 Task: Add hostel report in hostel community site
Action: Mouse moved to (1004, 72)
Screenshot: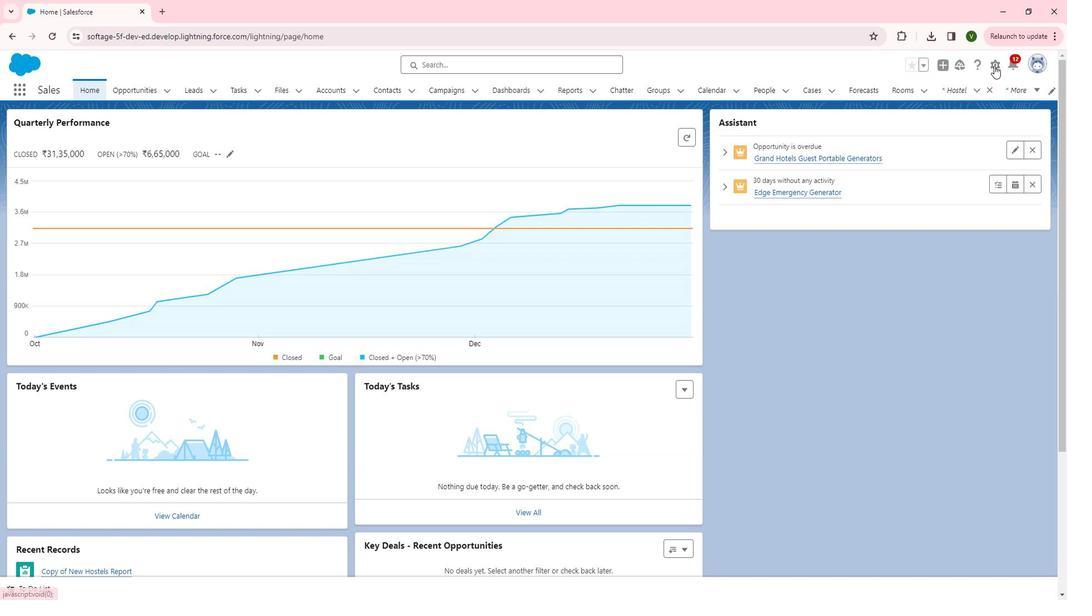 
Action: Mouse pressed left at (1004, 72)
Screenshot: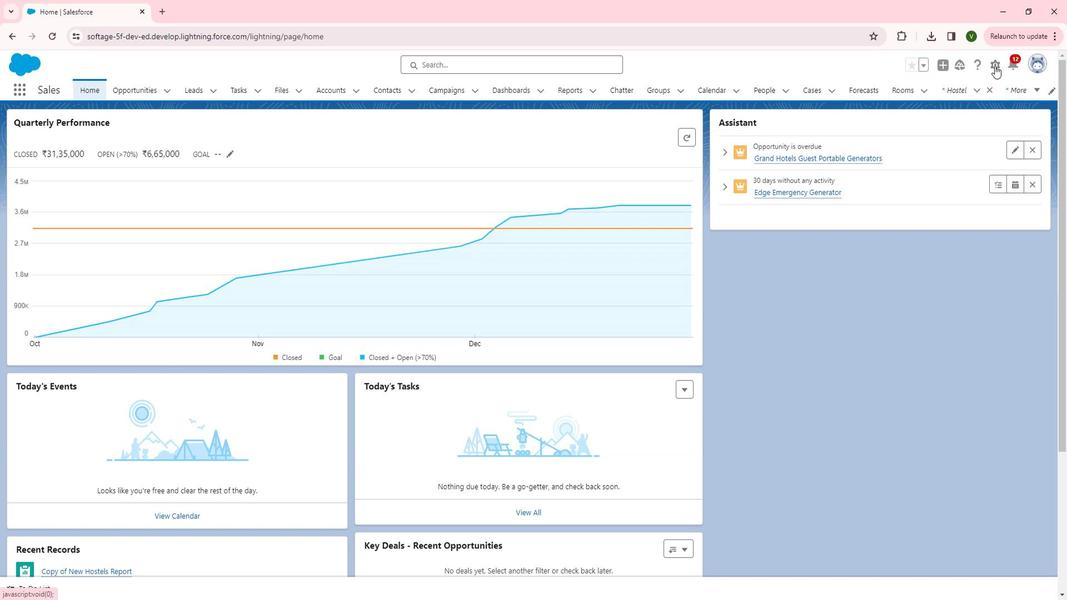 
Action: Mouse moved to (953, 107)
Screenshot: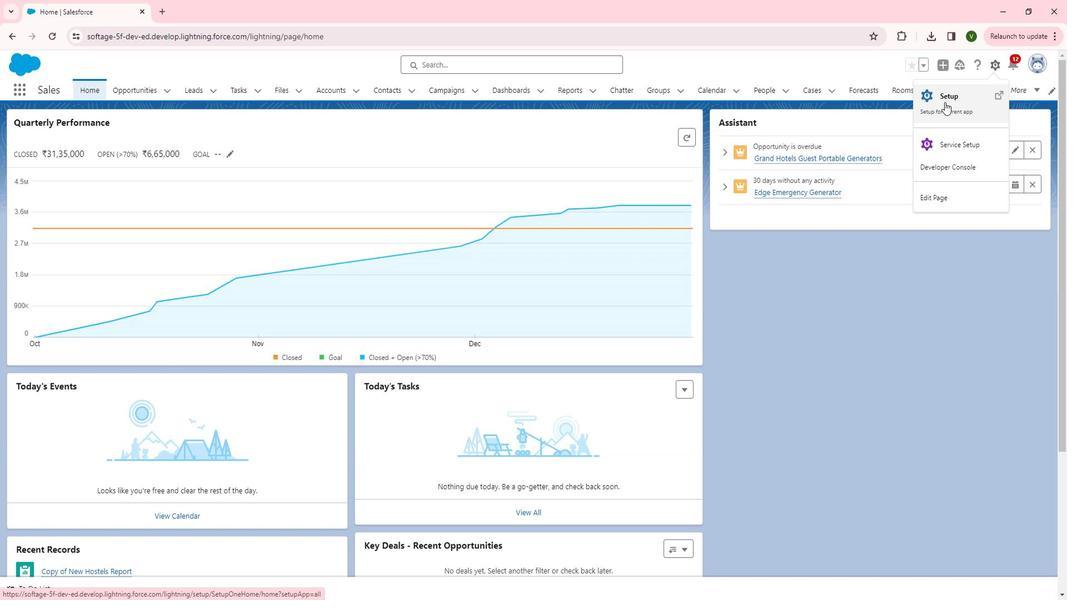 
Action: Mouse pressed left at (953, 107)
Screenshot: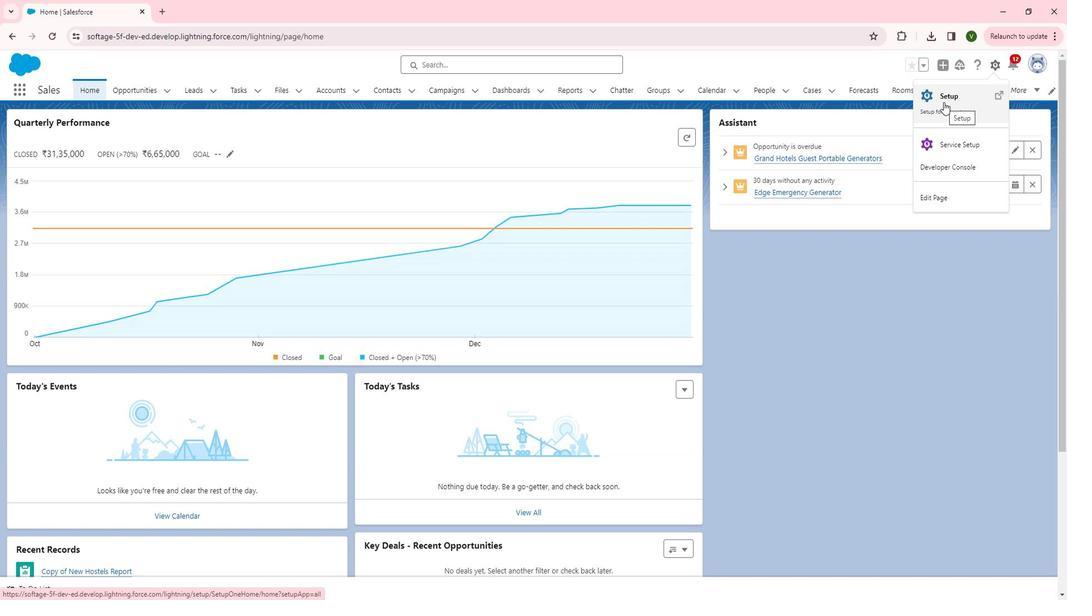 
Action: Mouse moved to (62, 392)
Screenshot: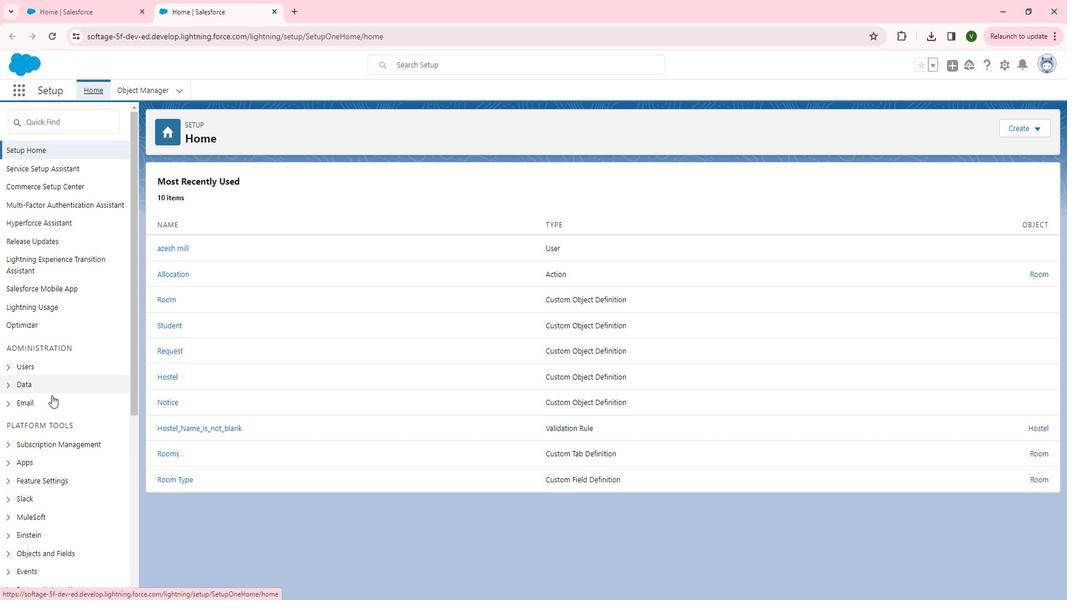 
Action: Mouse scrolled (62, 391) with delta (0, 0)
Screenshot: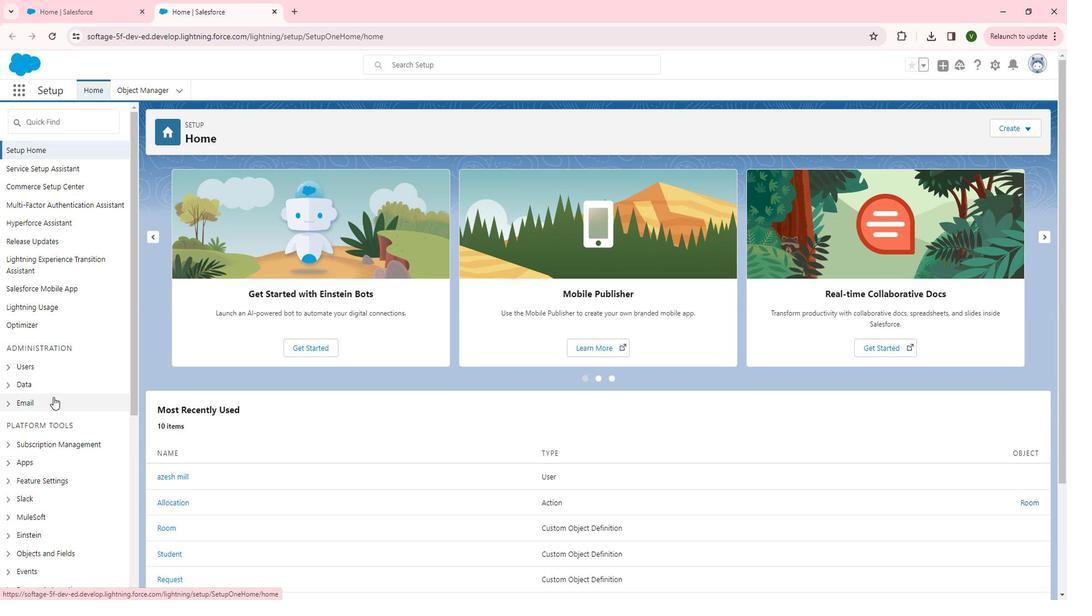 
Action: Mouse scrolled (62, 391) with delta (0, 0)
Screenshot: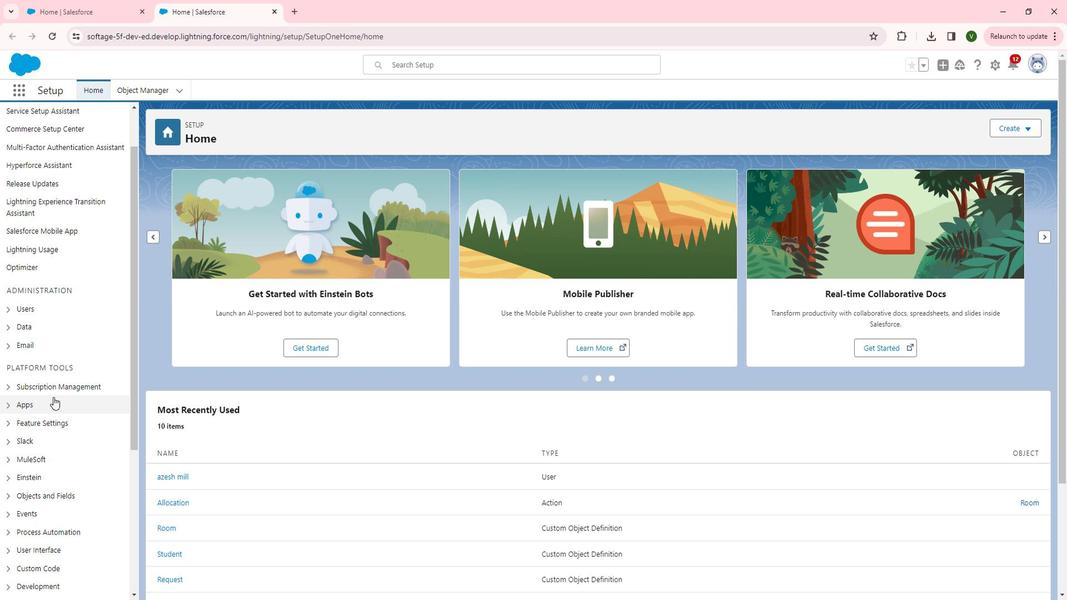 
Action: Mouse moved to (19, 360)
Screenshot: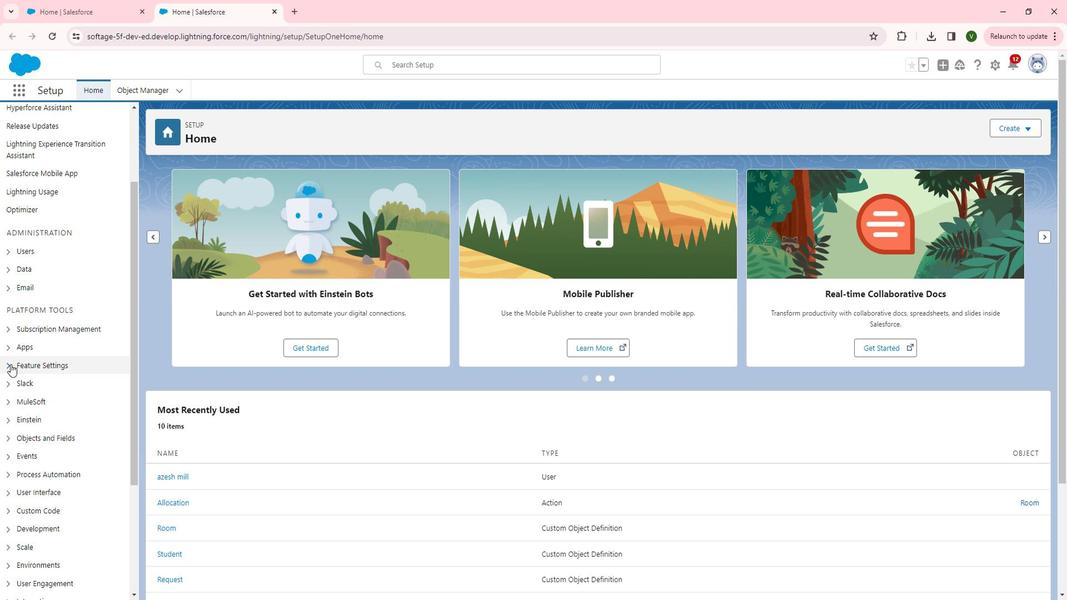 
Action: Mouse pressed left at (19, 360)
Screenshot: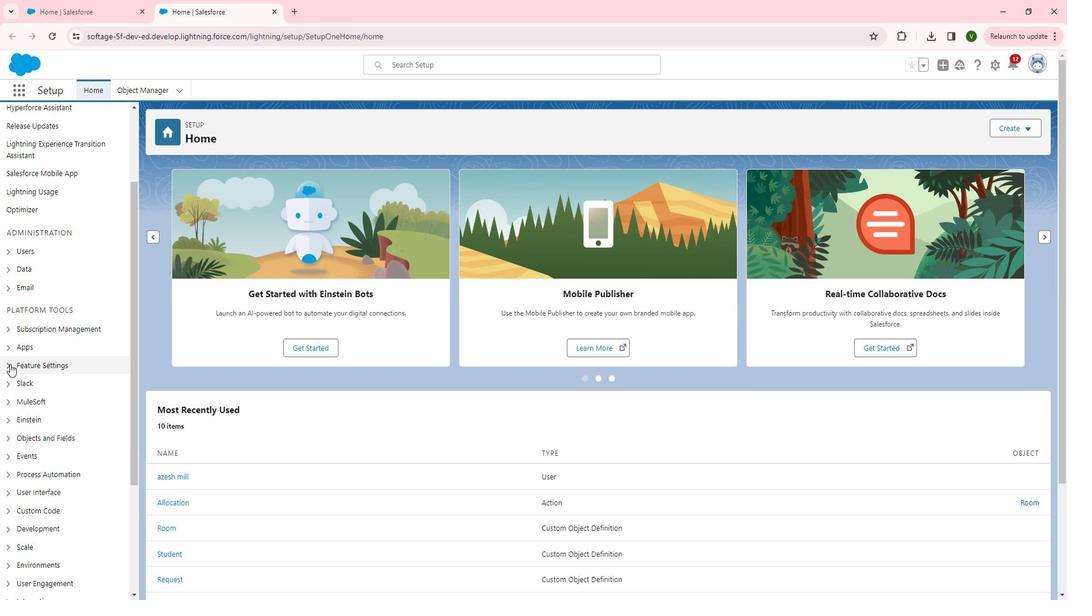 
Action: Mouse moved to (29, 466)
Screenshot: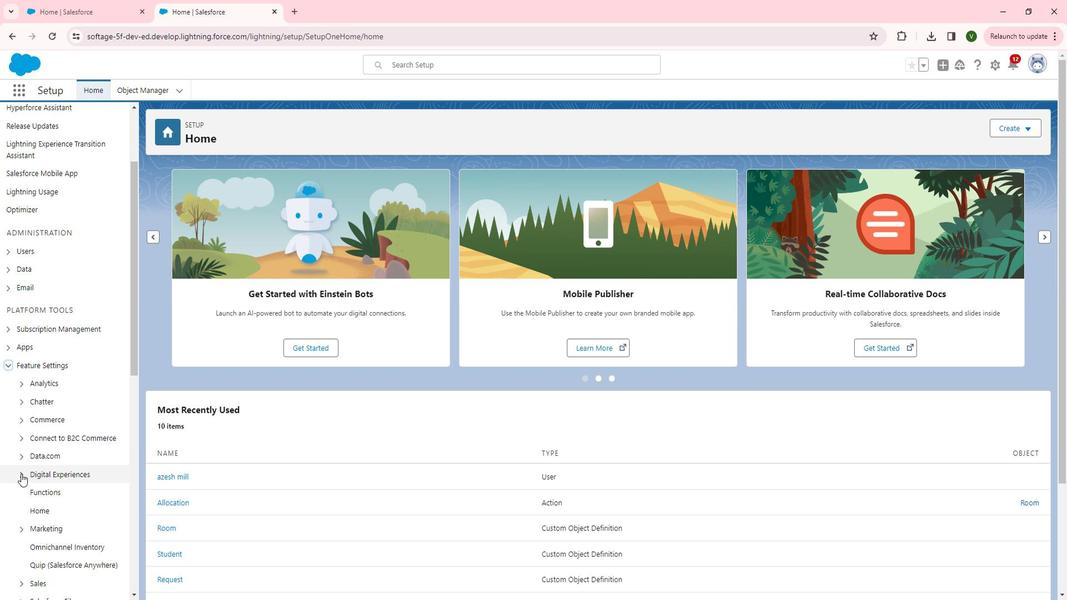 
Action: Mouse pressed left at (29, 466)
Screenshot: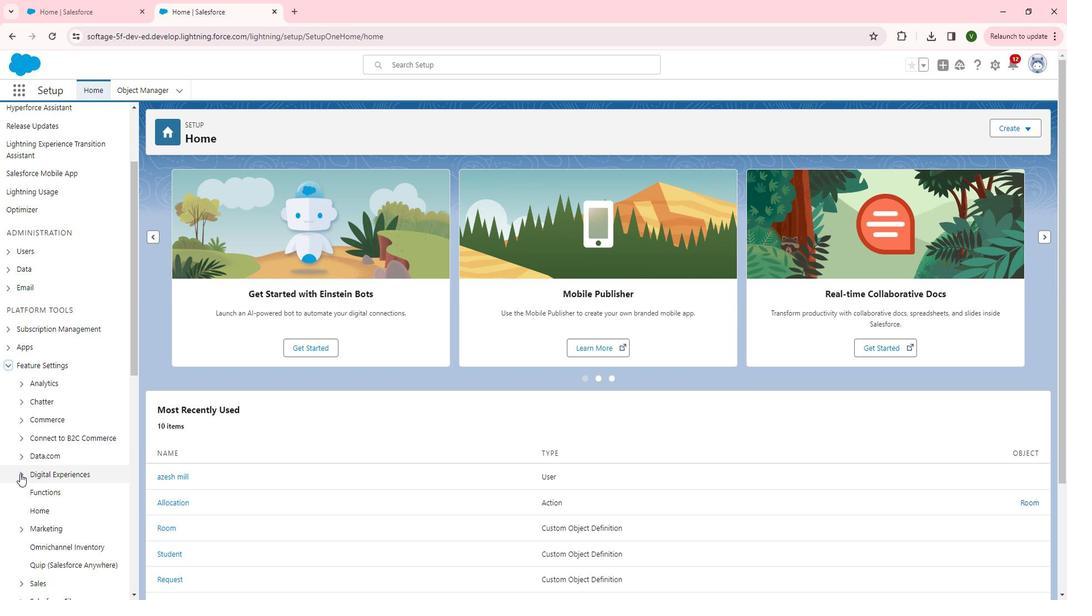
Action: Mouse moved to (62, 485)
Screenshot: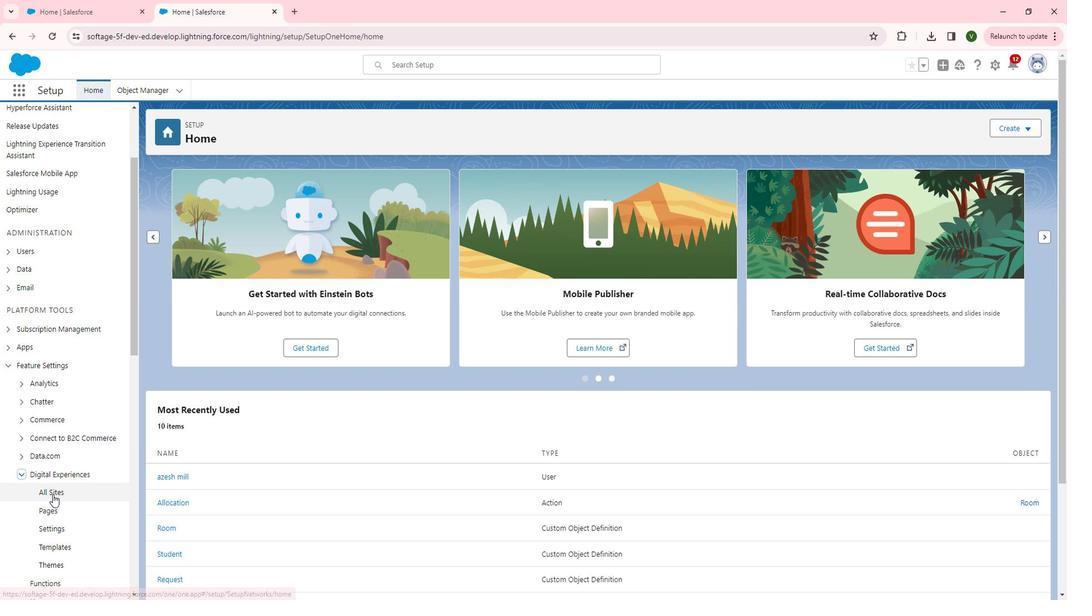 
Action: Mouse pressed left at (62, 485)
Screenshot: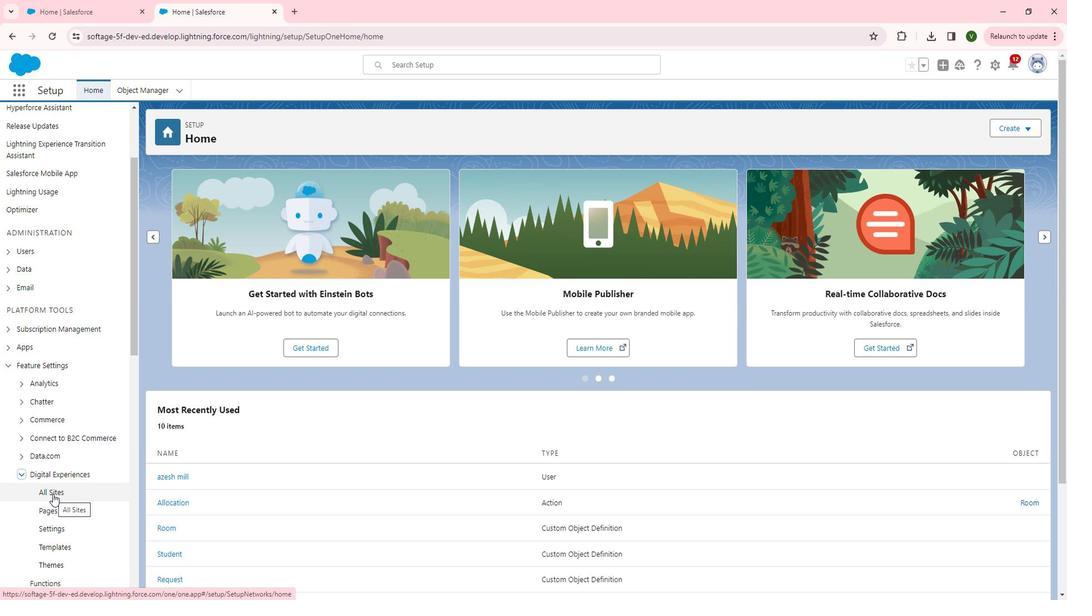 
Action: Mouse moved to (462, 459)
Screenshot: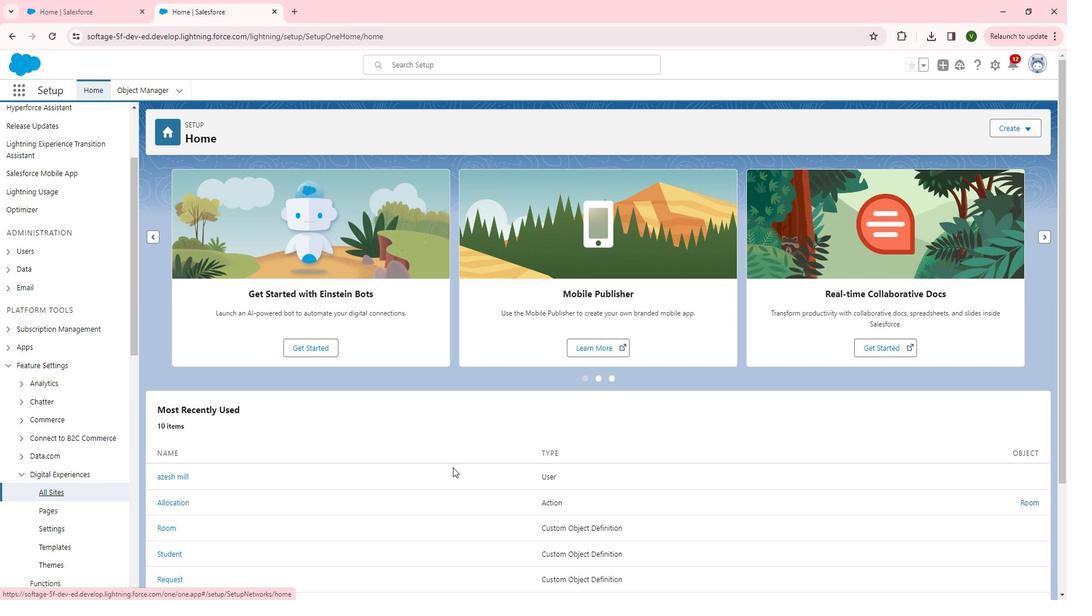 
Action: Mouse scrolled (462, 459) with delta (0, 0)
Screenshot: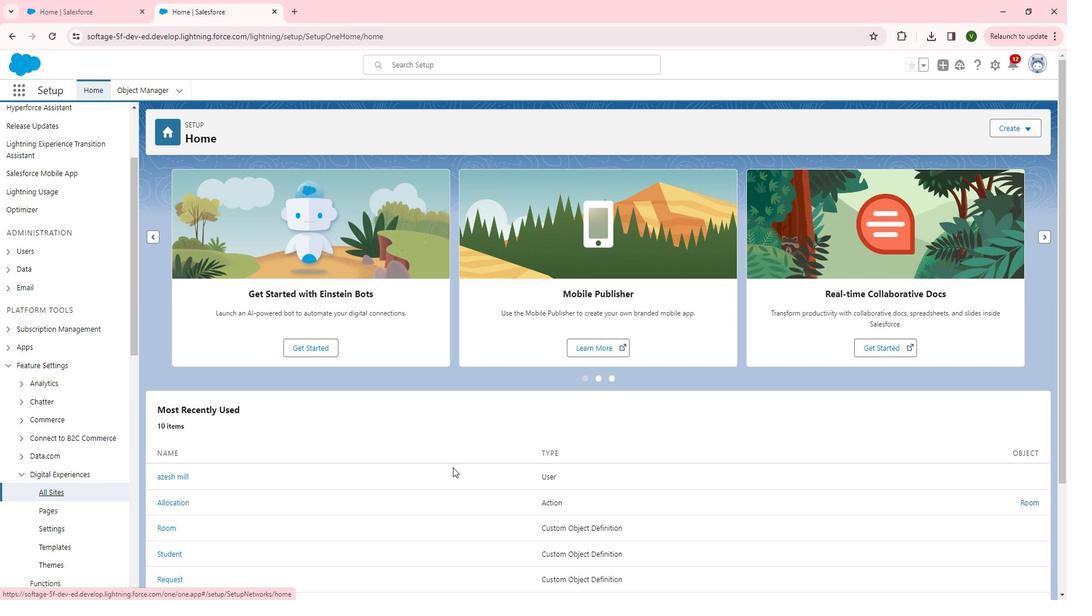 
Action: Mouse moved to (194, 264)
Screenshot: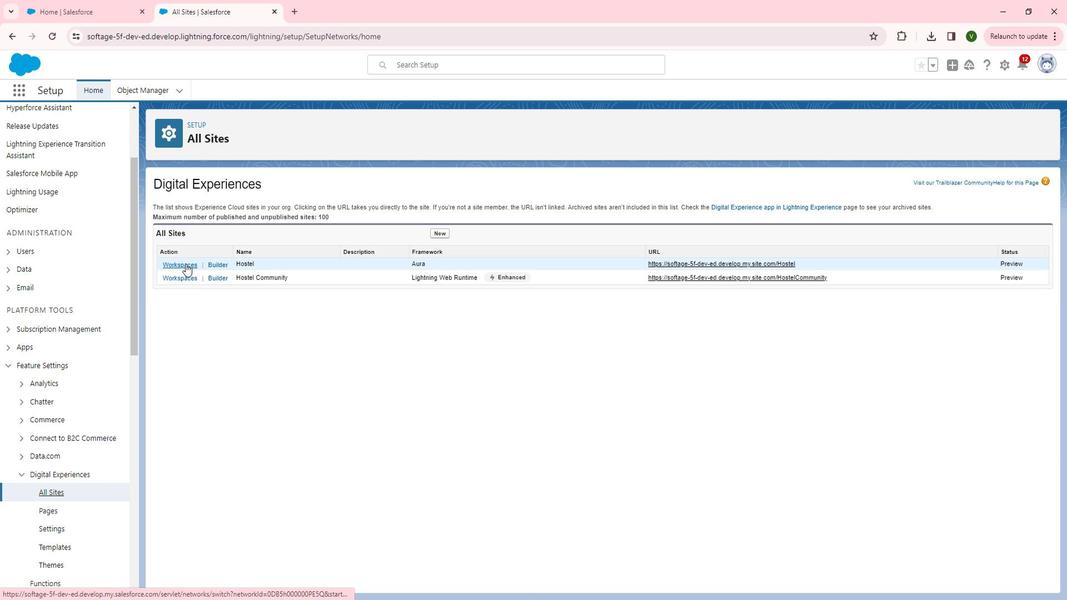 
Action: Mouse pressed left at (194, 264)
Screenshot: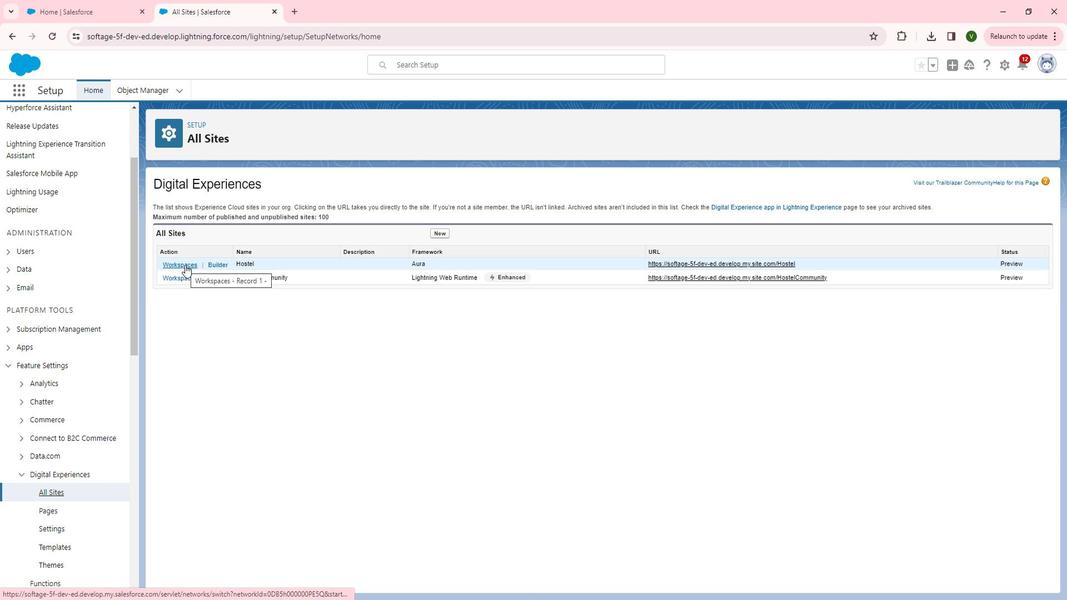 
Action: Mouse moved to (187, 285)
Screenshot: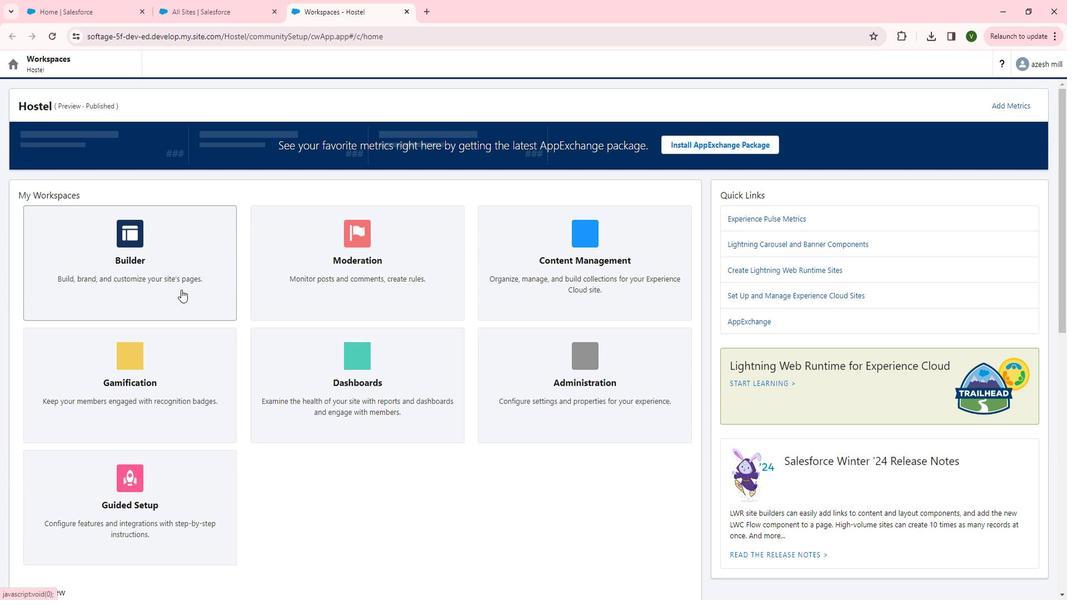 
Action: Mouse pressed left at (187, 285)
Screenshot: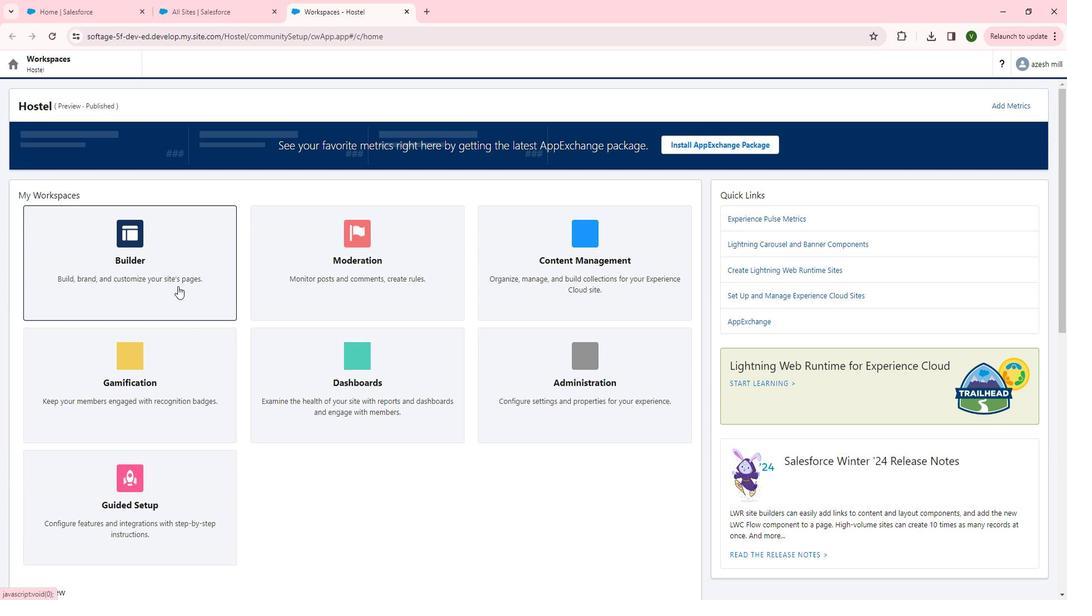 
Action: Mouse moved to (28, 109)
Screenshot: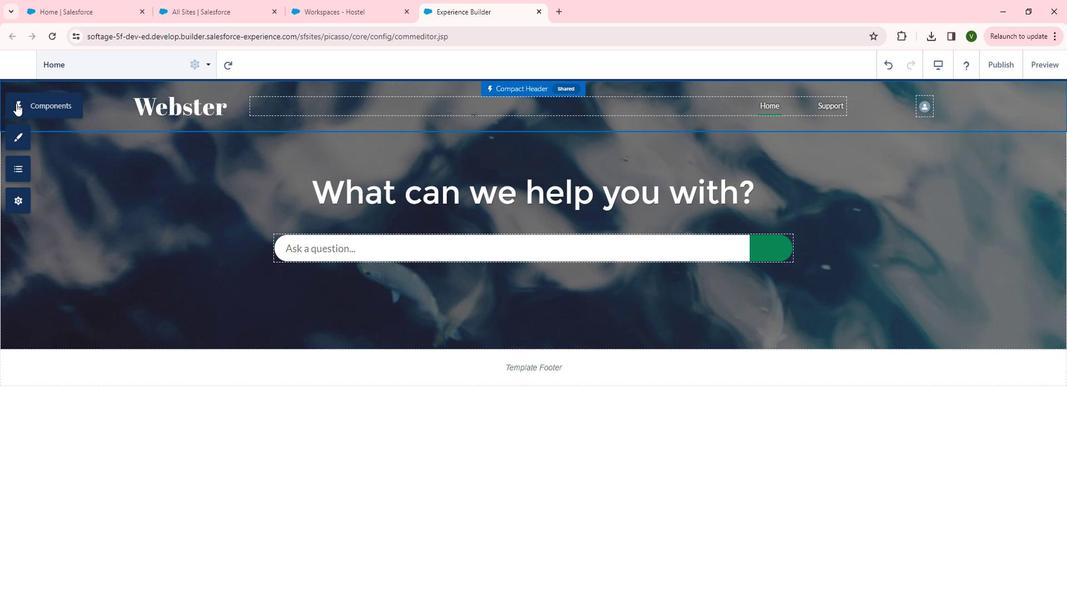 
Action: Mouse pressed left at (28, 109)
Screenshot: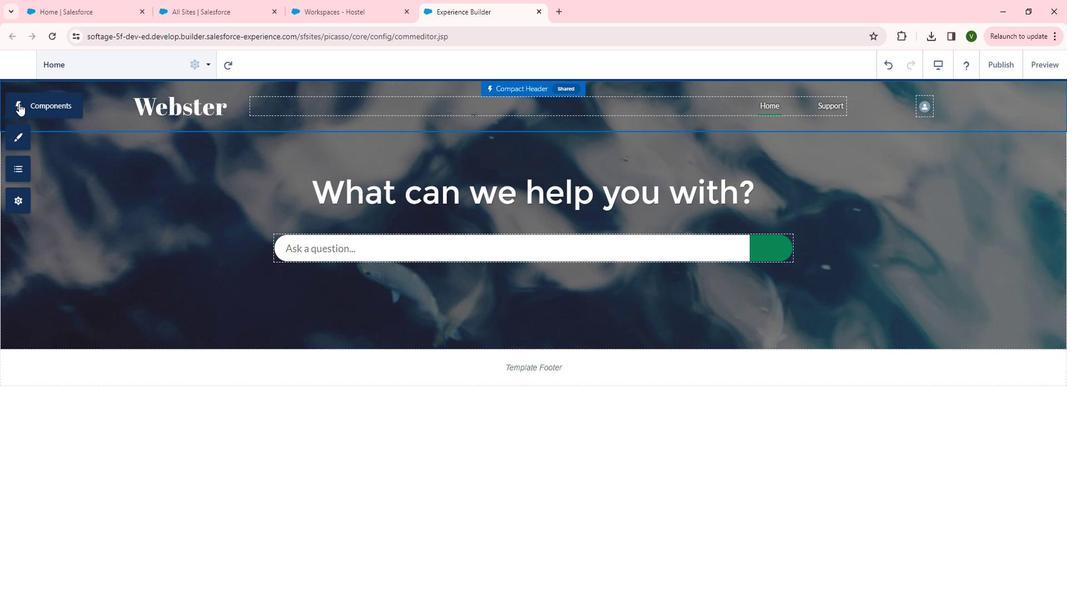 
Action: Mouse moved to (140, 299)
Screenshot: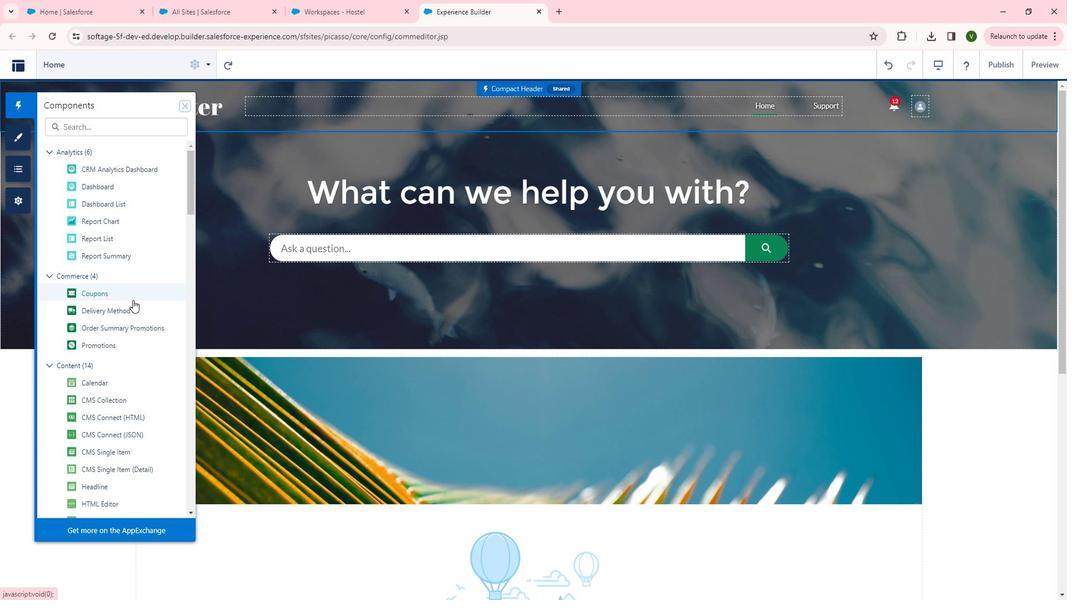 
Action: Mouse scrolled (140, 299) with delta (0, 0)
Screenshot: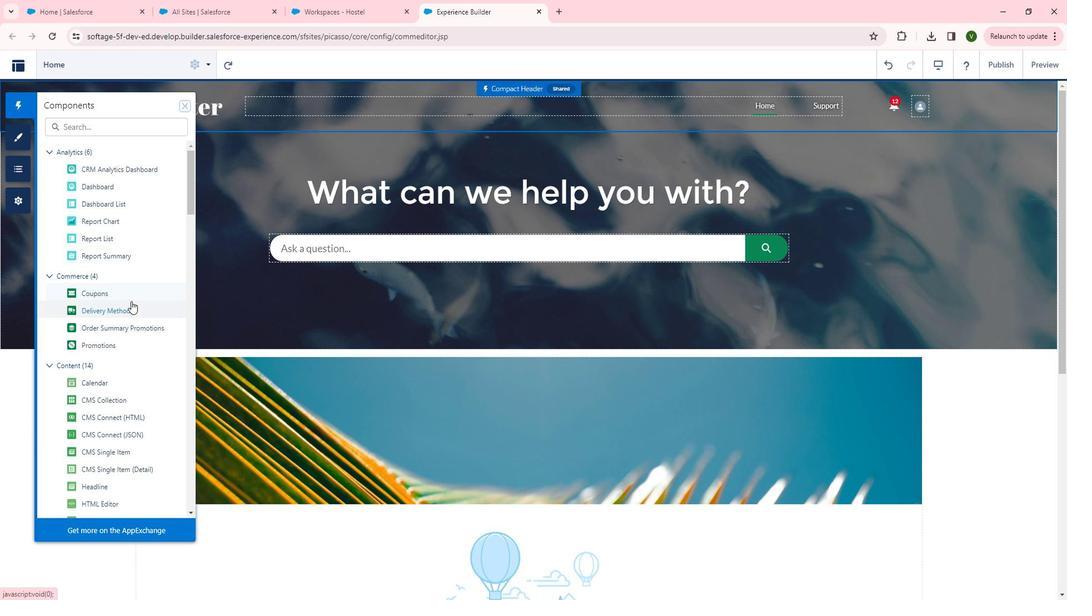 
Action: Mouse scrolled (140, 299) with delta (0, 0)
Screenshot: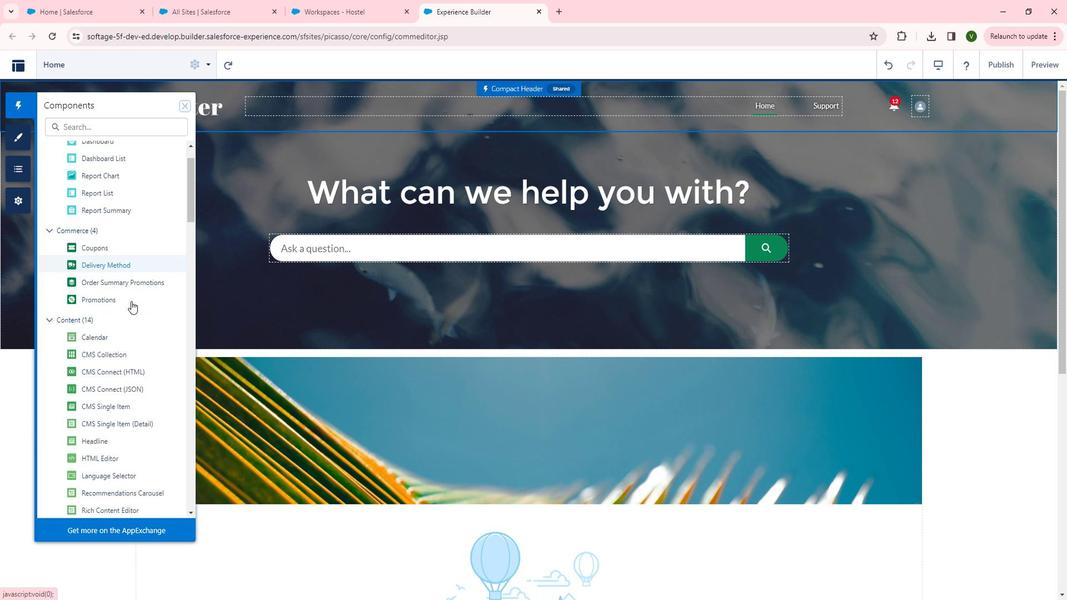 
Action: Mouse moved to (139, 300)
Screenshot: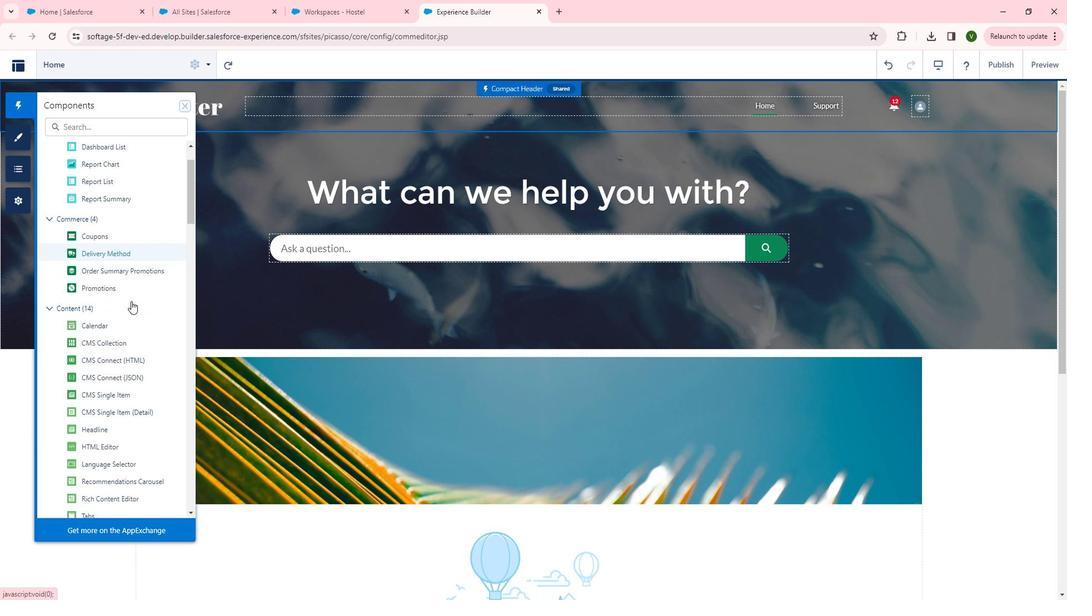 
Action: Mouse scrolled (139, 299) with delta (0, 0)
Screenshot: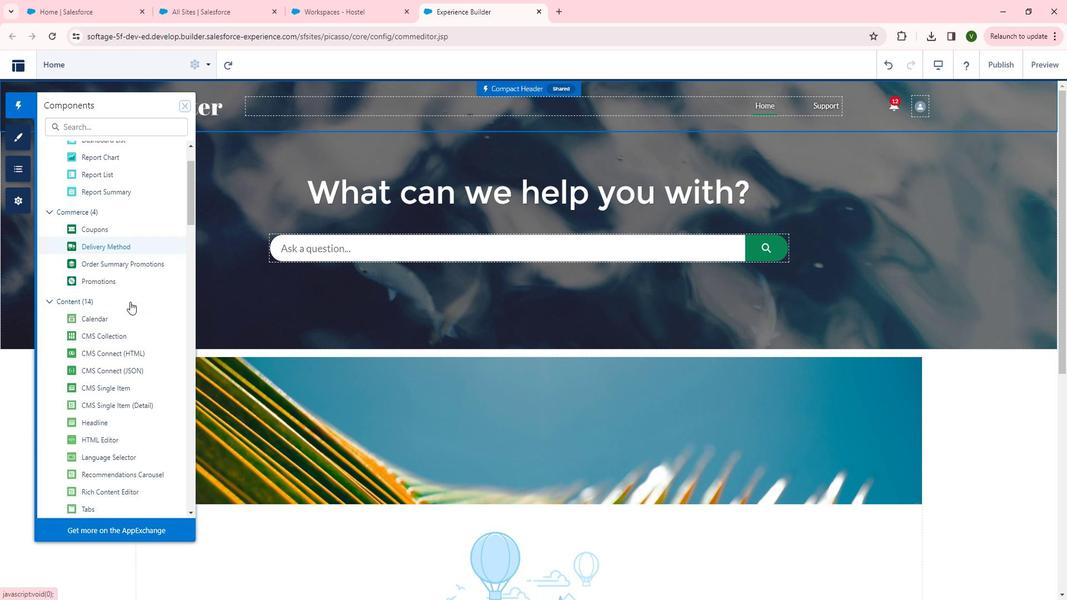 
Action: Mouse moved to (139, 300)
Screenshot: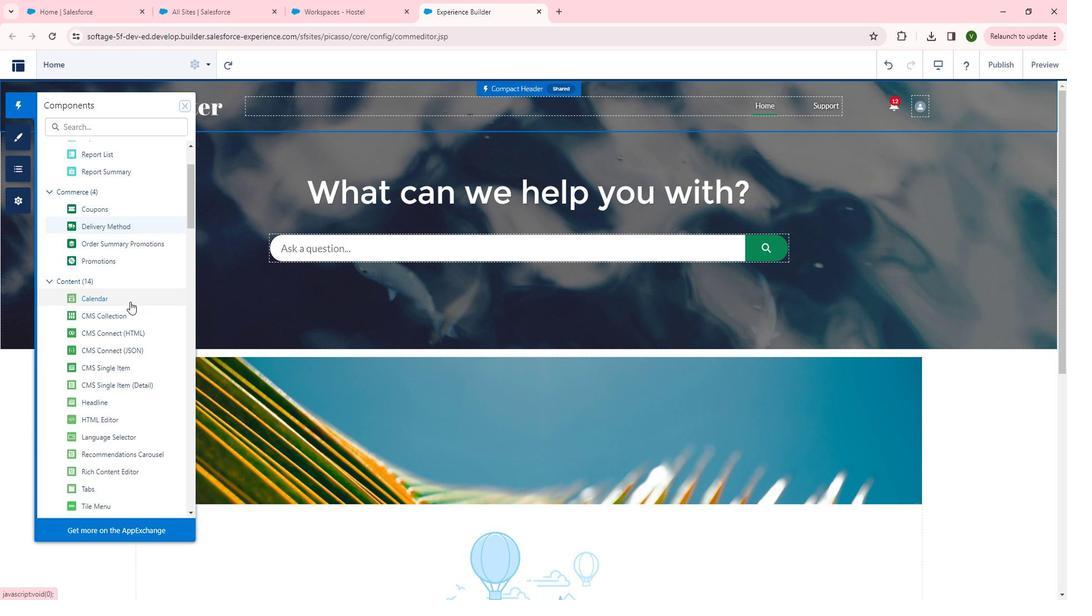 
Action: Mouse scrolled (139, 299) with delta (0, 0)
Screenshot: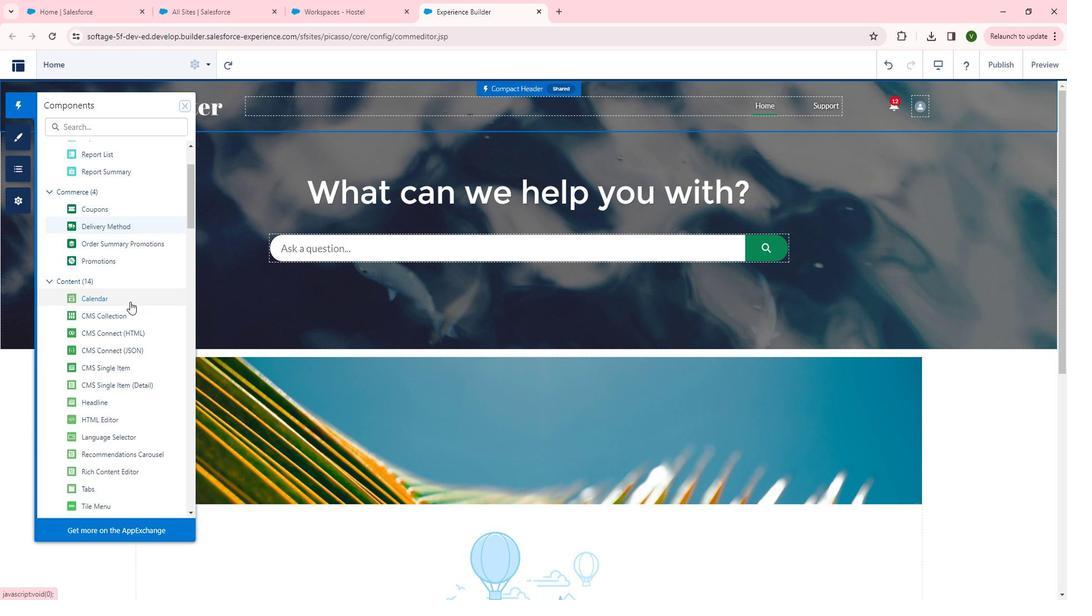 
Action: Mouse moved to (137, 300)
Screenshot: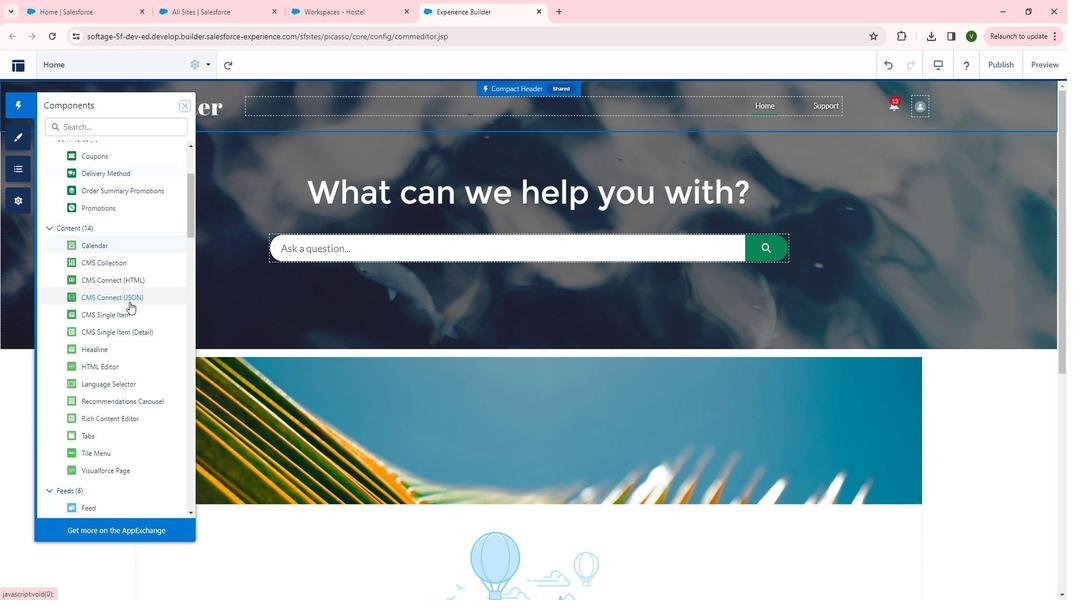 
Action: Mouse scrolled (137, 299) with delta (0, 0)
Screenshot: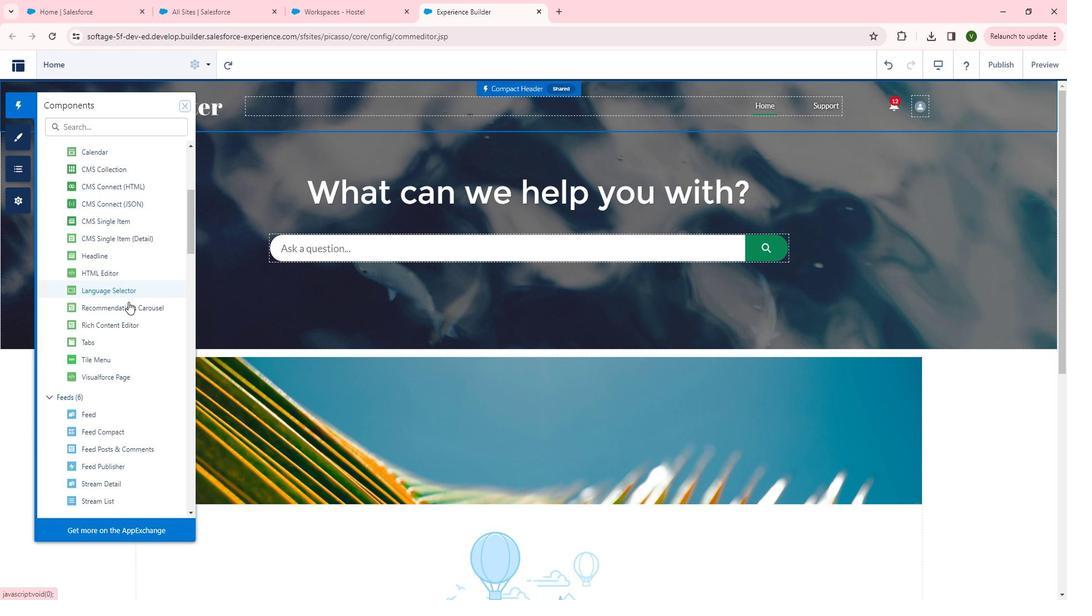 
Action: Mouse scrolled (137, 299) with delta (0, 0)
Screenshot: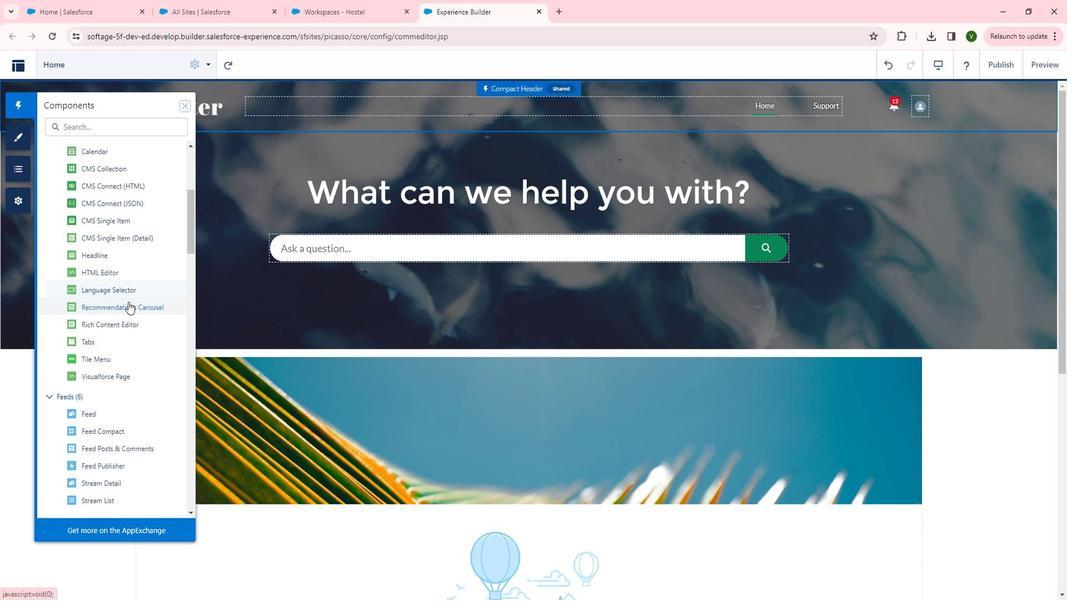 
Action: Mouse scrolled (137, 299) with delta (0, 0)
Screenshot: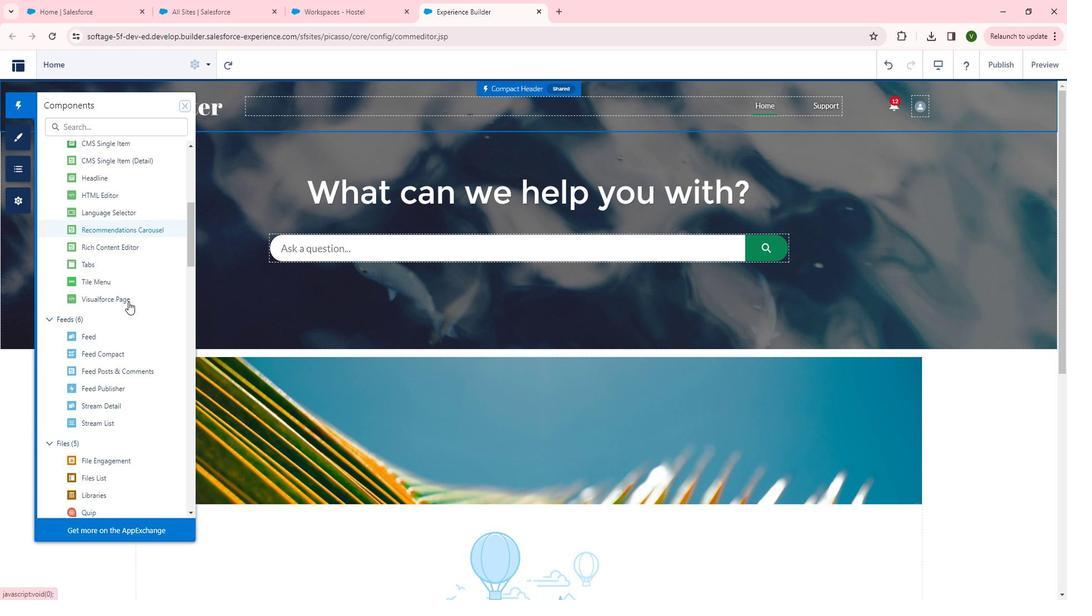 
Action: Mouse moved to (136, 300)
Screenshot: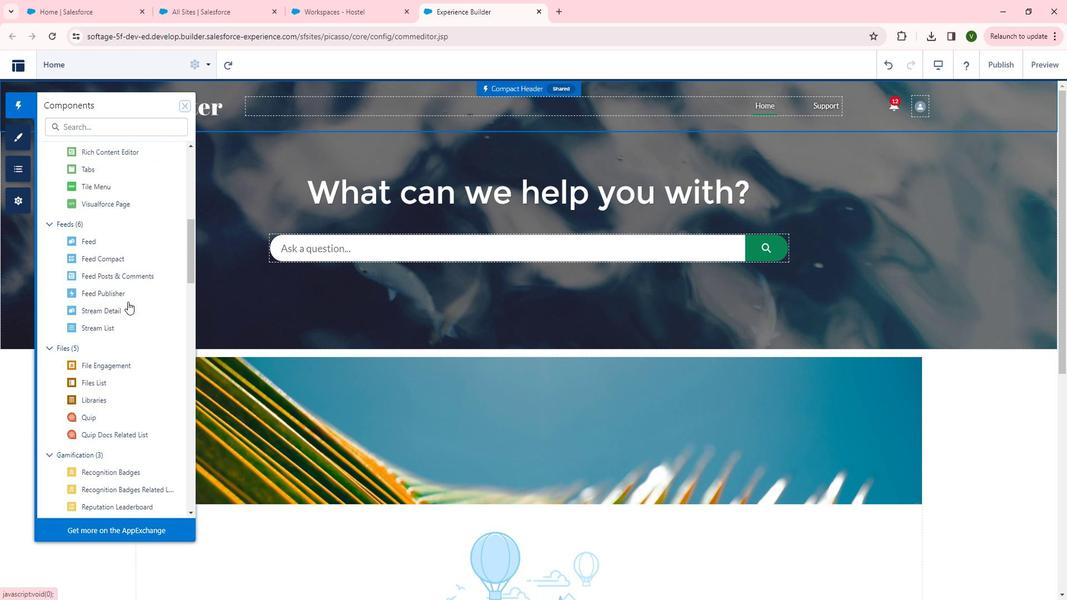 
Action: Mouse scrolled (136, 299) with delta (0, 0)
Screenshot: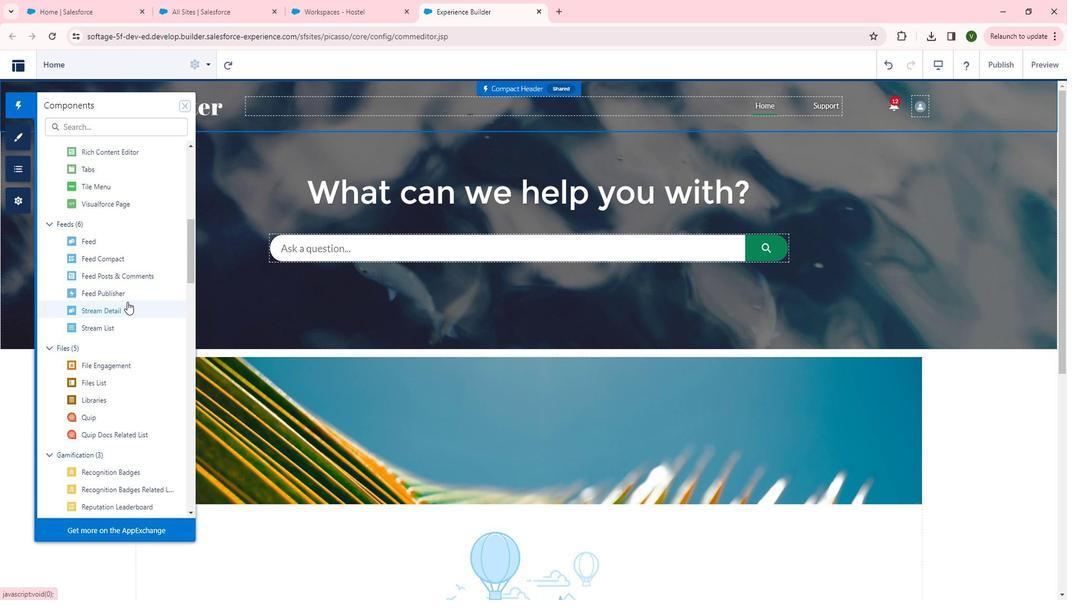 
Action: Mouse moved to (131, 301)
Screenshot: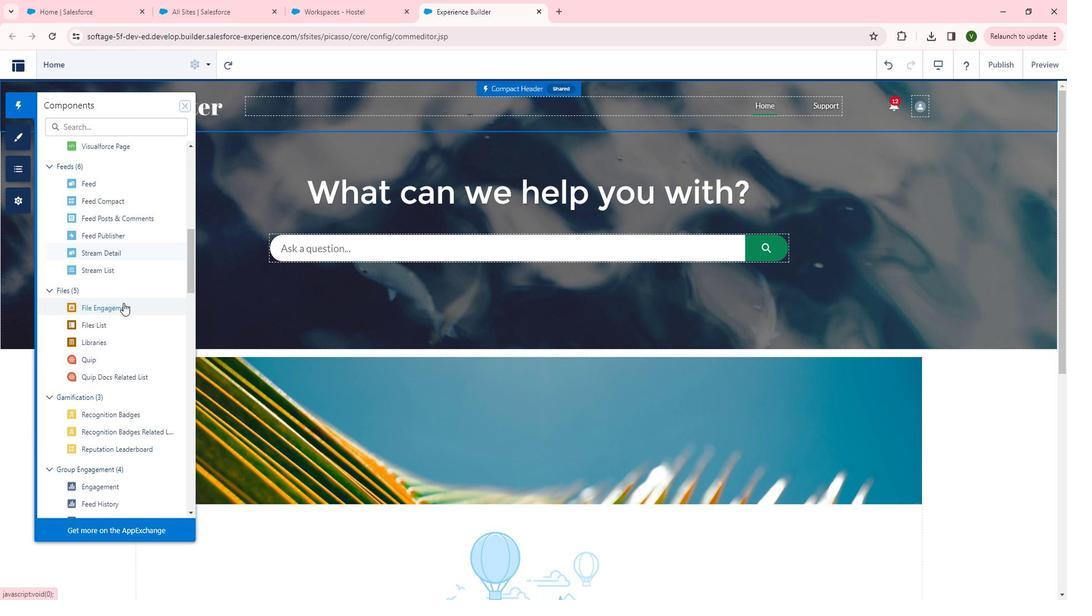 
Action: Mouse scrolled (131, 301) with delta (0, 0)
Screenshot: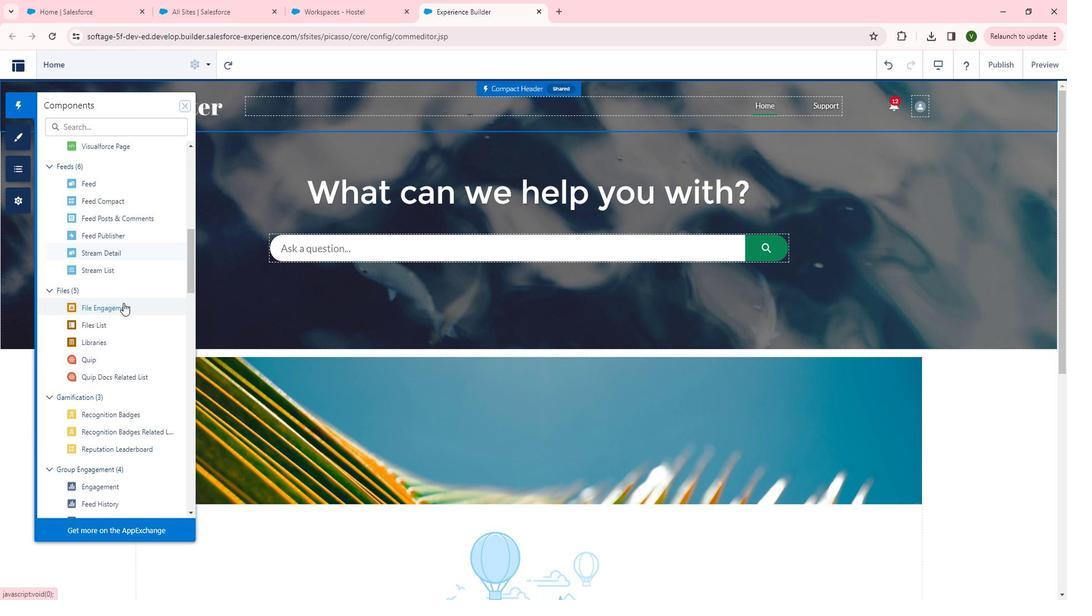 
Action: Mouse scrolled (131, 301) with delta (0, 0)
Screenshot: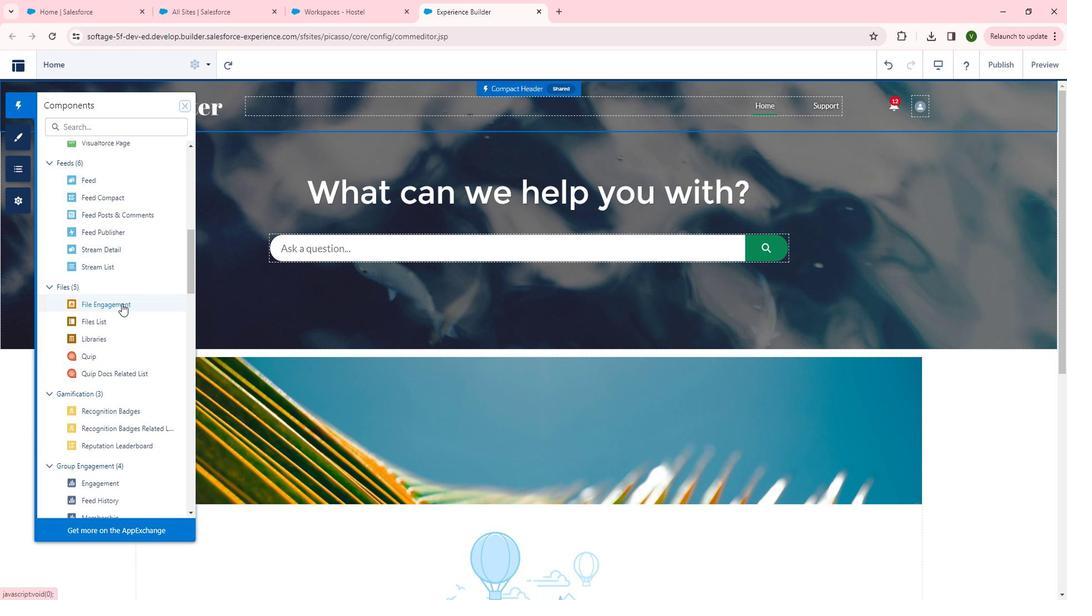 
Action: Mouse moved to (129, 302)
Screenshot: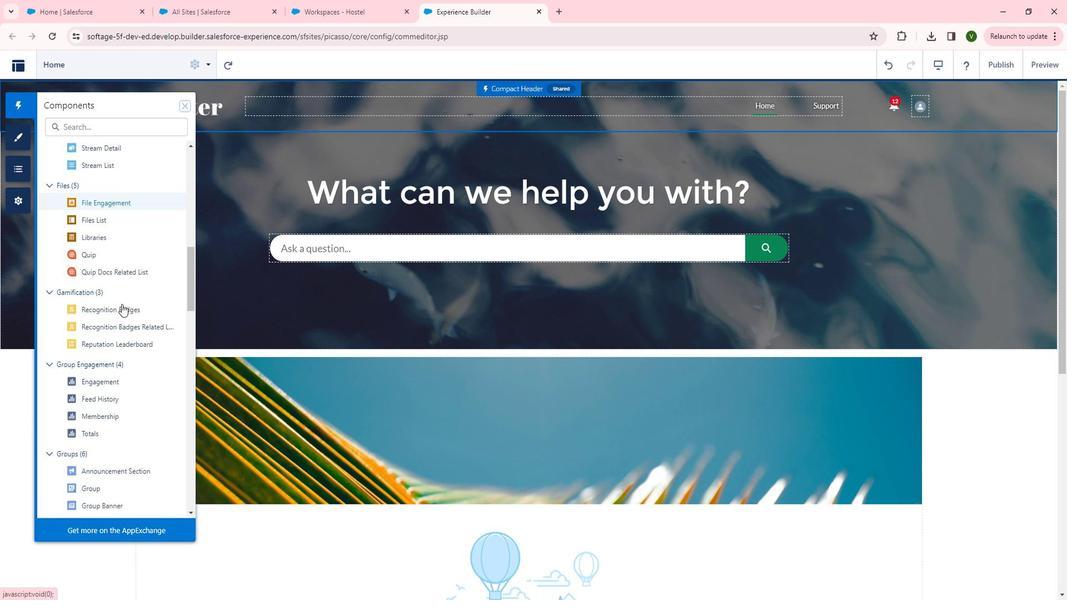 
Action: Mouse scrolled (129, 301) with delta (0, 0)
Screenshot: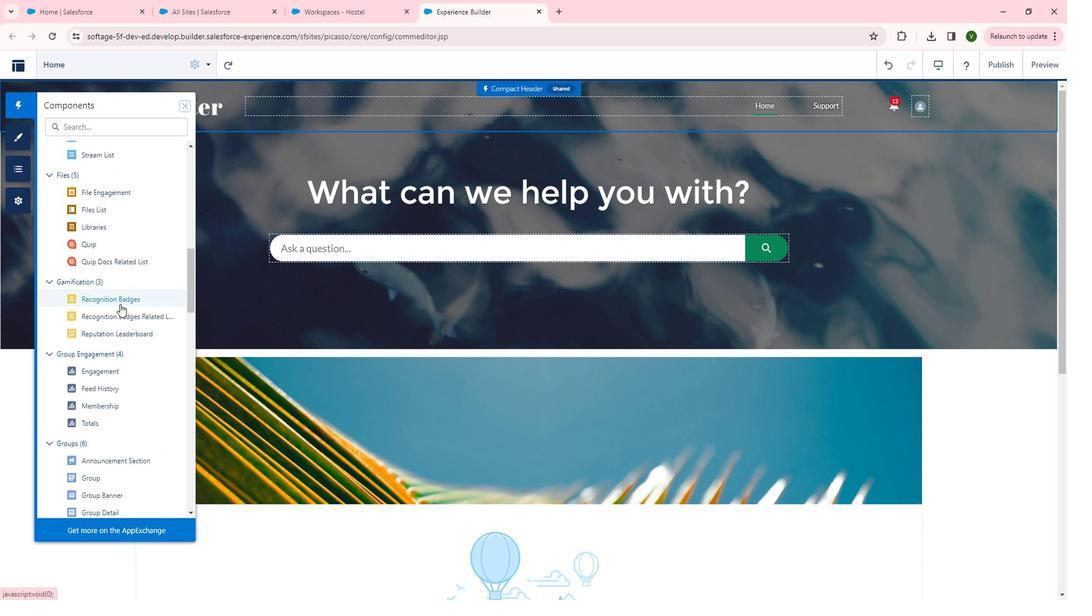 
Action: Mouse scrolled (129, 301) with delta (0, 0)
Screenshot: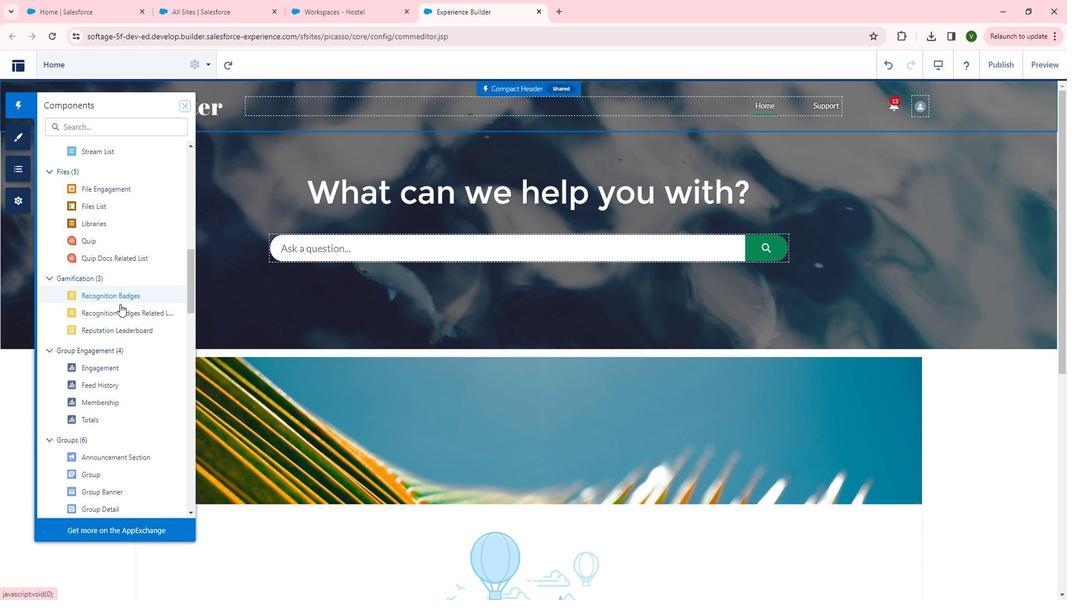 
Action: Mouse scrolled (129, 301) with delta (0, 0)
Screenshot: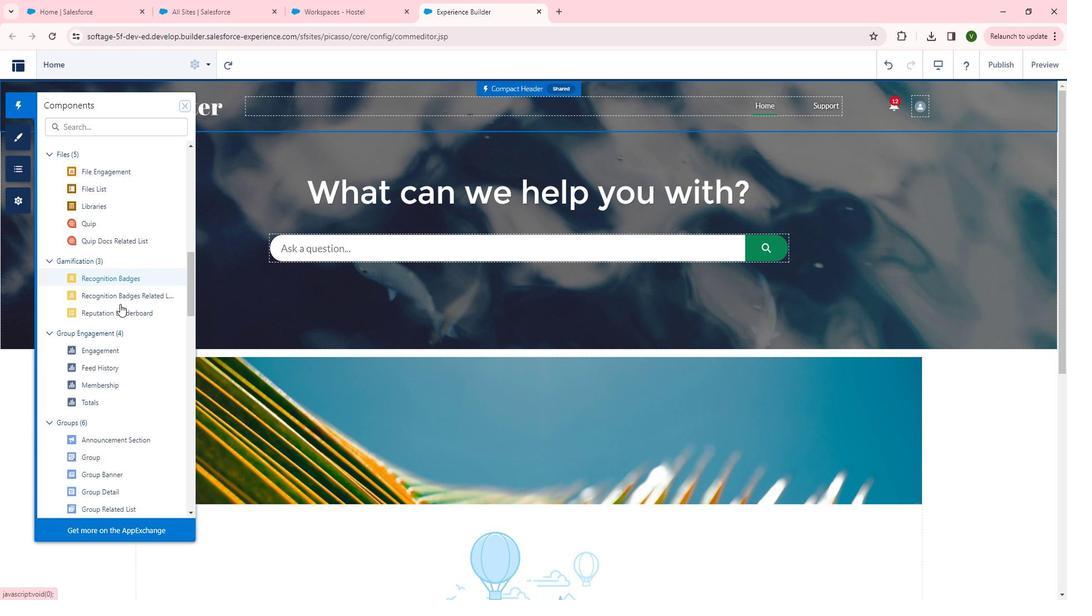 
Action: Mouse scrolled (129, 301) with delta (0, 0)
Screenshot: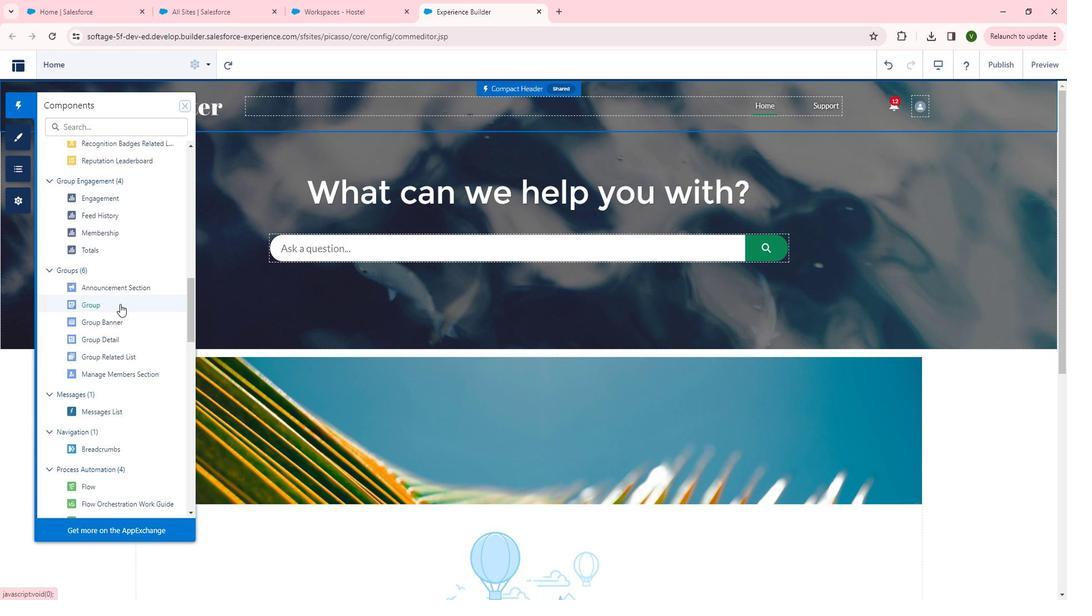 
Action: Mouse scrolled (129, 301) with delta (0, 0)
Screenshot: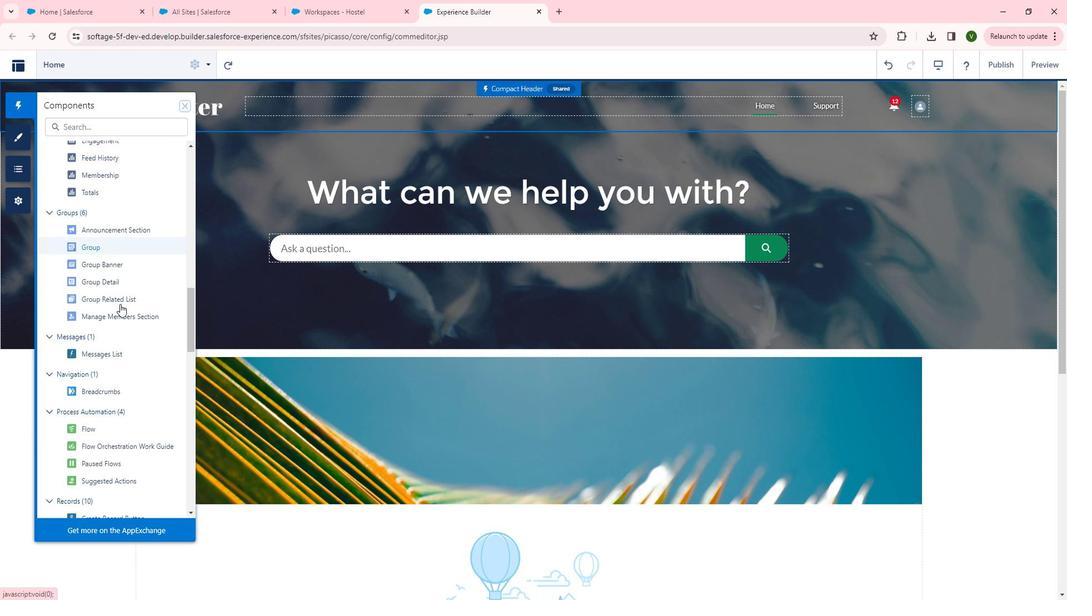 
Action: Mouse scrolled (129, 301) with delta (0, 0)
Screenshot: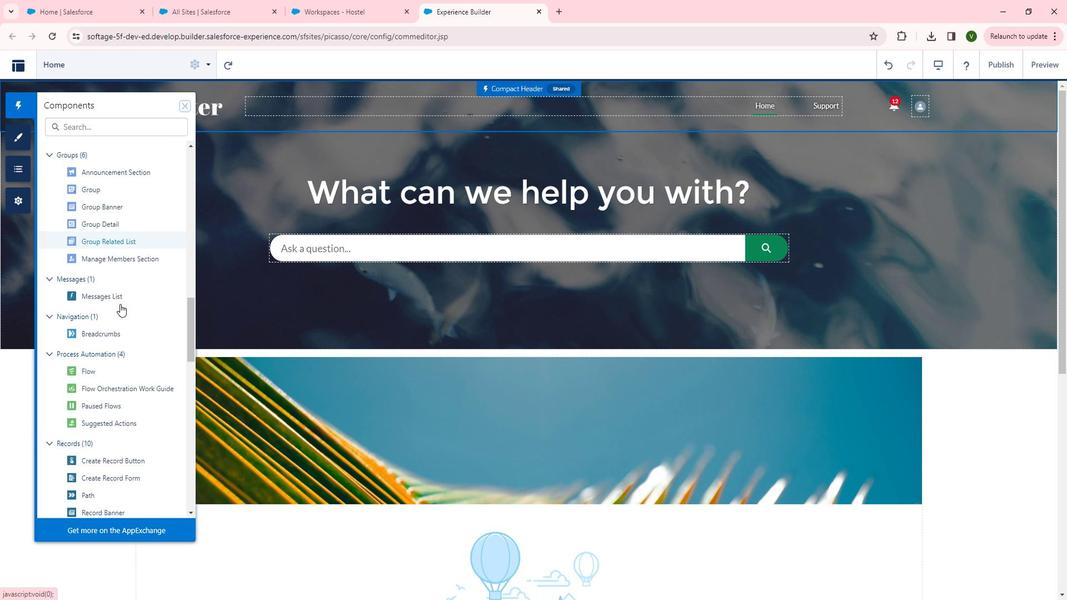 
Action: Mouse scrolled (129, 301) with delta (0, 0)
Screenshot: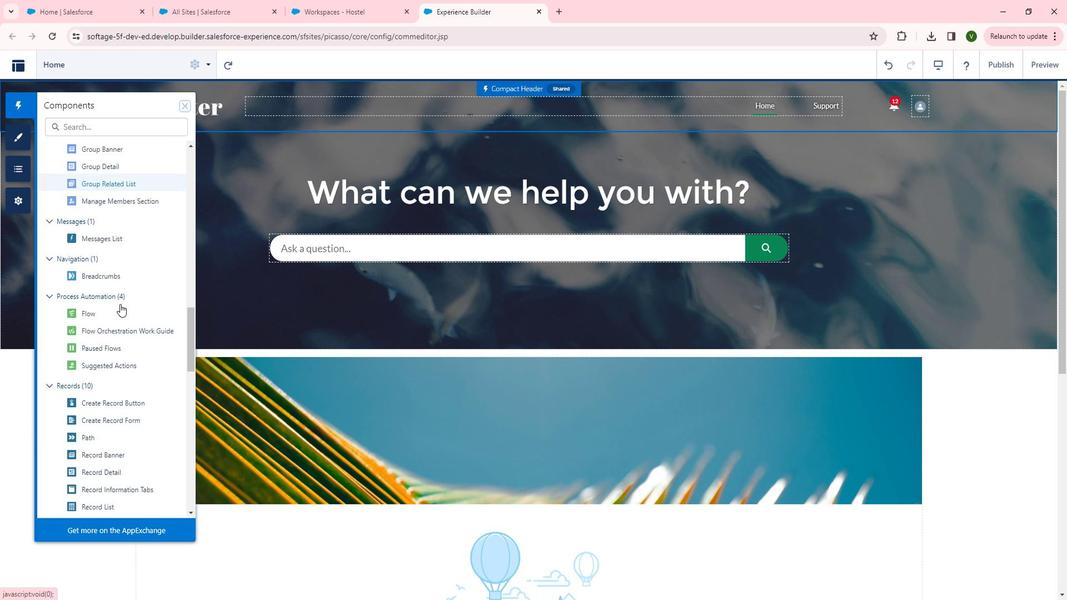 
Action: Mouse scrolled (129, 301) with delta (0, 0)
Screenshot: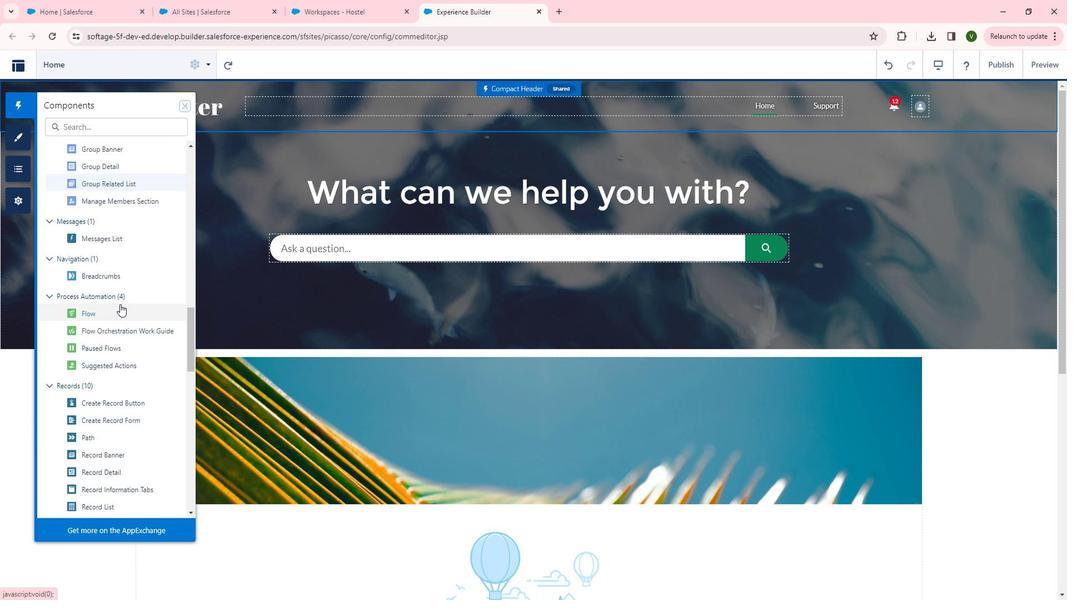 
Action: Mouse scrolled (129, 301) with delta (0, 0)
Screenshot: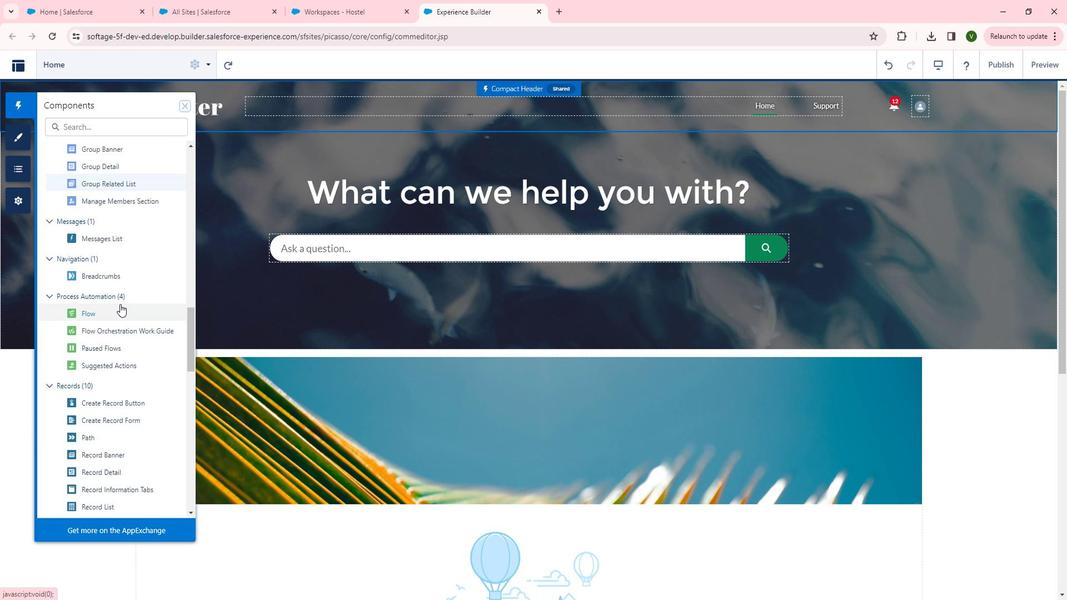 
Action: Mouse scrolled (129, 301) with delta (0, 0)
Screenshot: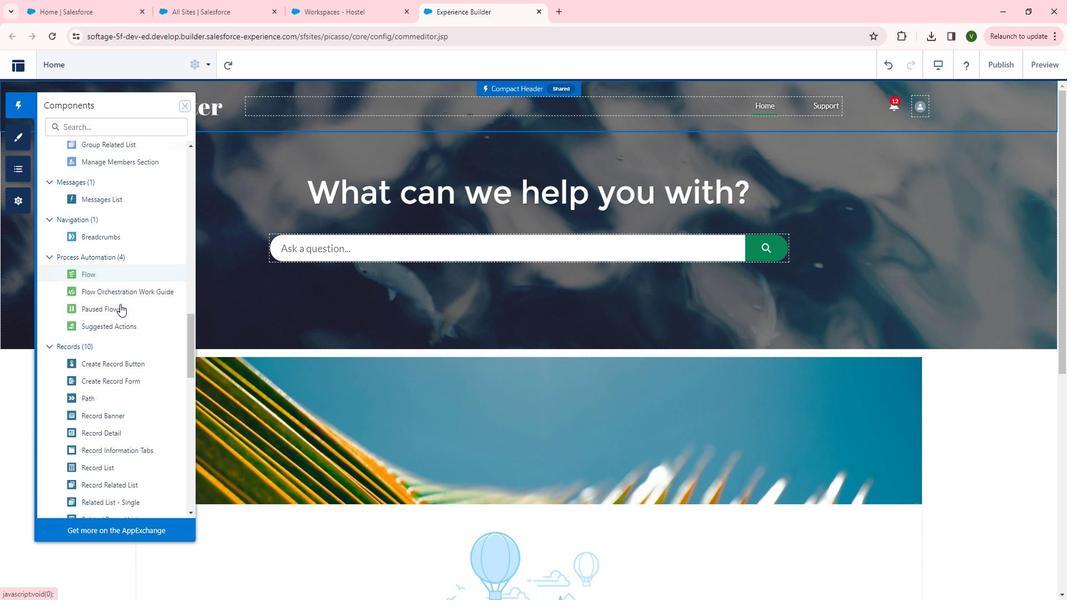 
Action: Mouse moved to (129, 303)
Screenshot: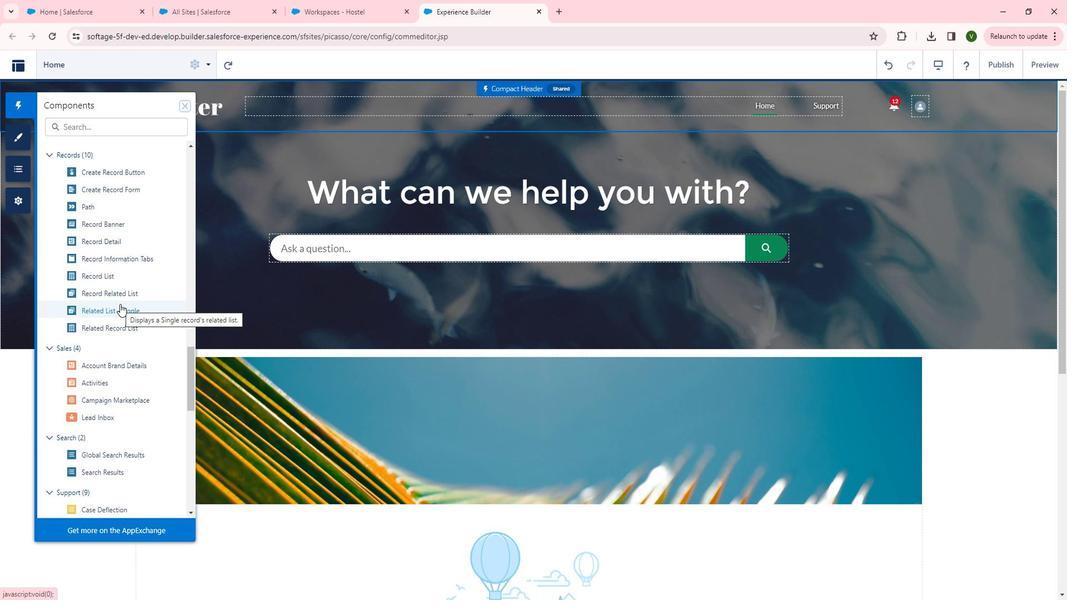 
Action: Mouse scrolled (129, 302) with delta (0, 0)
Screenshot: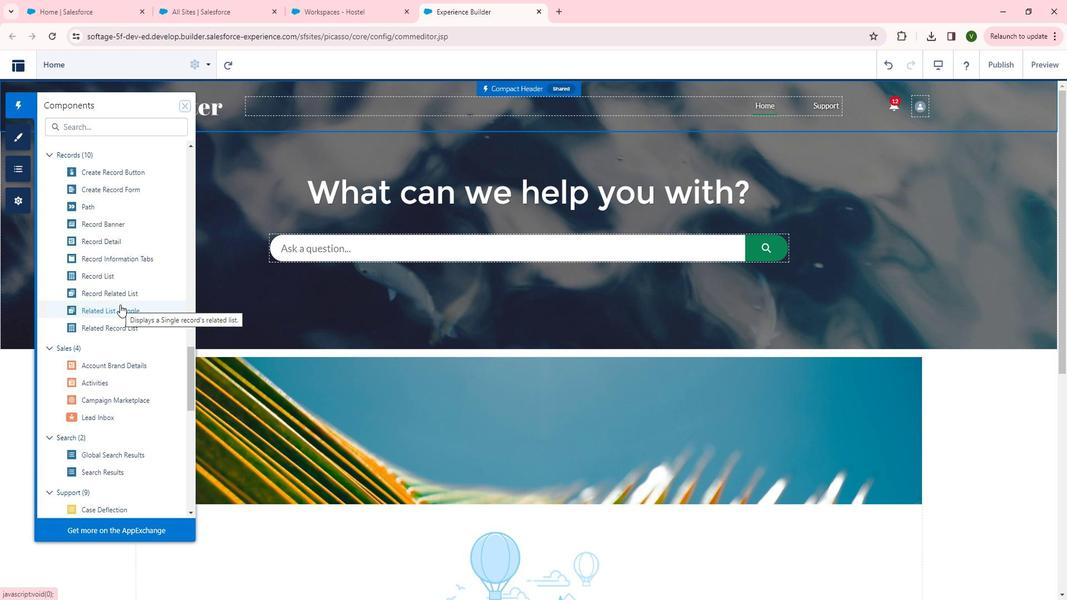 
Action: Mouse scrolled (129, 302) with delta (0, 0)
Screenshot: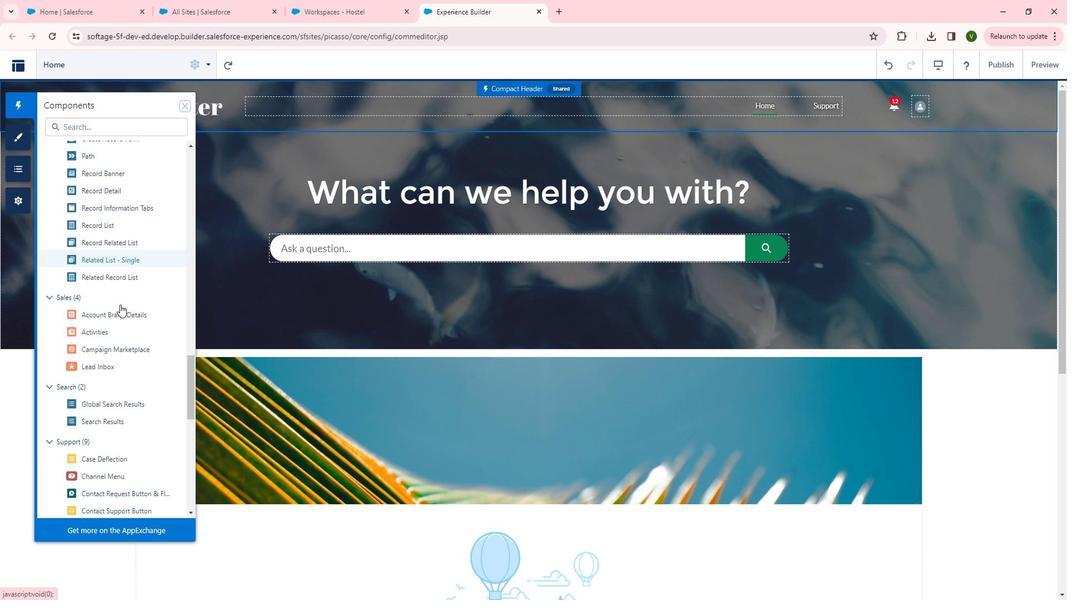 
Action: Mouse scrolled (129, 302) with delta (0, 0)
Screenshot: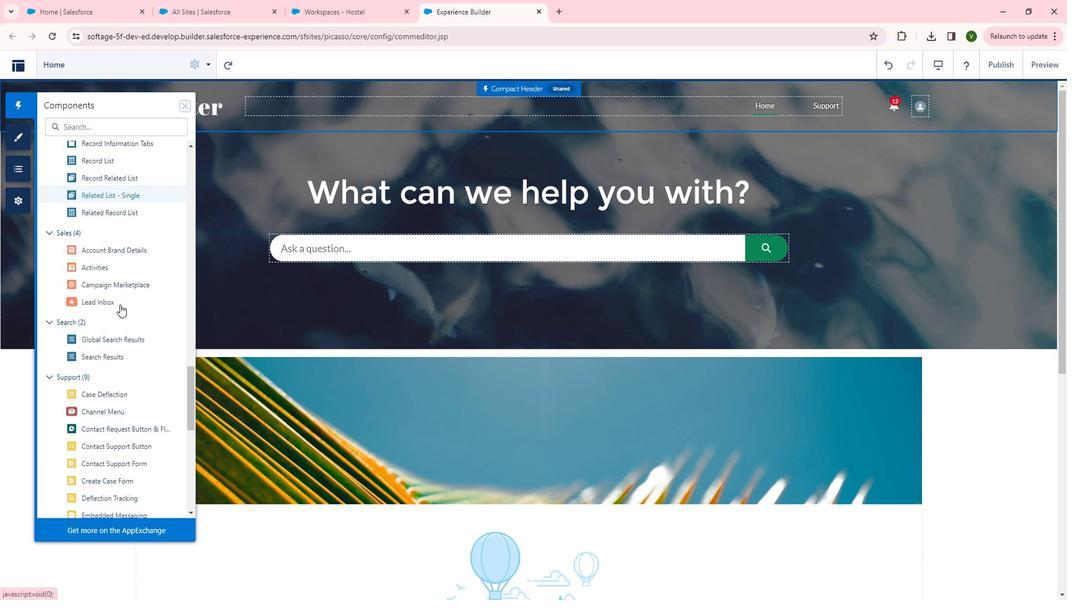 
Action: Mouse moved to (128, 304)
Screenshot: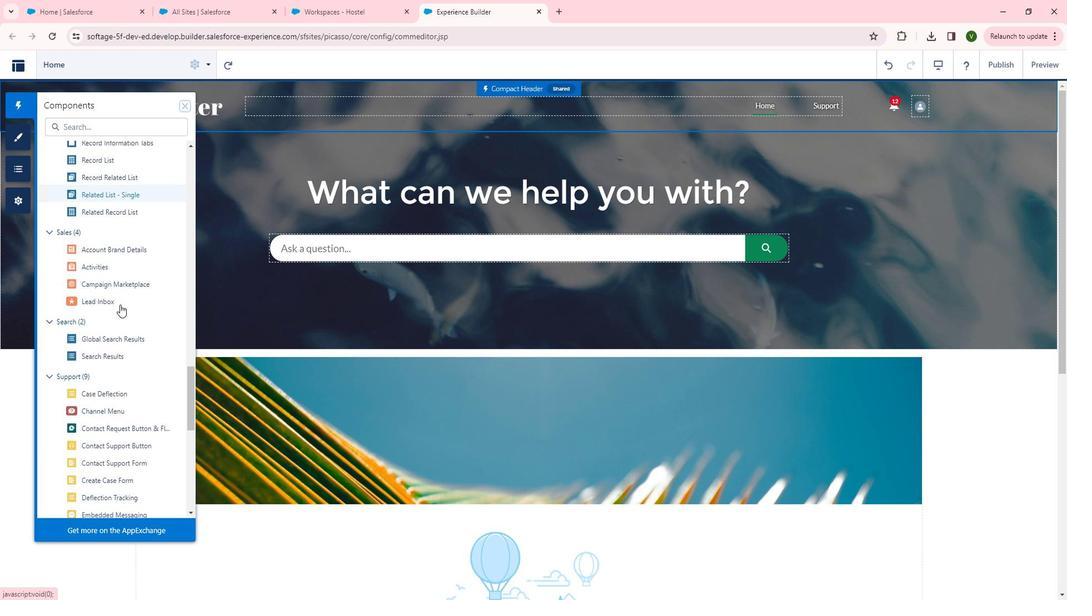 
Action: Mouse scrolled (128, 303) with delta (0, 0)
Screenshot: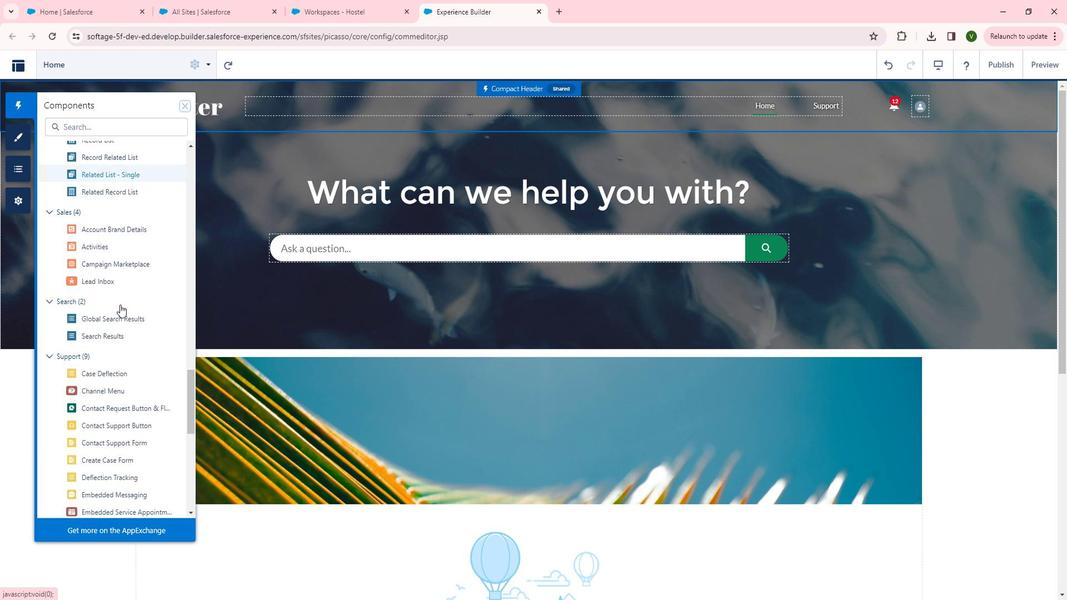 
Action: Mouse moved to (127, 305)
Screenshot: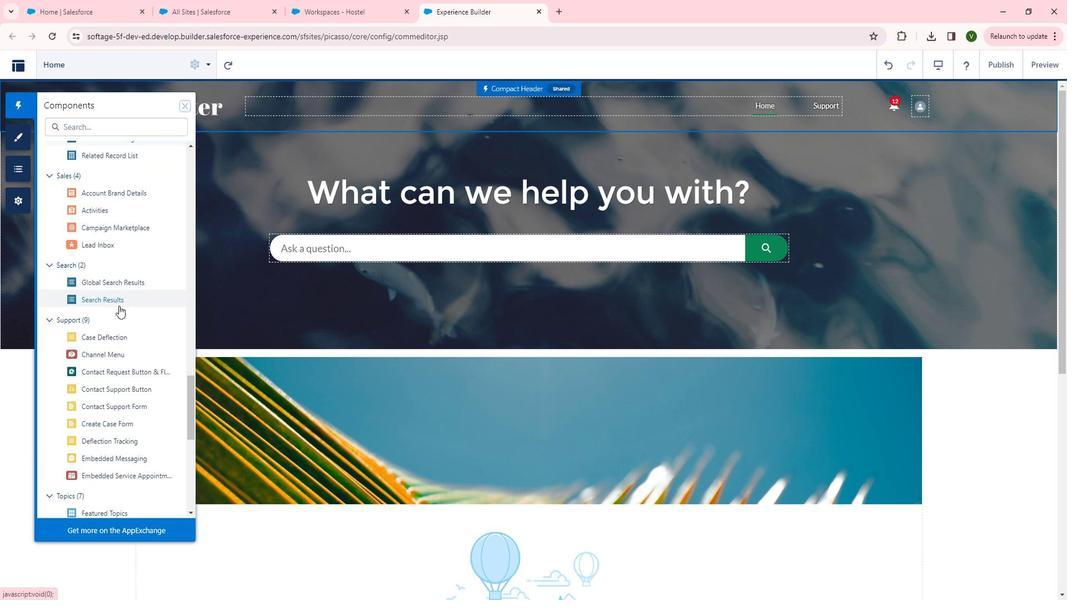 
Action: Mouse scrolled (127, 304) with delta (0, 0)
Screenshot: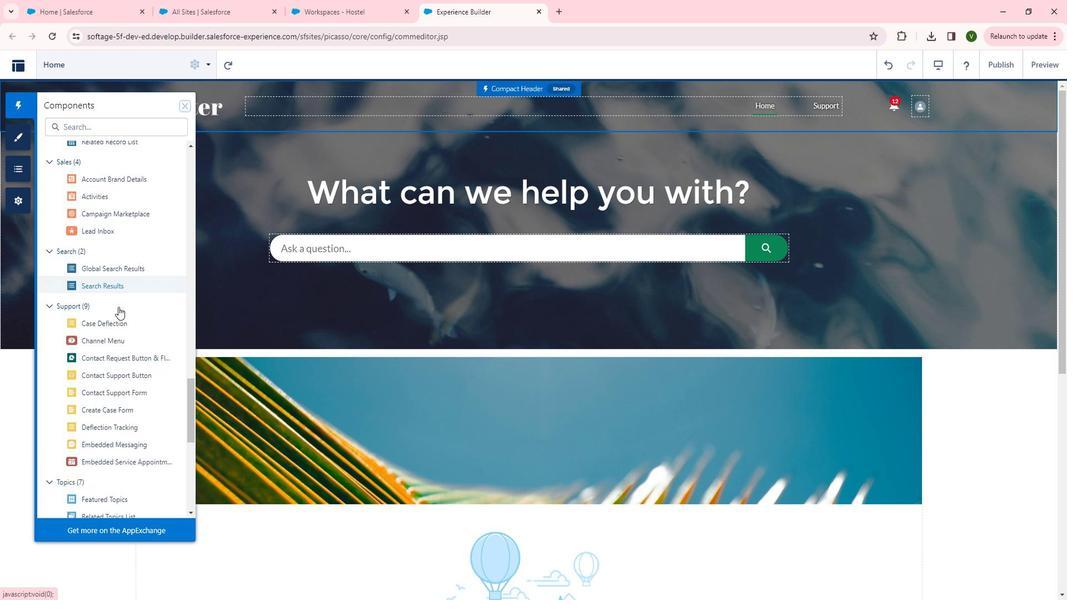 
Action: Mouse moved to (126, 305)
Screenshot: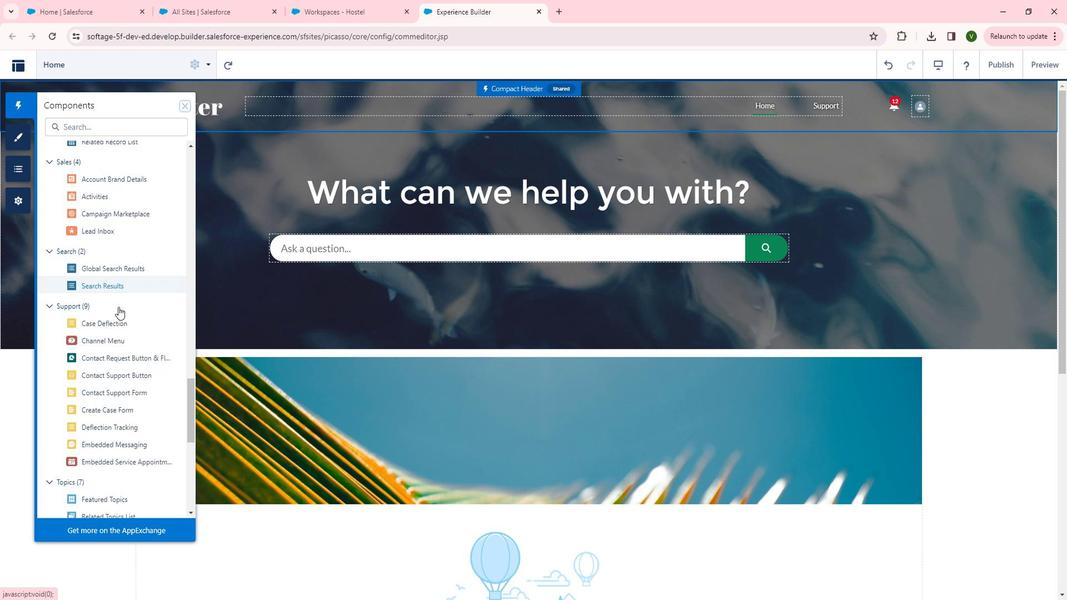 
Action: Mouse scrolled (126, 304) with delta (0, 0)
Screenshot: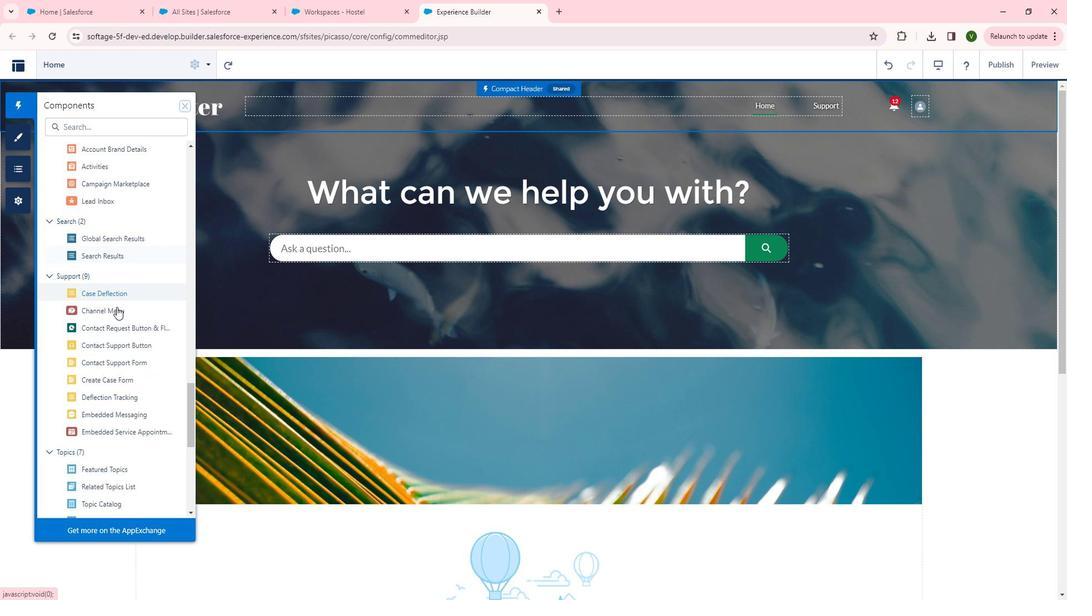 
Action: Mouse moved to (125, 305)
Screenshot: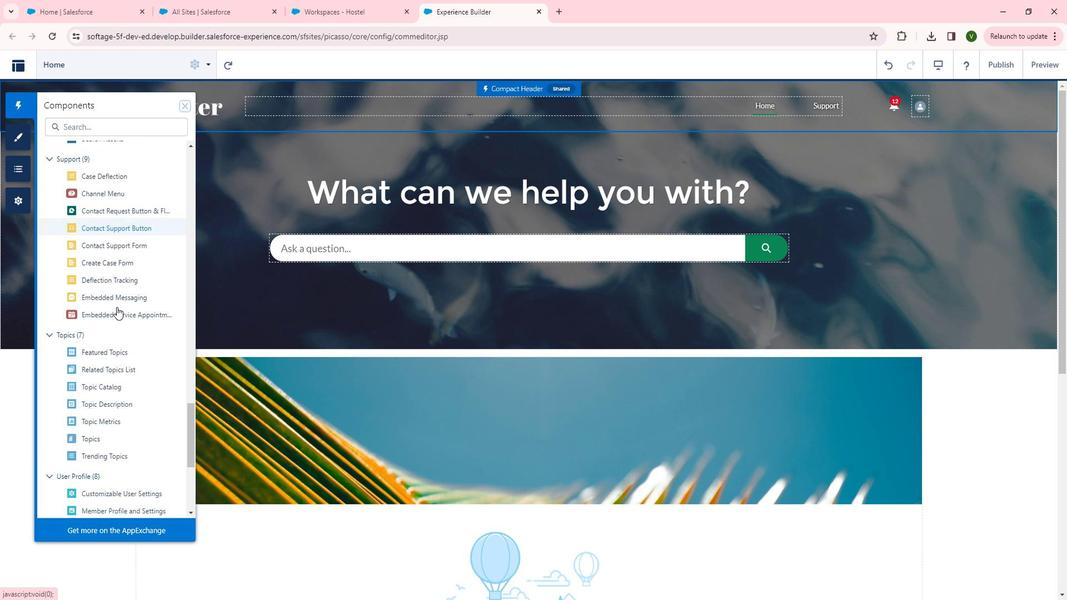 
Action: Mouse scrolled (125, 304) with delta (0, 0)
Screenshot: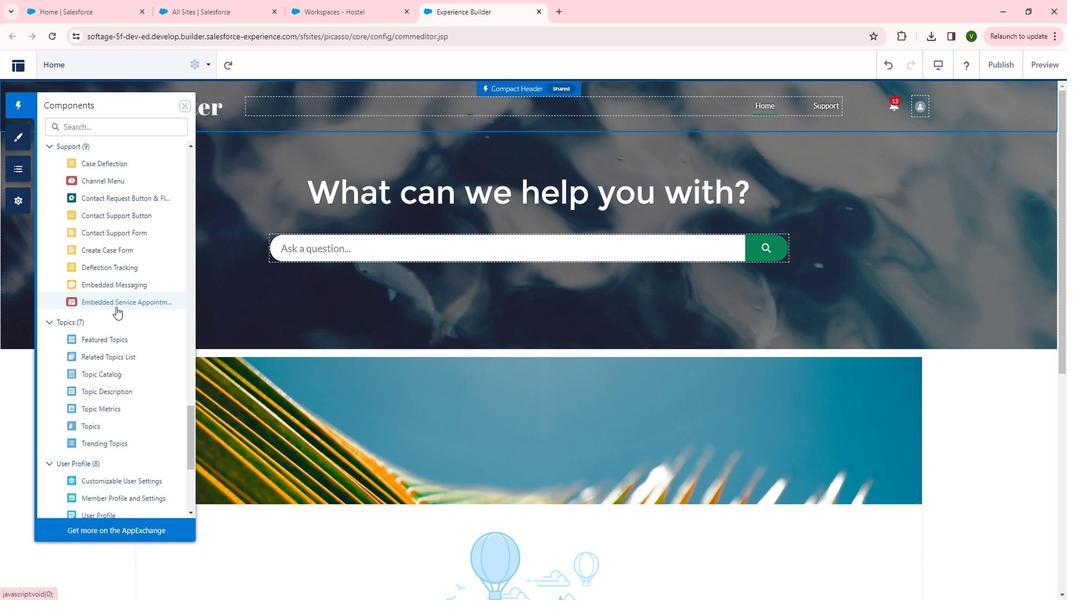 
Action: Mouse scrolled (125, 304) with delta (0, 0)
Screenshot: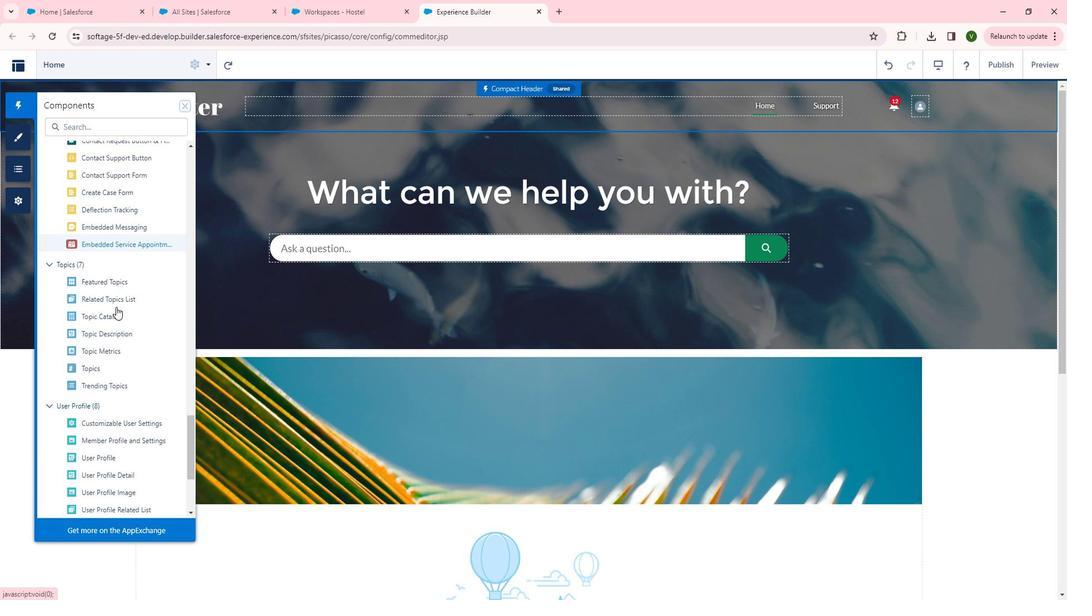 
Action: Mouse scrolled (125, 304) with delta (0, 0)
Screenshot: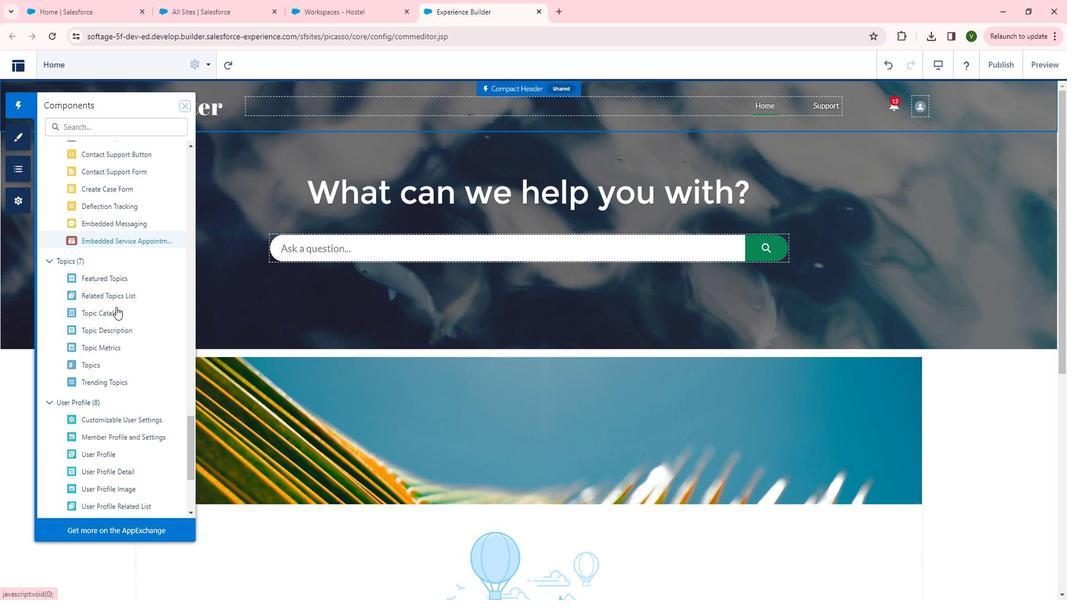 
Action: Mouse scrolled (125, 304) with delta (0, 0)
Screenshot: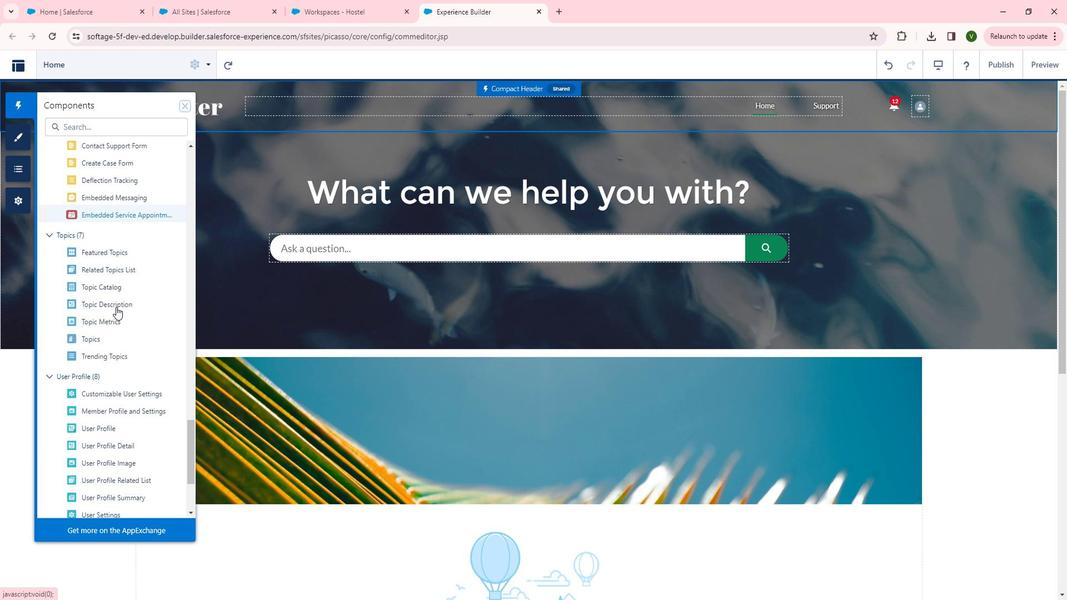 
Action: Mouse scrolled (125, 304) with delta (0, 0)
Screenshot: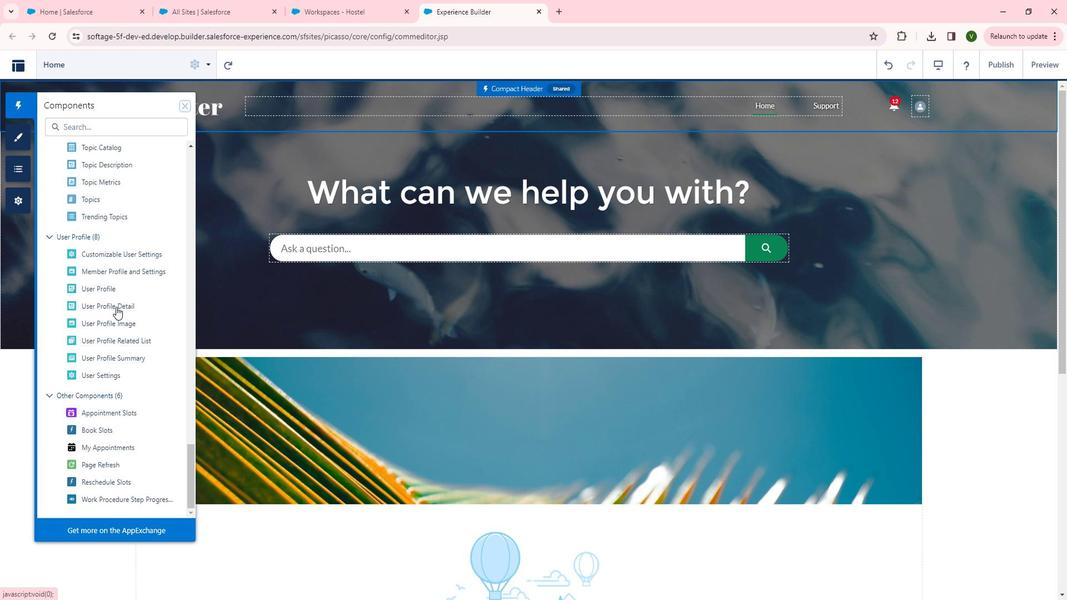 
Action: Mouse moved to (125, 305)
Screenshot: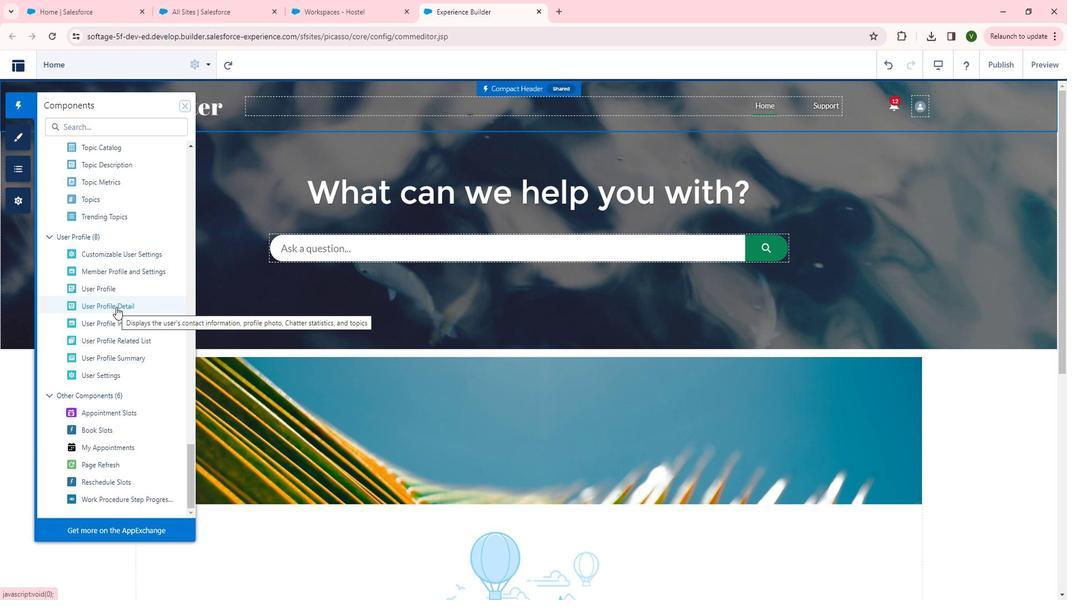 
Action: Mouse scrolled (125, 305) with delta (0, 0)
Screenshot: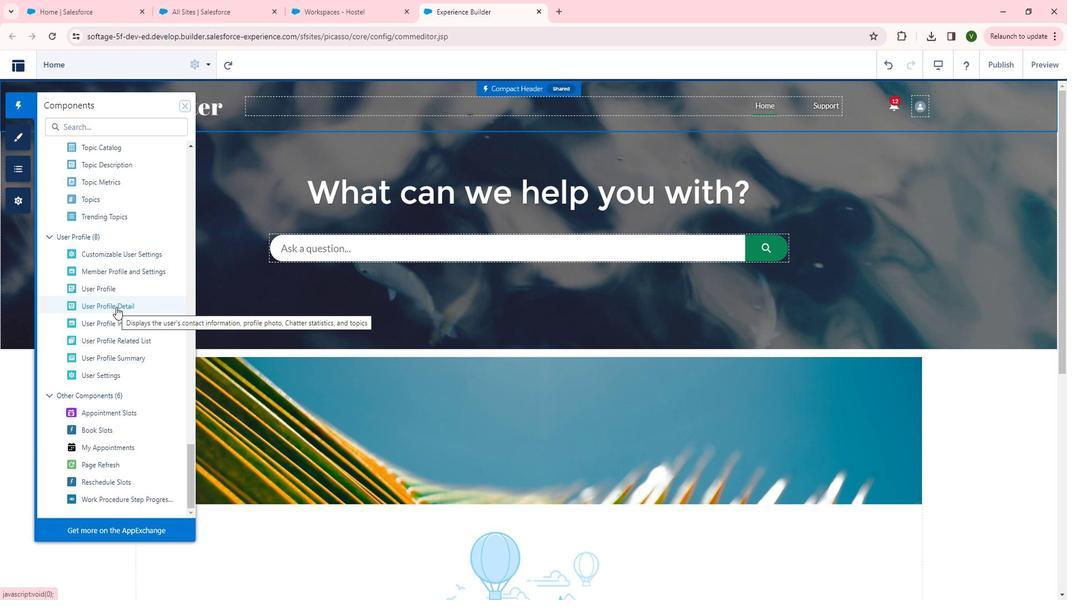 
Action: Mouse scrolled (125, 305) with delta (0, 0)
Screenshot: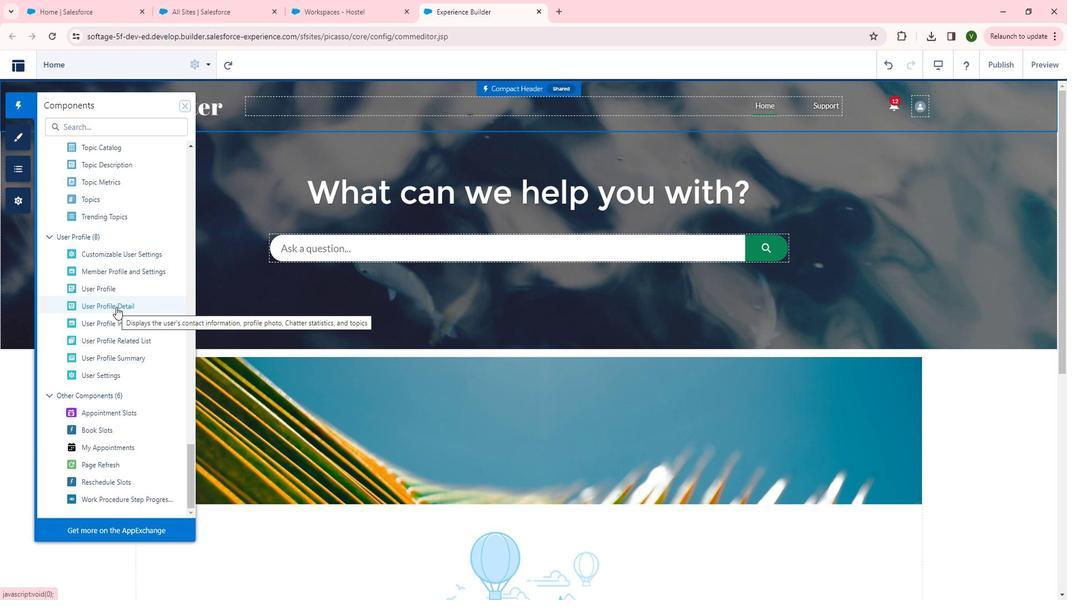 
Action: Mouse scrolled (125, 305) with delta (0, 0)
Screenshot: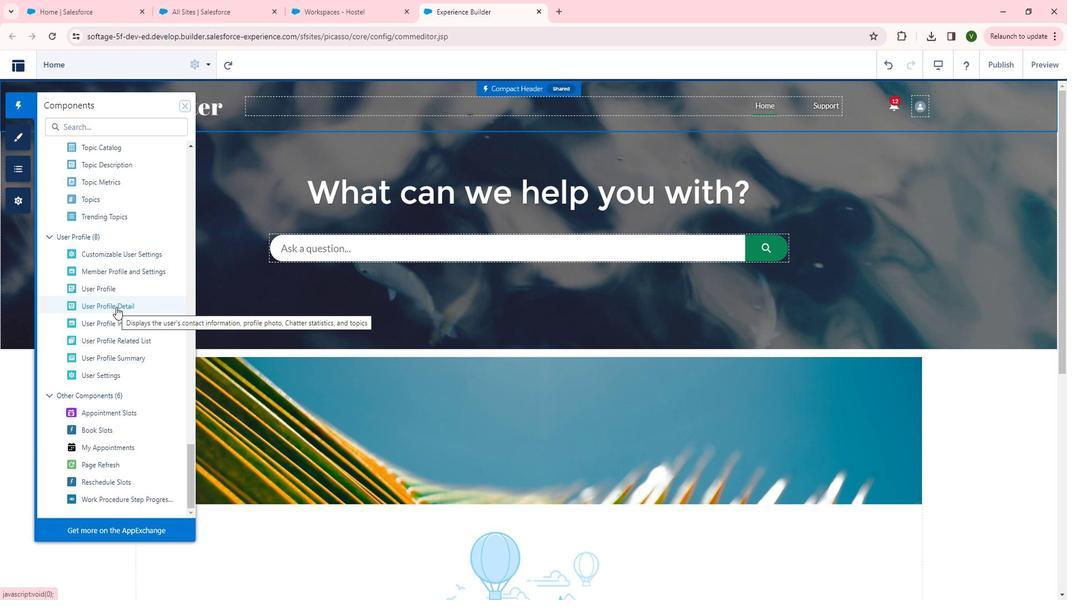 
Action: Mouse scrolled (125, 305) with delta (0, 0)
Screenshot: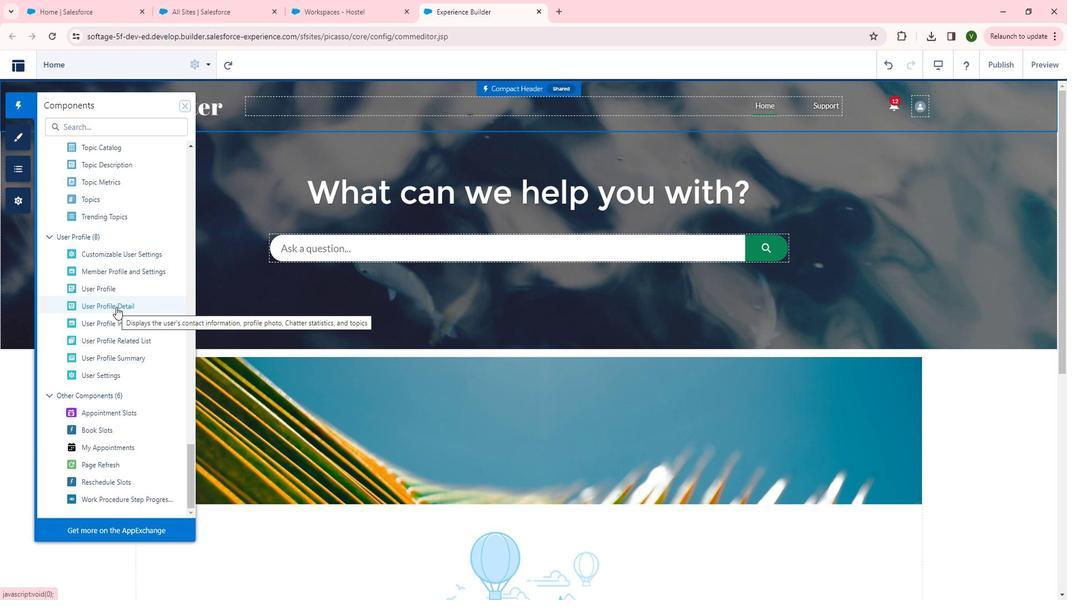 
Action: Mouse scrolled (125, 305) with delta (0, 0)
Screenshot: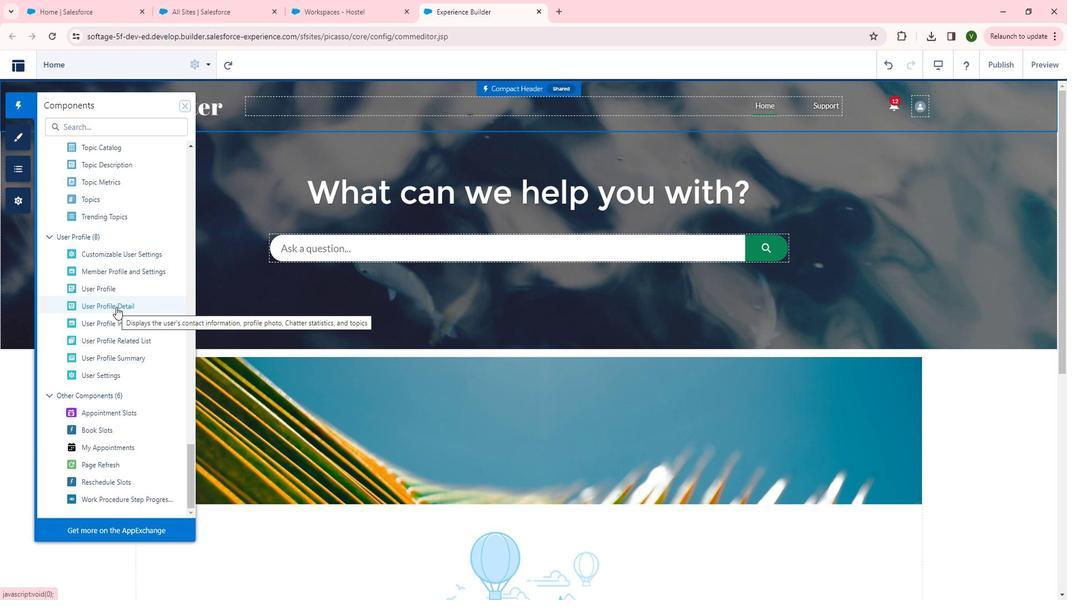 
Action: Mouse scrolled (125, 305) with delta (0, 0)
Screenshot: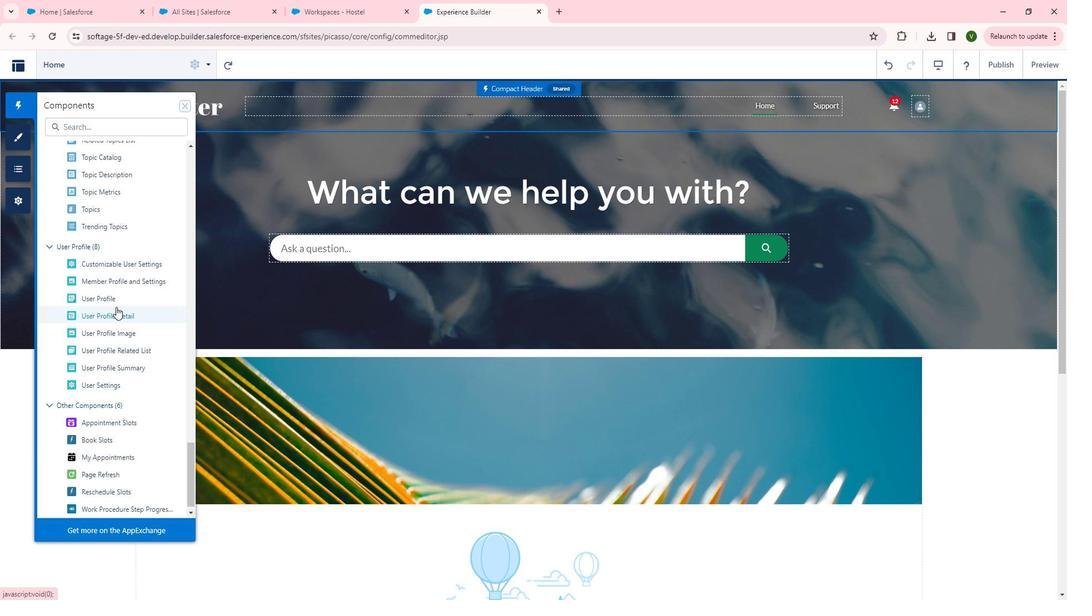 
Action: Mouse scrolled (125, 305) with delta (0, 0)
Screenshot: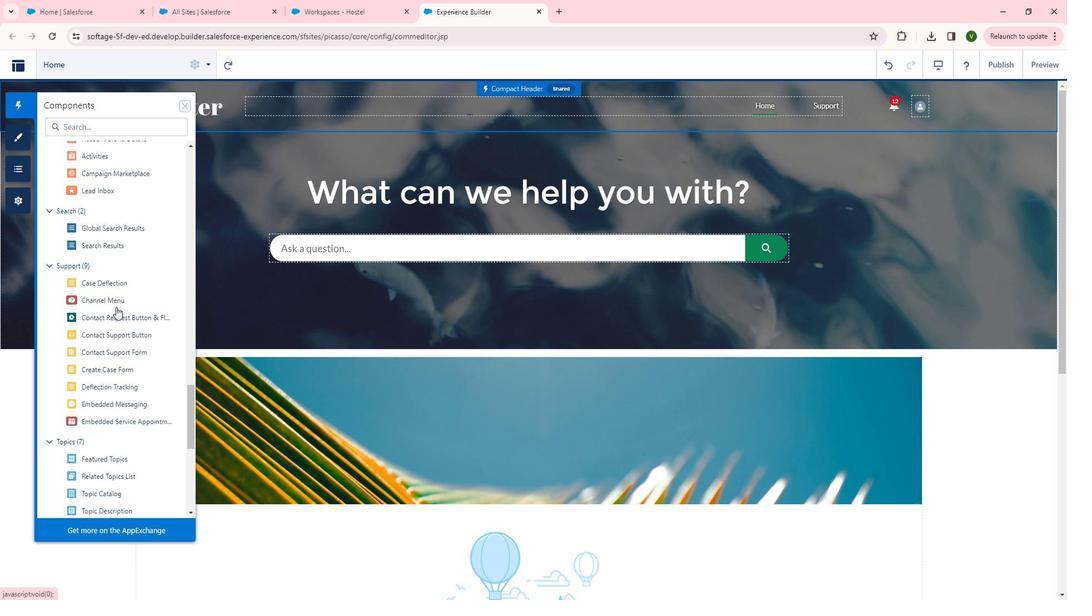 
Action: Mouse scrolled (125, 305) with delta (0, 0)
Screenshot: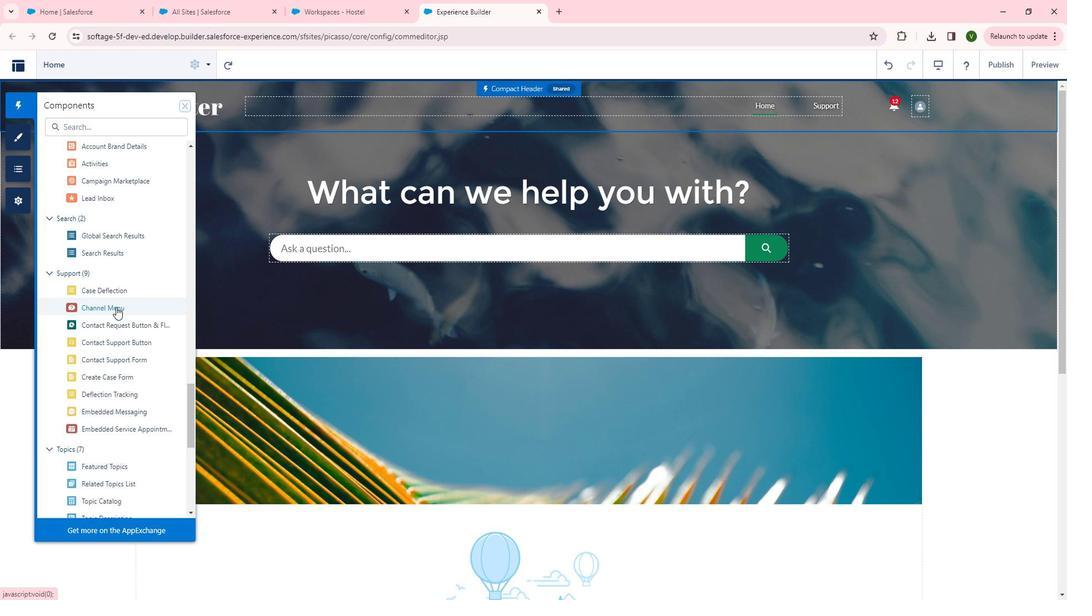 
Action: Mouse scrolled (125, 305) with delta (0, 0)
Screenshot: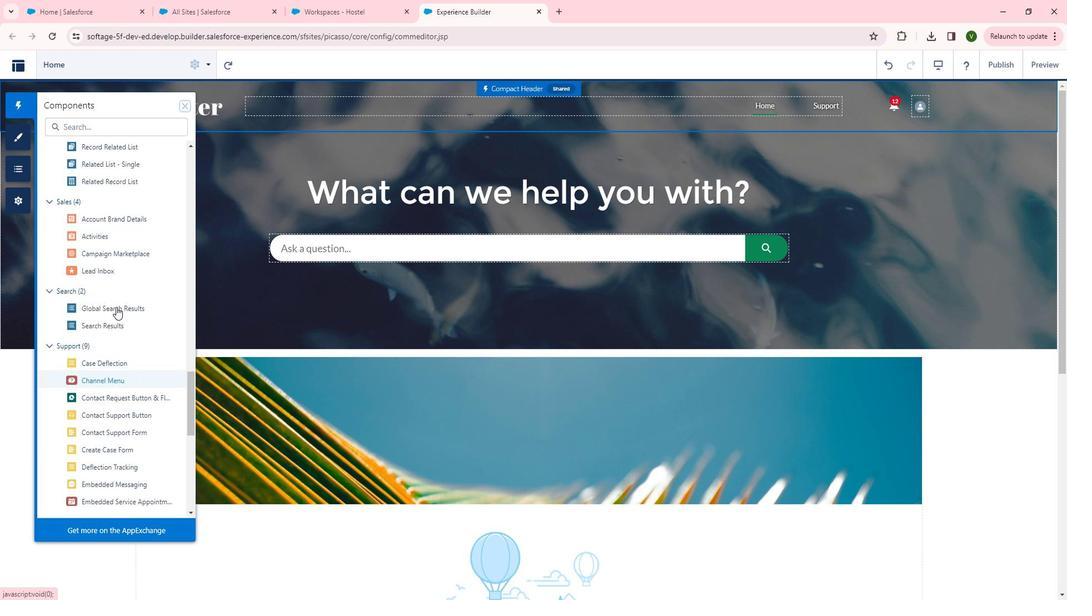 
Action: Mouse scrolled (125, 305) with delta (0, 0)
Screenshot: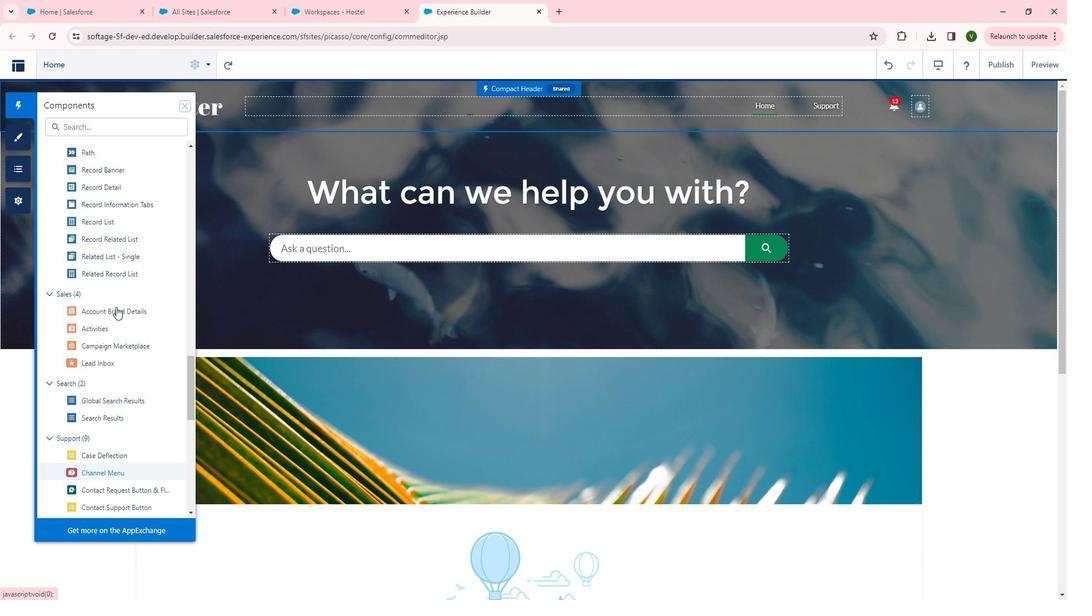 
Action: Mouse scrolled (125, 305) with delta (0, 0)
Screenshot: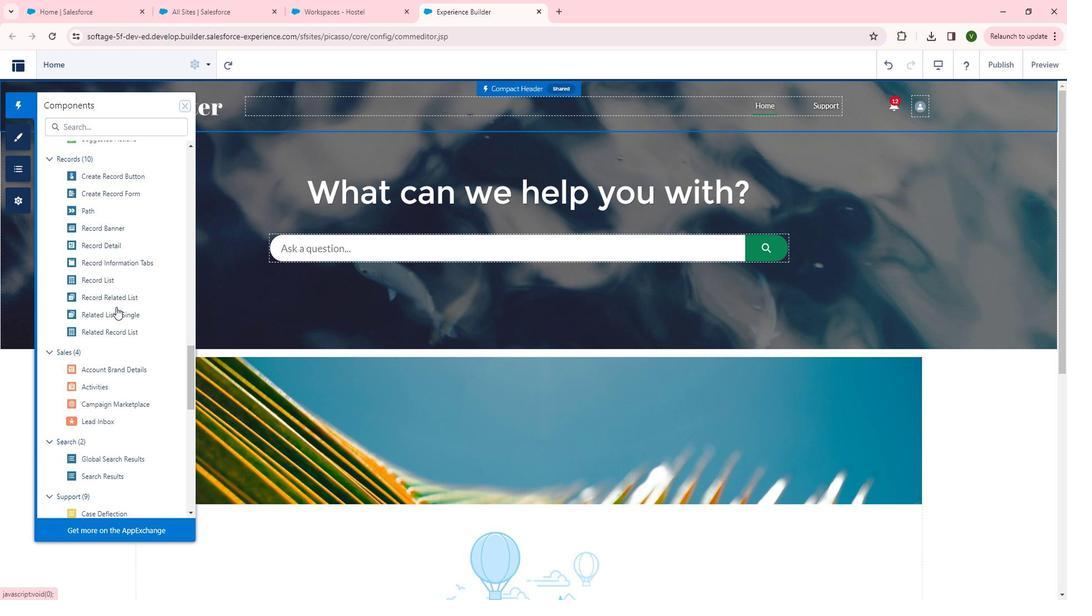 
Action: Mouse scrolled (125, 305) with delta (0, 0)
Screenshot: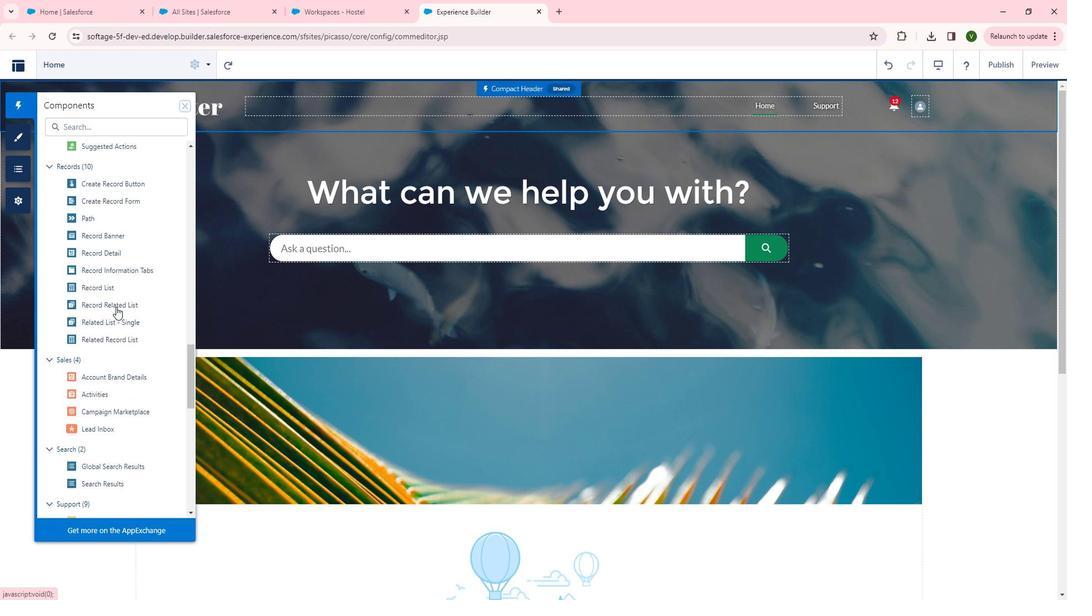 
Action: Mouse scrolled (125, 305) with delta (0, 0)
Screenshot: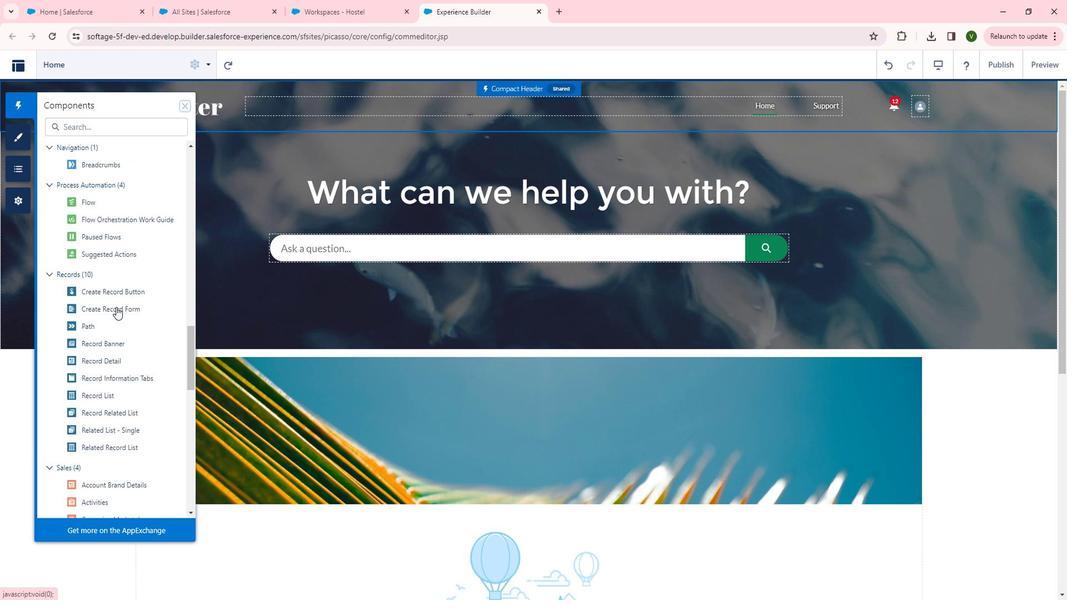 
Action: Mouse scrolled (125, 305) with delta (0, 0)
Screenshot: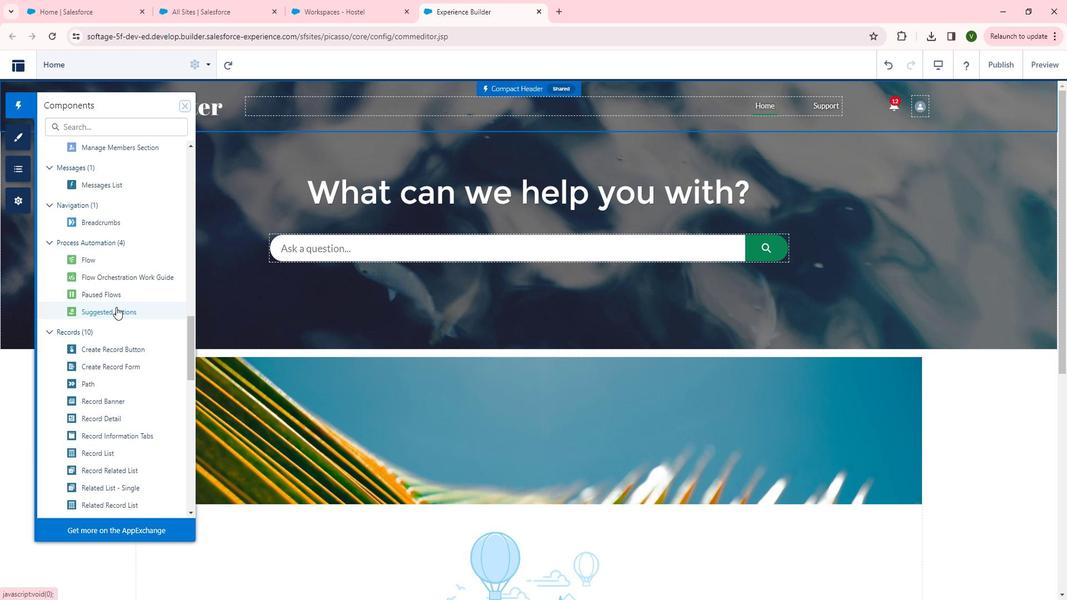 
Action: Mouse scrolled (125, 305) with delta (0, 0)
Screenshot: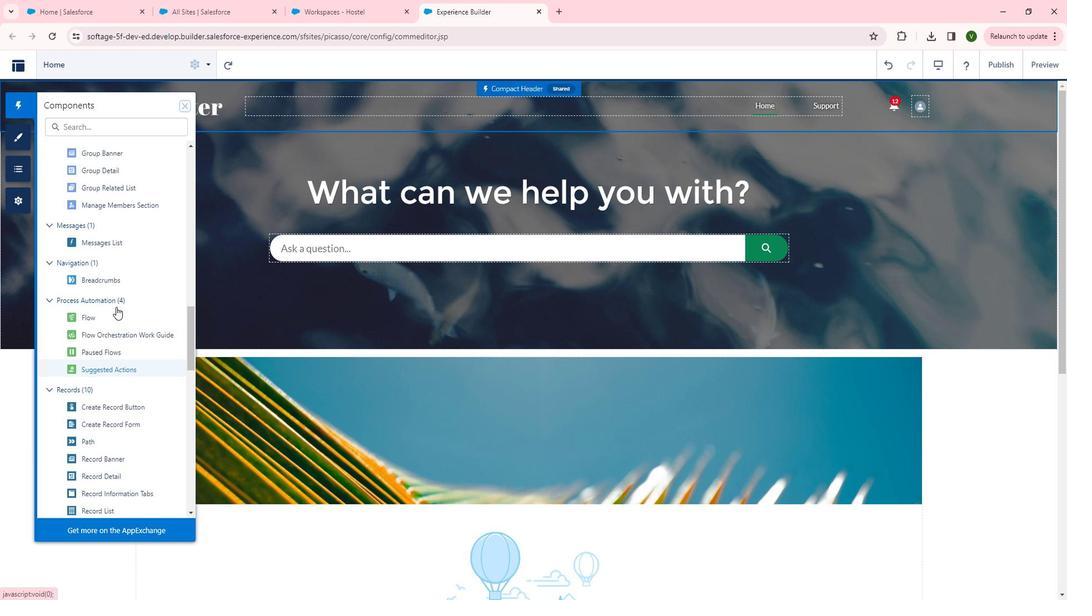 
Action: Mouse scrolled (125, 305) with delta (0, 0)
Screenshot: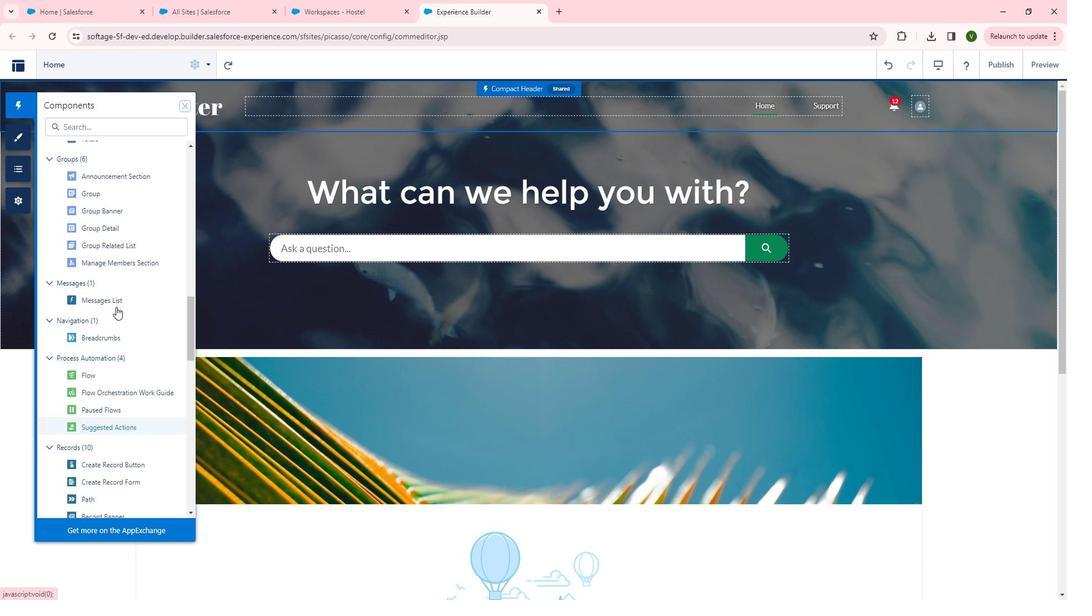 
Action: Mouse scrolled (125, 305) with delta (0, 0)
Screenshot: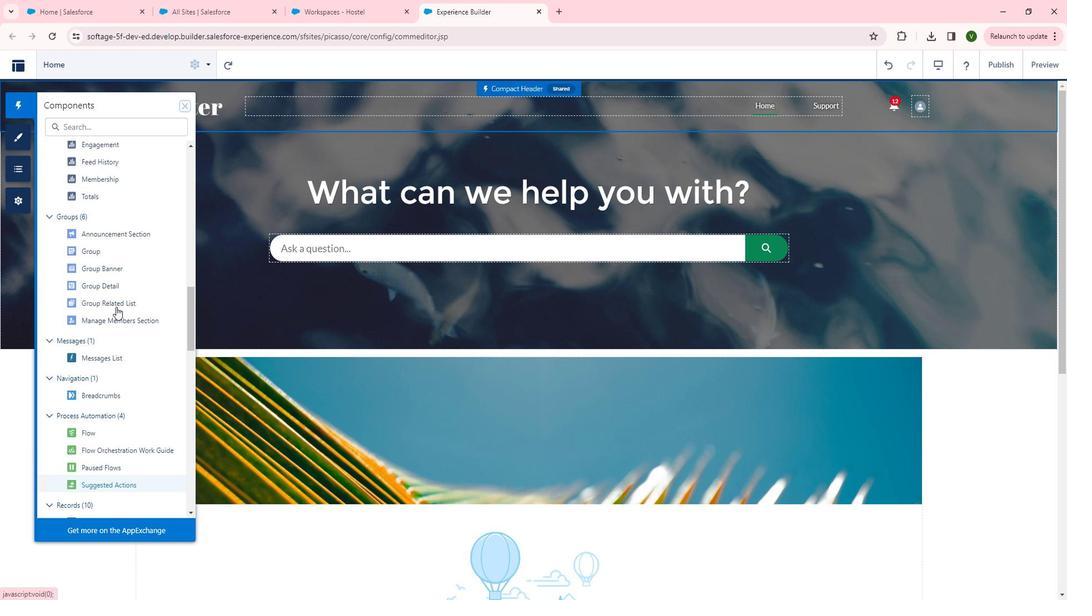 
Action: Mouse scrolled (125, 305) with delta (0, 0)
Screenshot: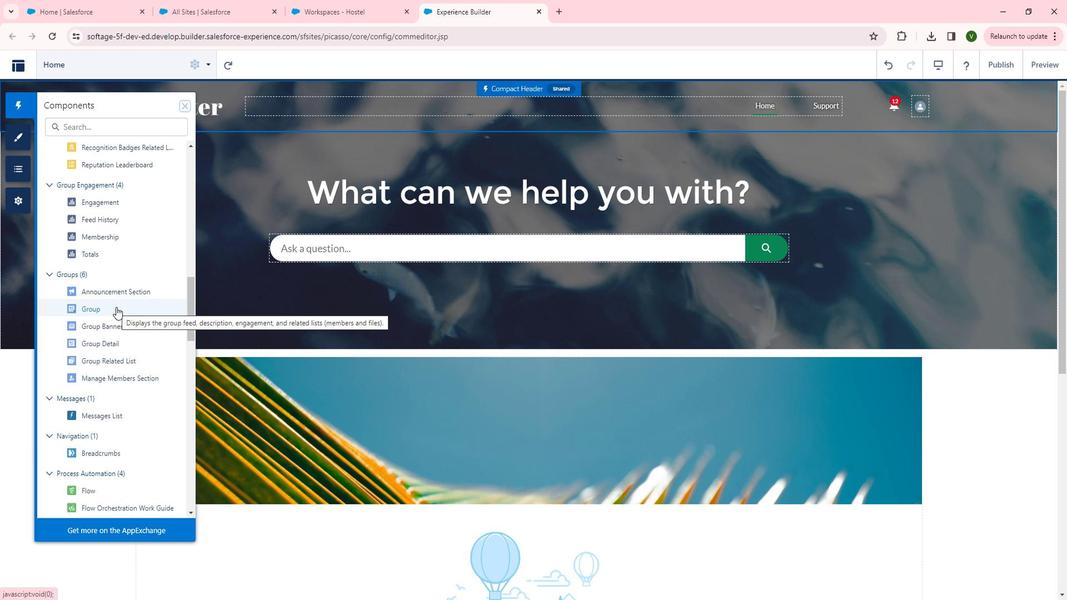 
Action: Mouse scrolled (125, 305) with delta (0, 0)
Screenshot: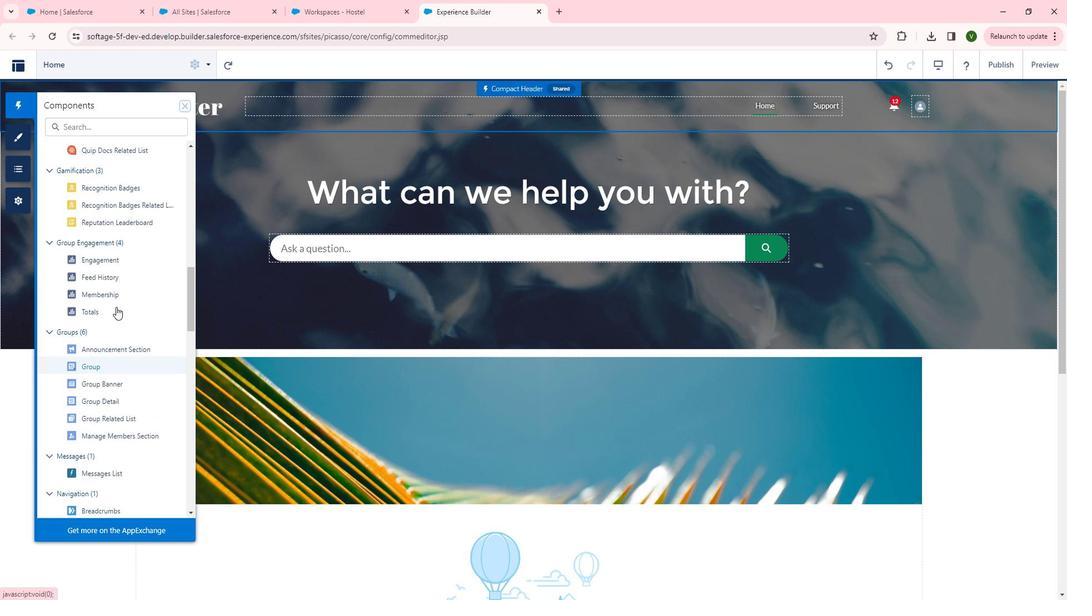 
Action: Mouse scrolled (125, 305) with delta (0, 0)
Screenshot: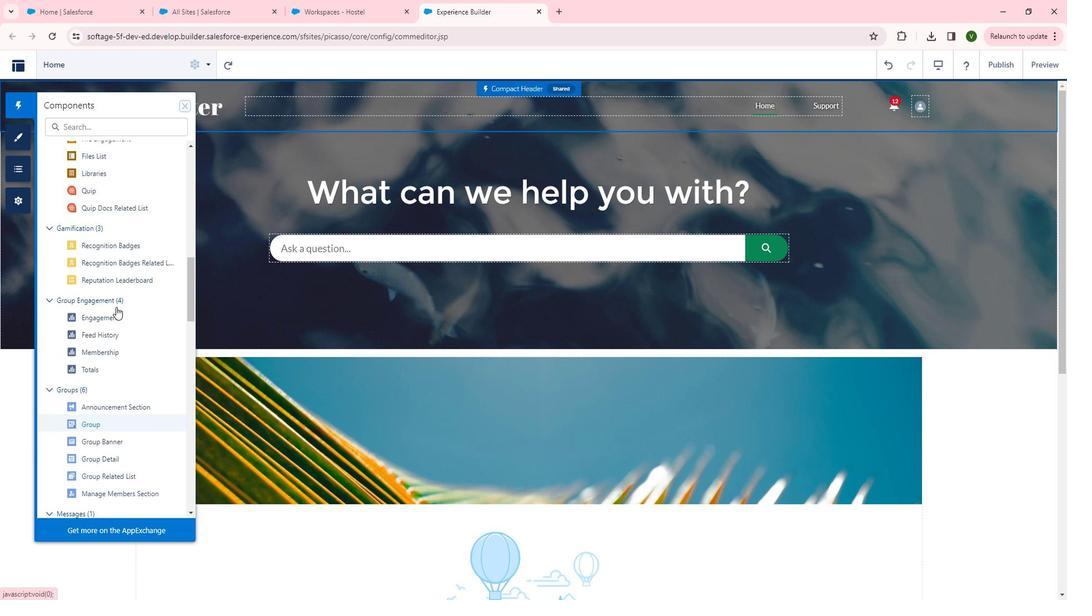 
Action: Mouse scrolled (125, 305) with delta (0, 0)
Screenshot: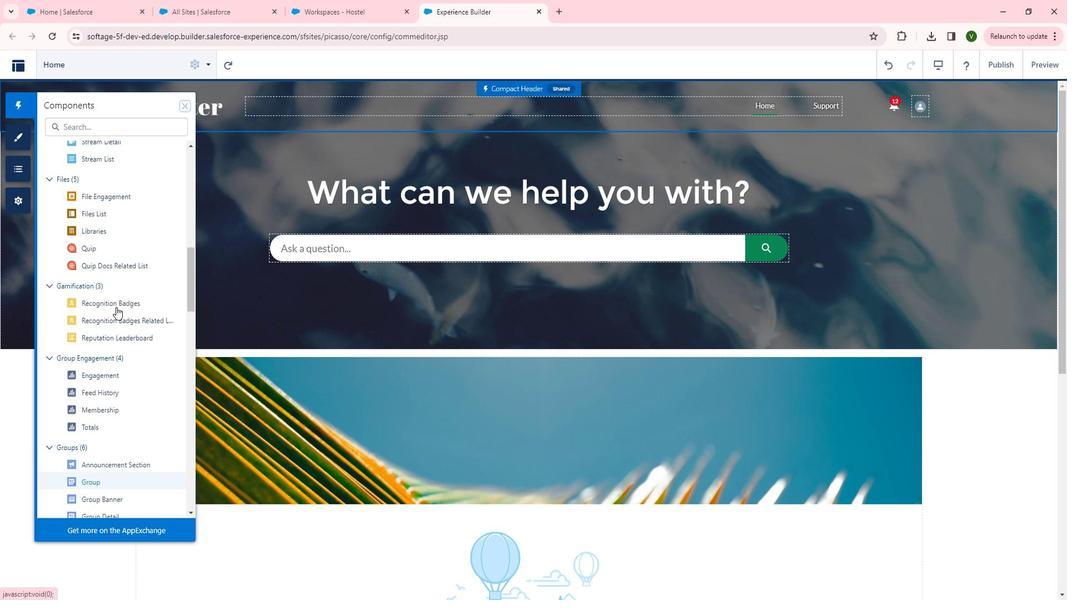 
Action: Mouse scrolled (125, 305) with delta (0, 0)
Screenshot: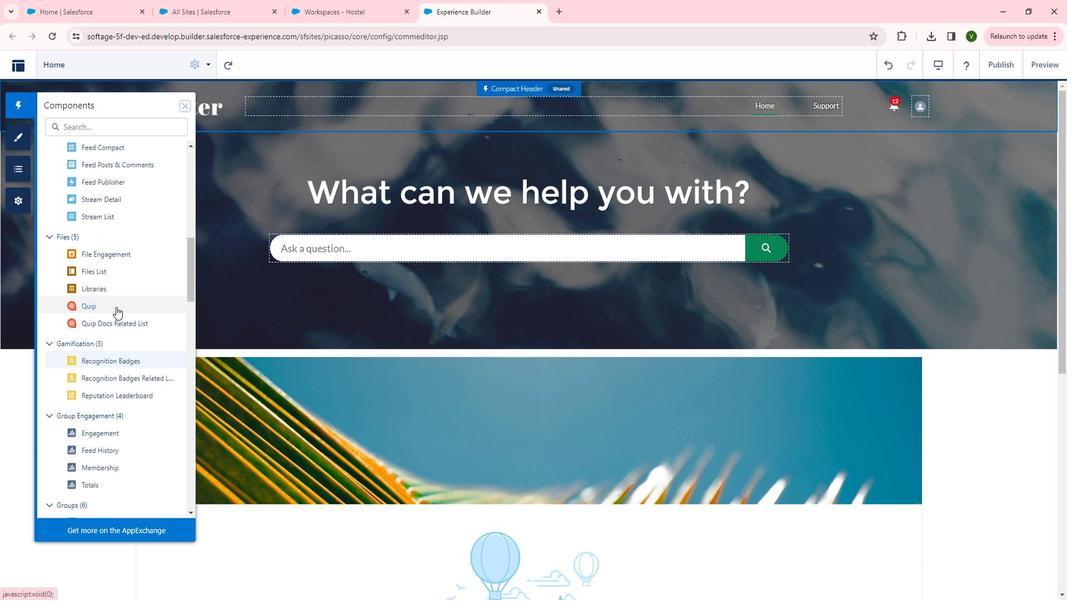 
Action: Mouse moved to (123, 306)
Screenshot: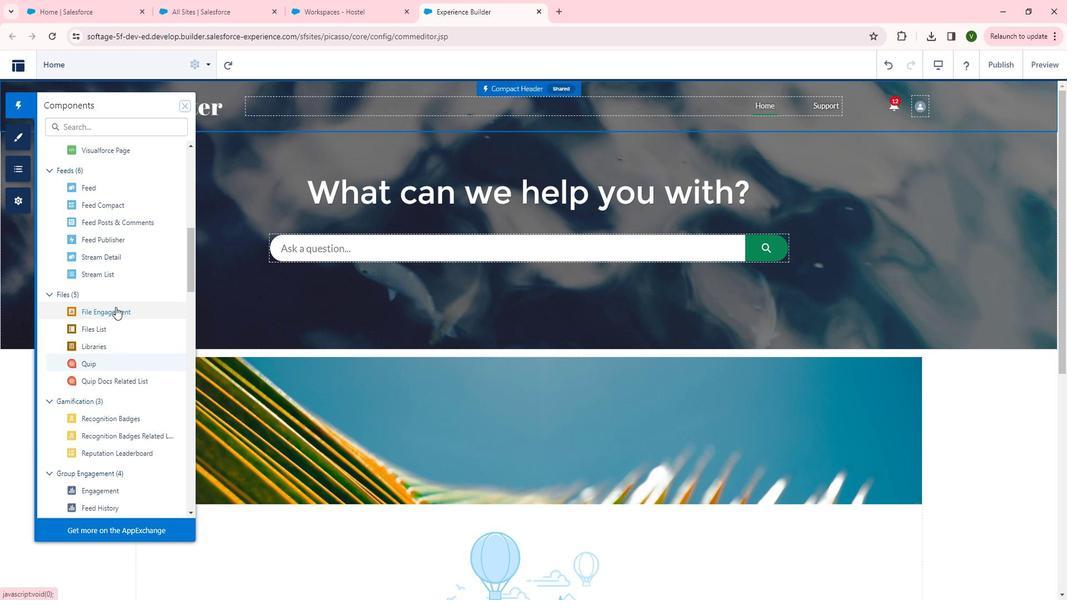 
Action: Mouse scrolled (123, 306) with delta (0, 0)
Screenshot: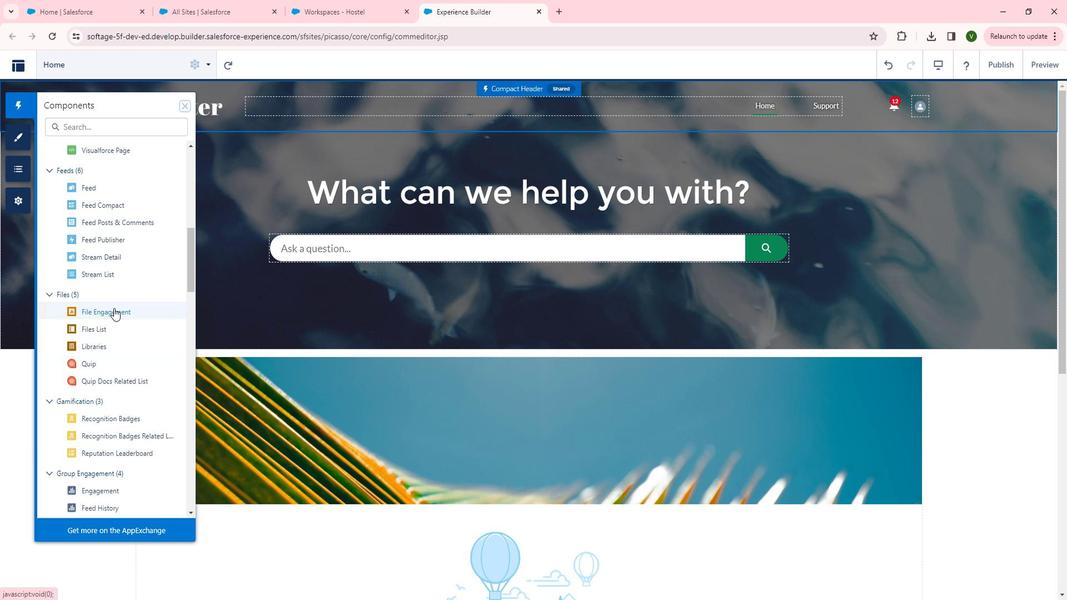 
Action: Mouse scrolled (123, 306) with delta (0, 0)
Screenshot: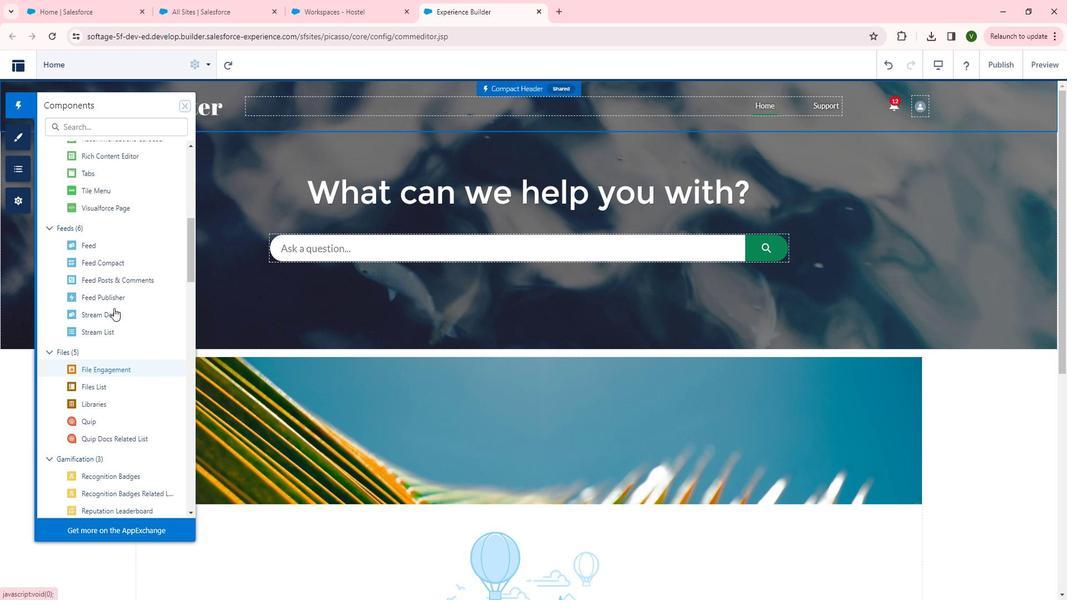 
Action: Mouse moved to (122, 306)
Screenshot: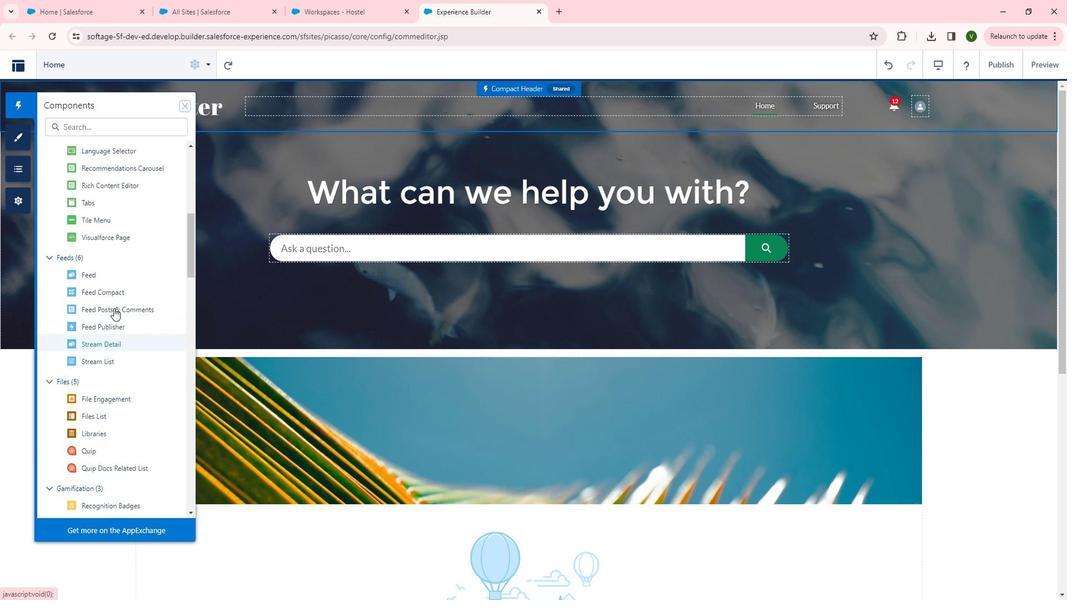 
Action: Mouse scrolled (122, 307) with delta (0, 0)
Screenshot: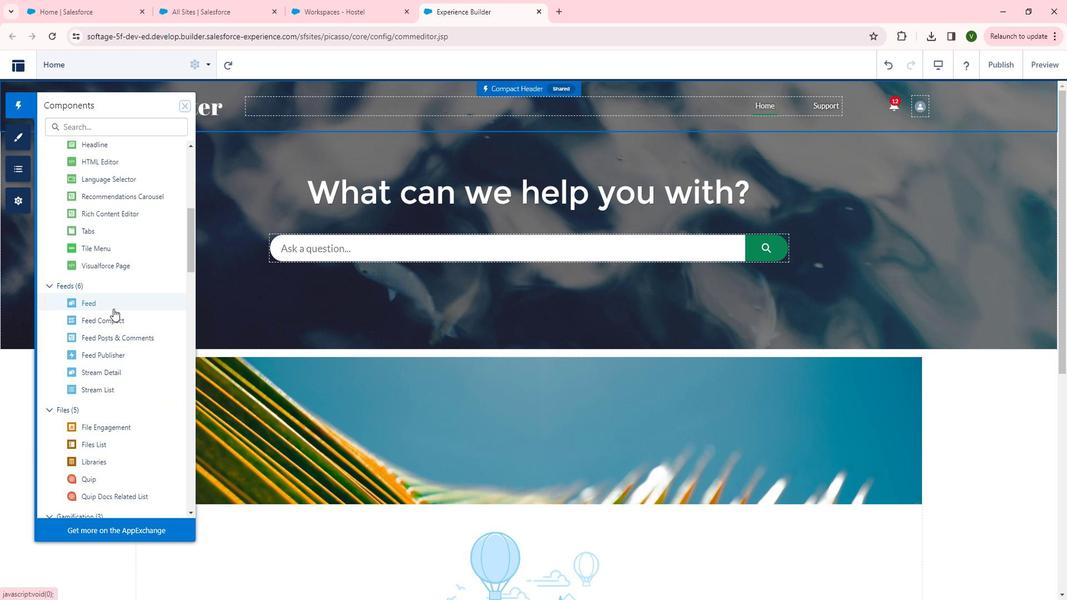 
Action: Mouse scrolled (122, 307) with delta (0, 0)
Screenshot: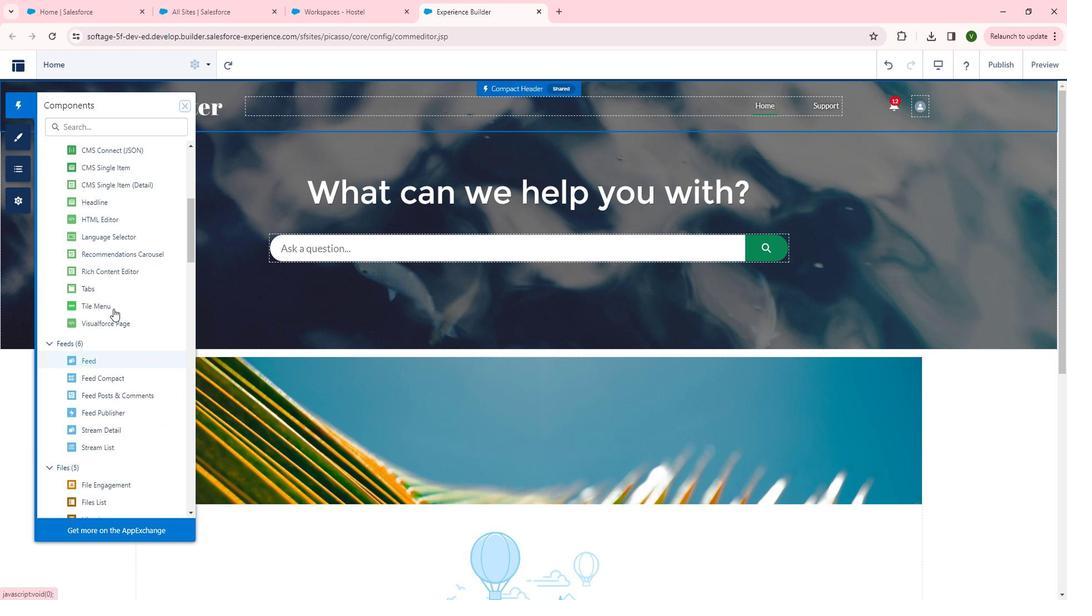 
Action: Mouse moved to (102, 220)
Screenshot: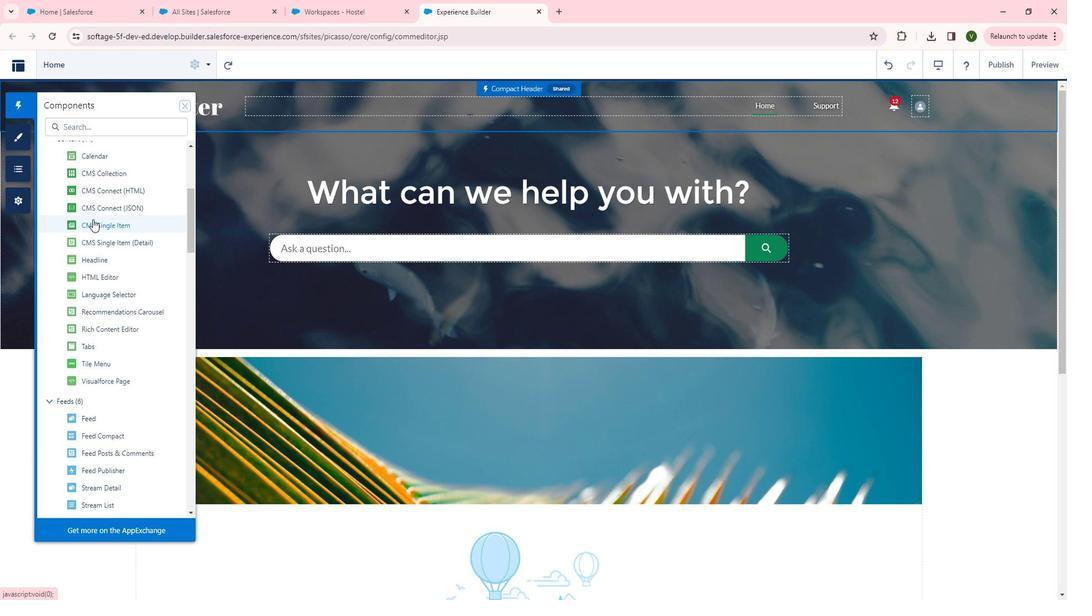 
Action: Mouse scrolled (102, 220) with delta (0, 0)
Screenshot: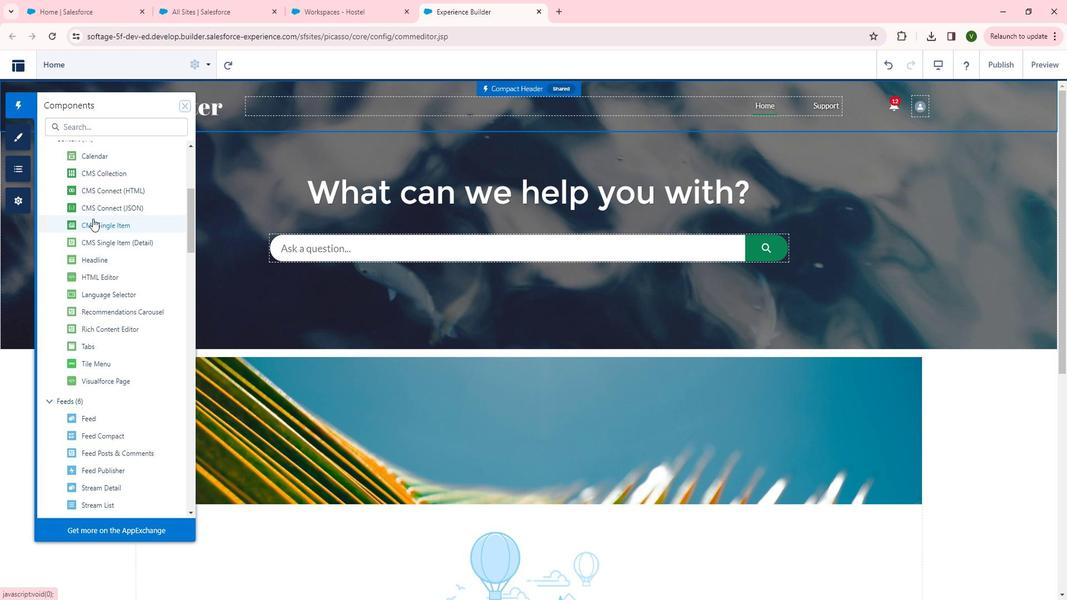 
Action: Mouse scrolled (102, 220) with delta (0, 0)
Screenshot: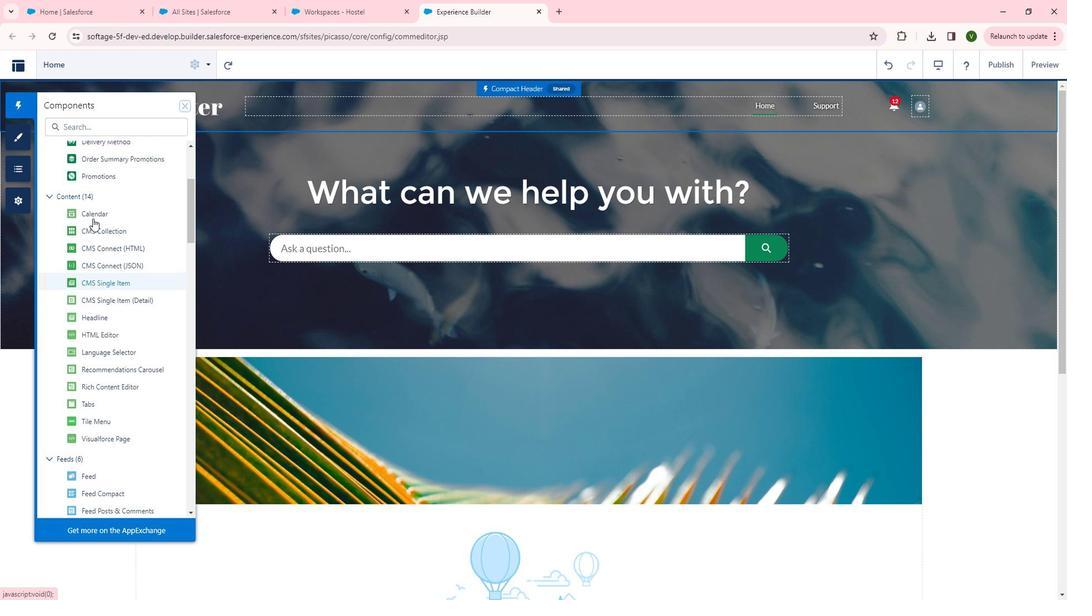 
Action: Mouse scrolled (102, 220) with delta (0, 0)
Screenshot: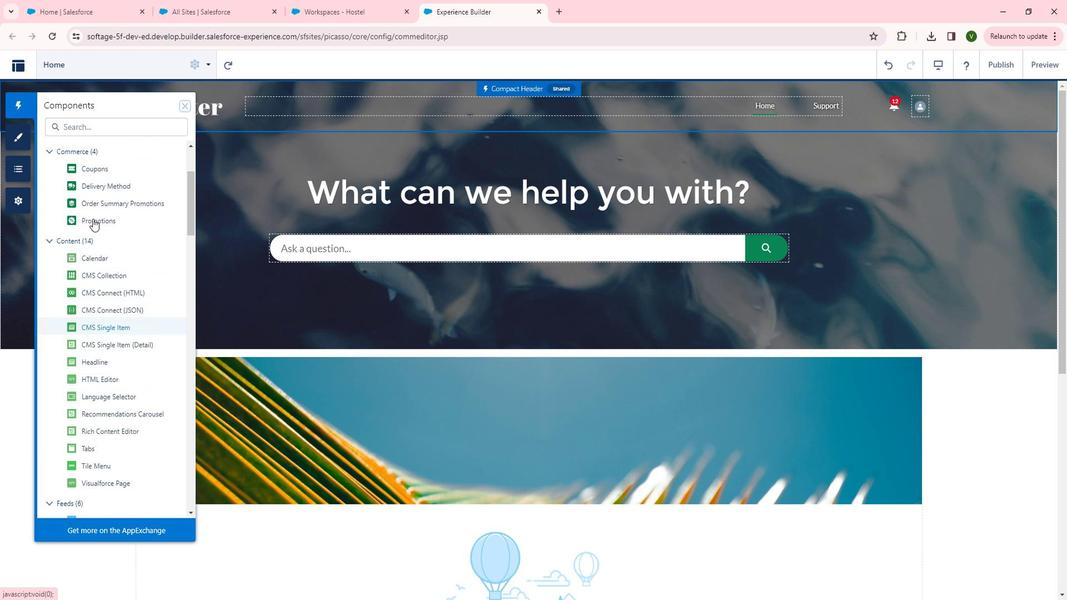 
Action: Mouse moved to (110, 224)
Screenshot: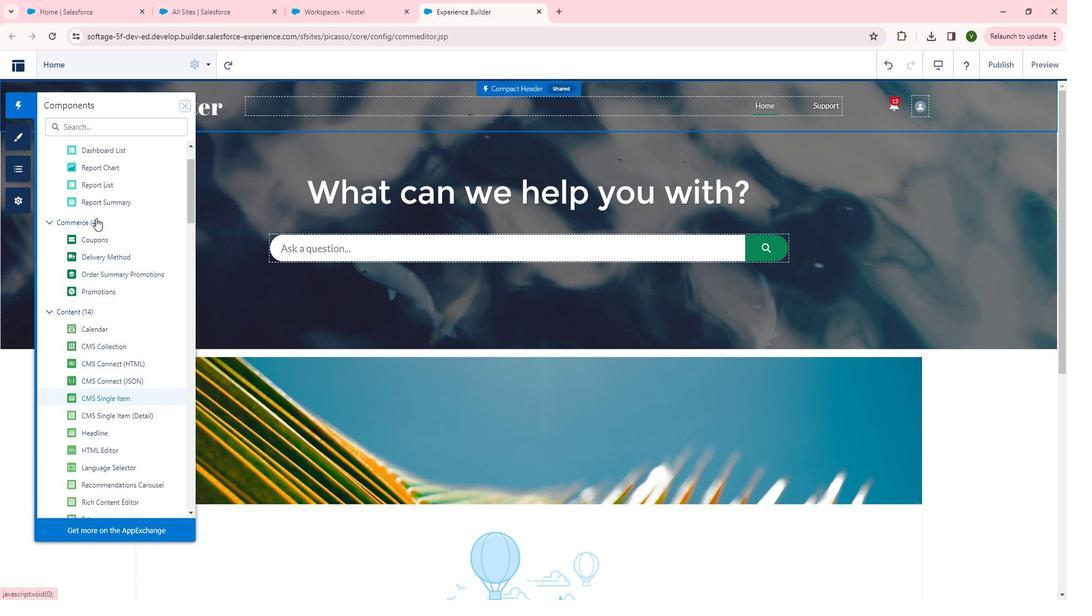 
Action: Mouse scrolled (110, 224) with delta (0, 0)
Screenshot: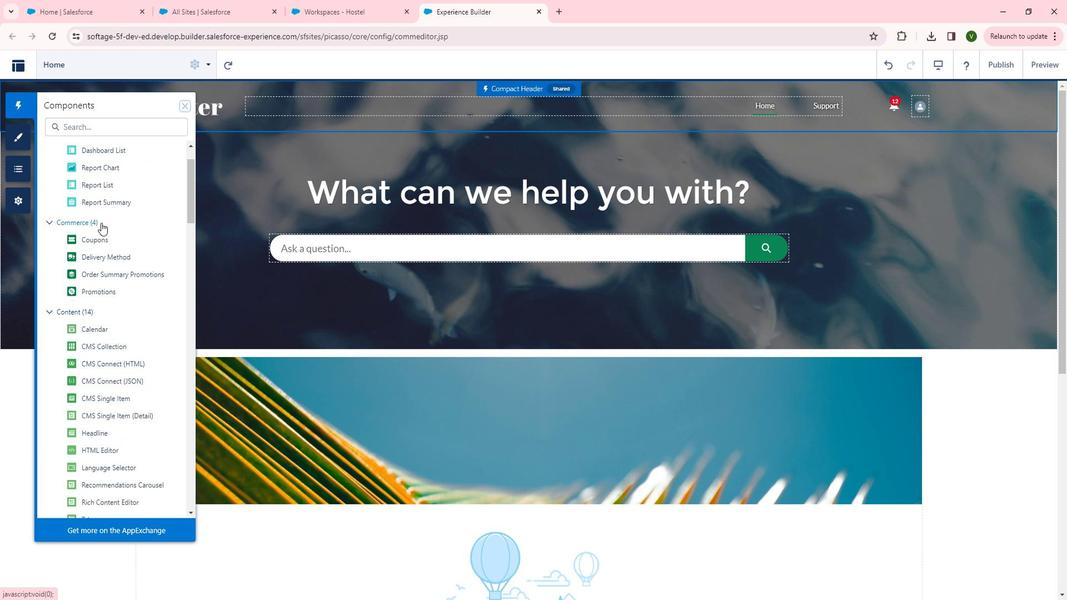 
Action: Mouse moved to (116, 253)
Screenshot: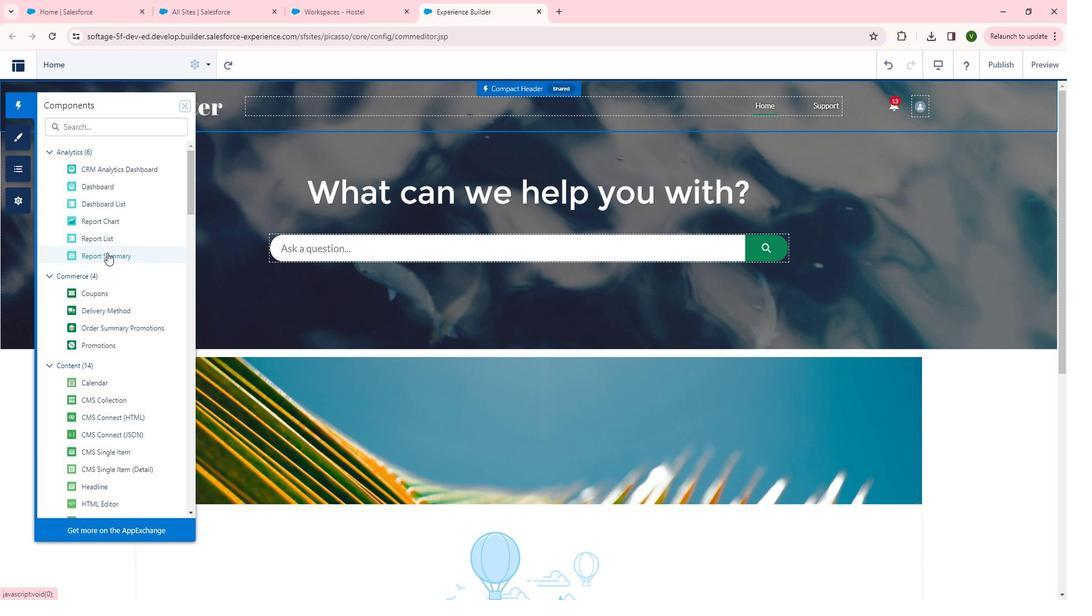
Action: Mouse pressed left at (116, 253)
Screenshot: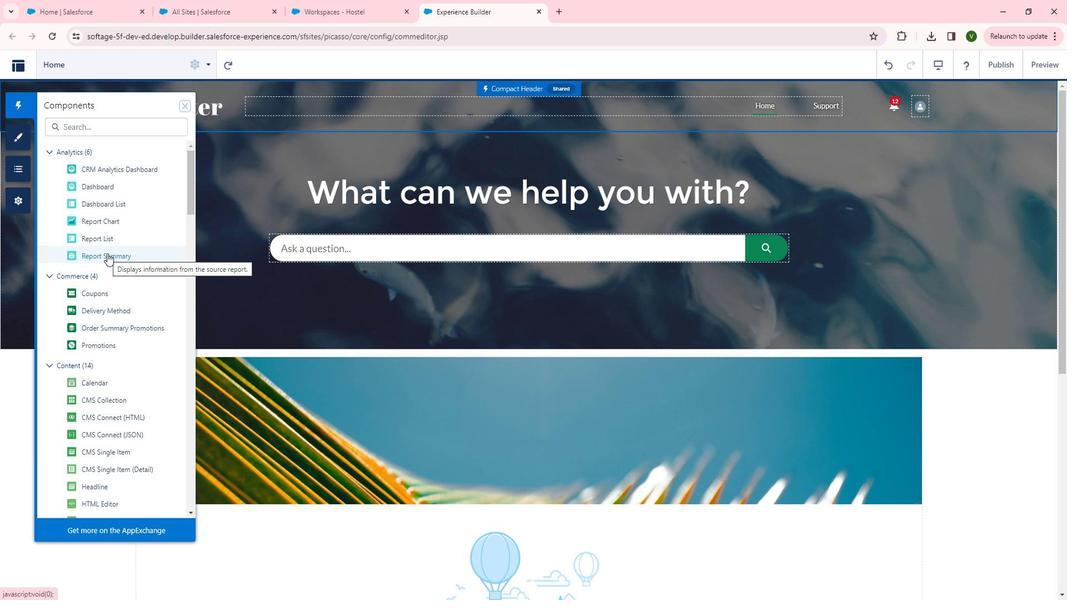 
Action: Mouse moved to (642, 515)
Screenshot: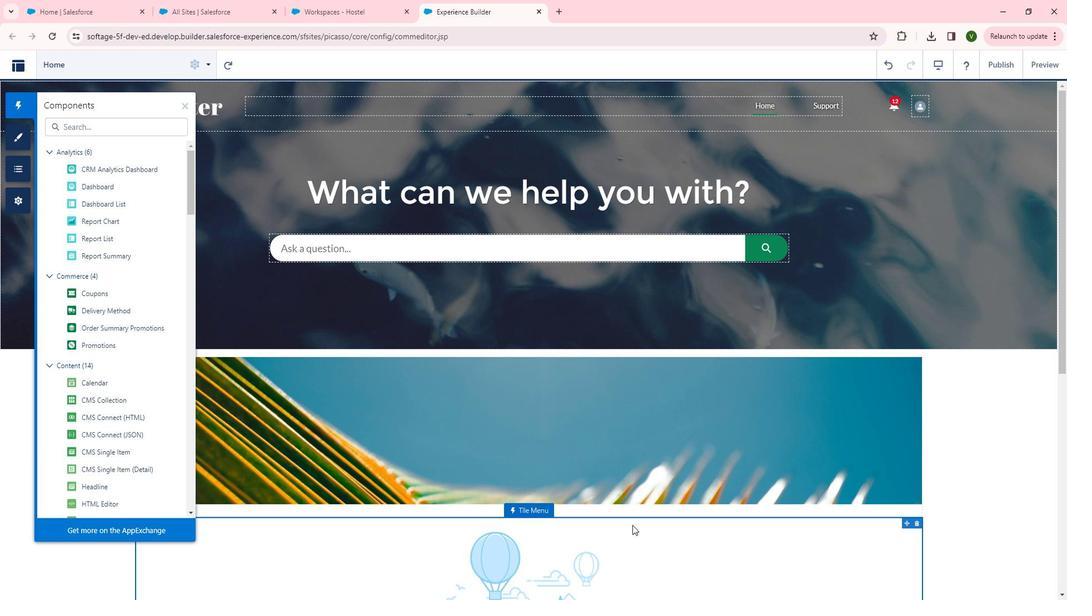 
Action: Mouse scrolled (642, 514) with delta (0, 0)
Screenshot: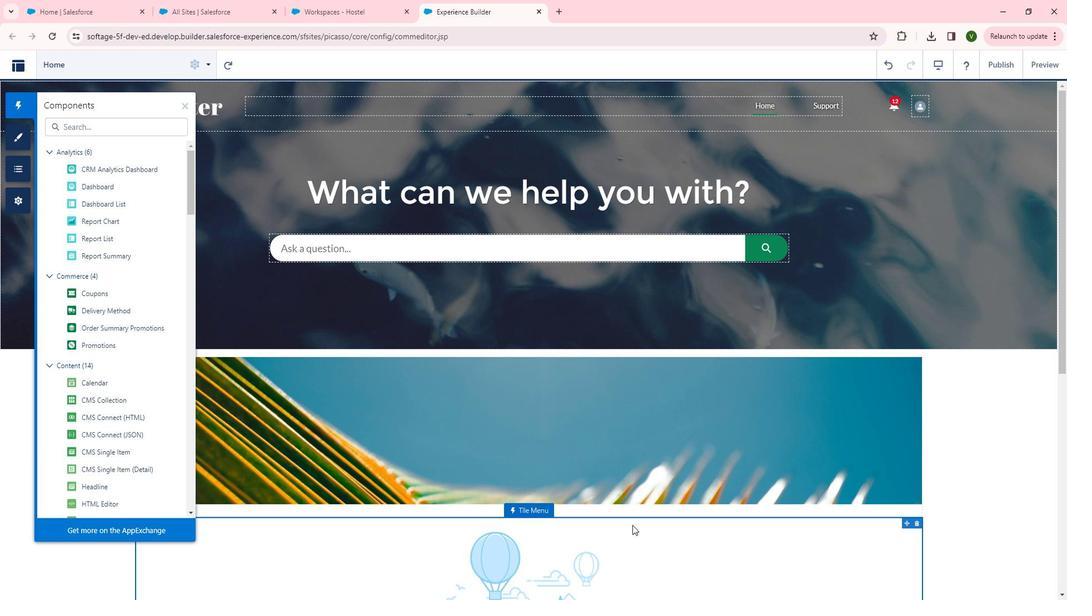 
Action: Mouse moved to (644, 515)
Screenshot: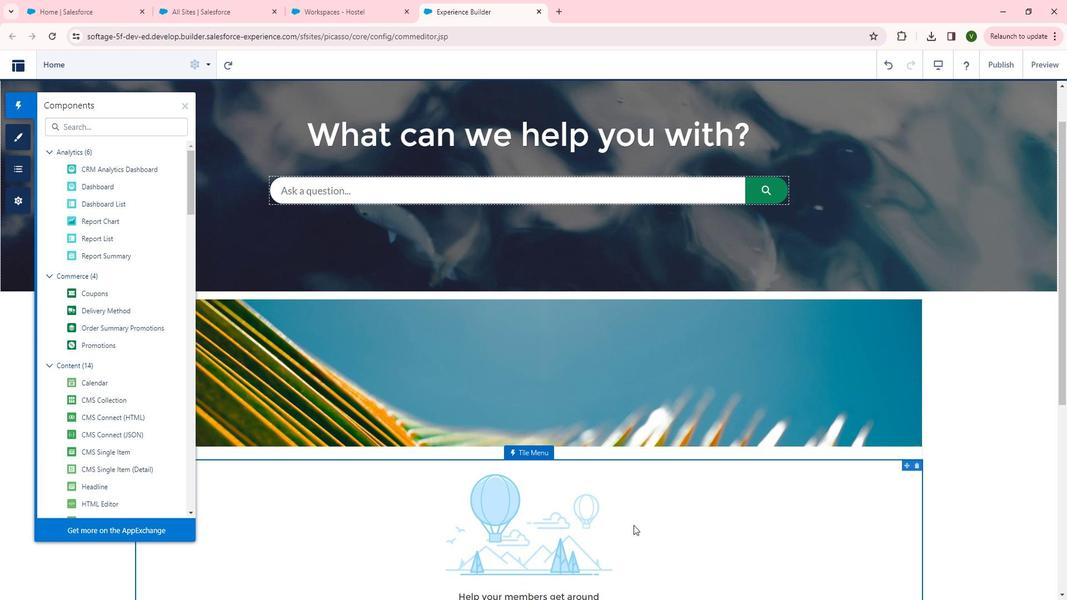 
Action: Mouse scrolled (644, 514) with delta (0, 0)
Screenshot: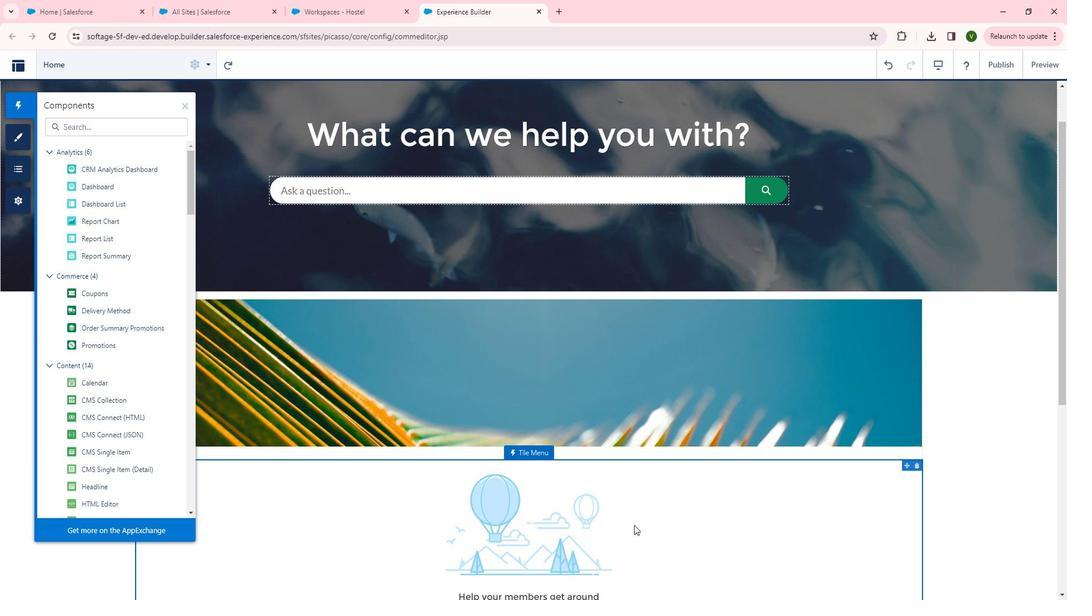 
Action: Mouse moved to (623, 486)
Screenshot: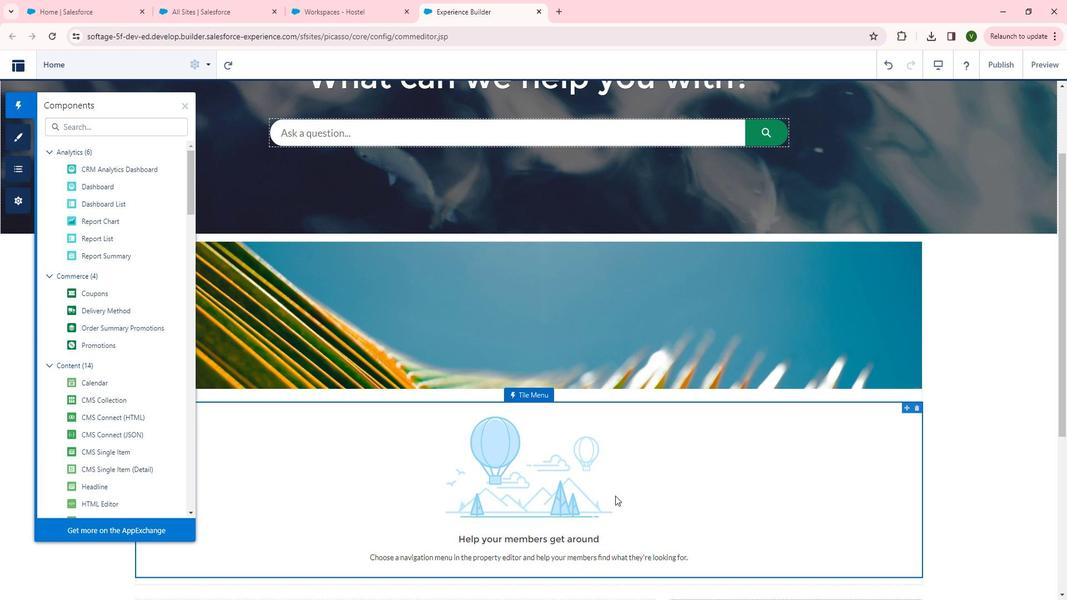 
Action: Mouse scrolled (623, 486) with delta (0, 0)
Screenshot: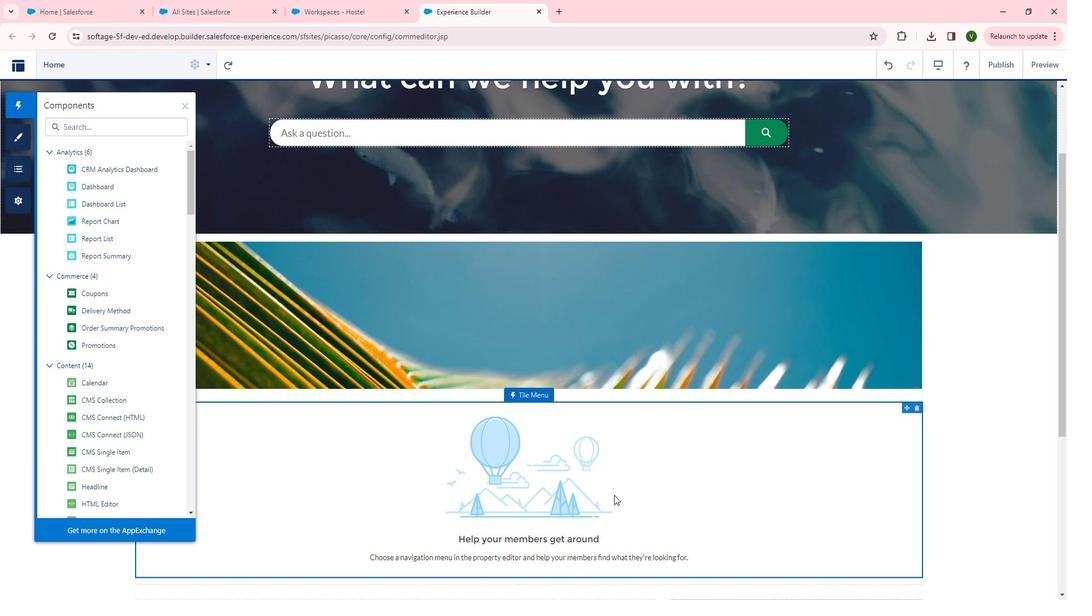 
Action: Mouse moved to (31, 116)
Screenshot: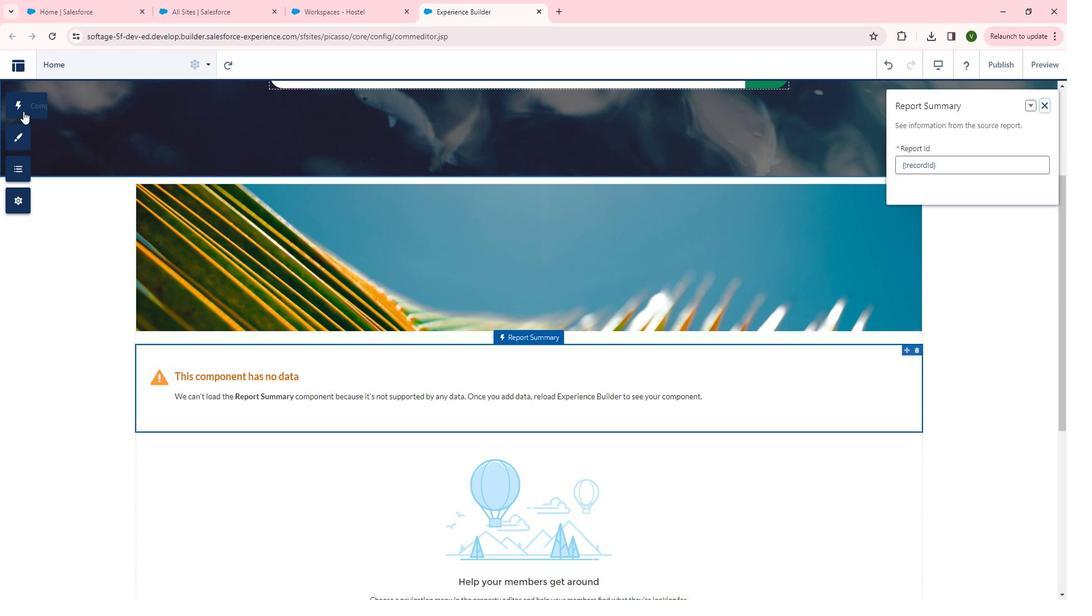 
Action: Mouse pressed left at (31, 116)
Screenshot: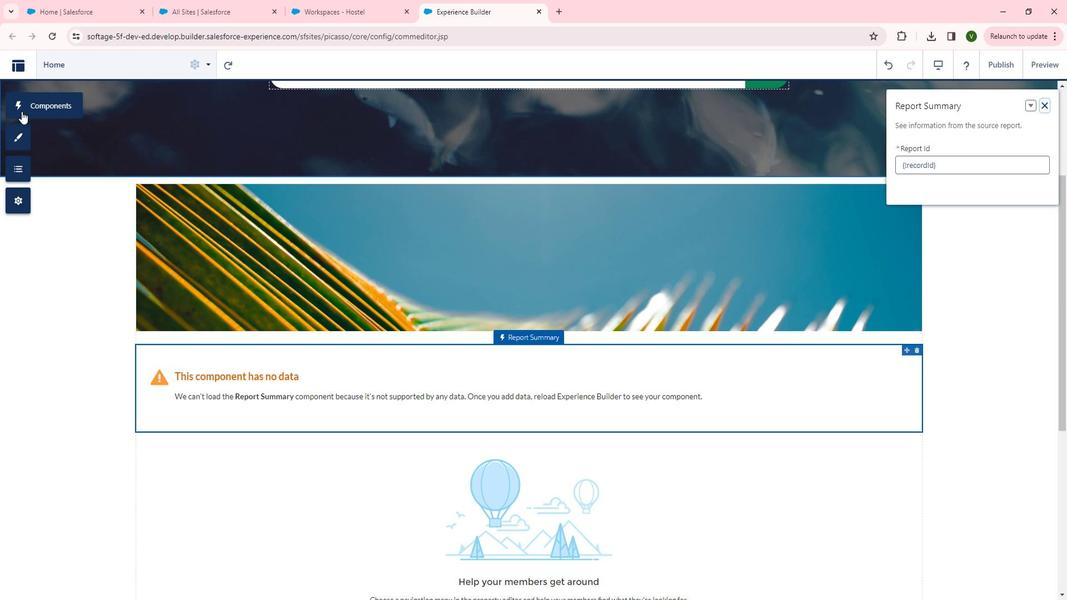 
Action: Mouse moved to (106, 240)
Screenshot: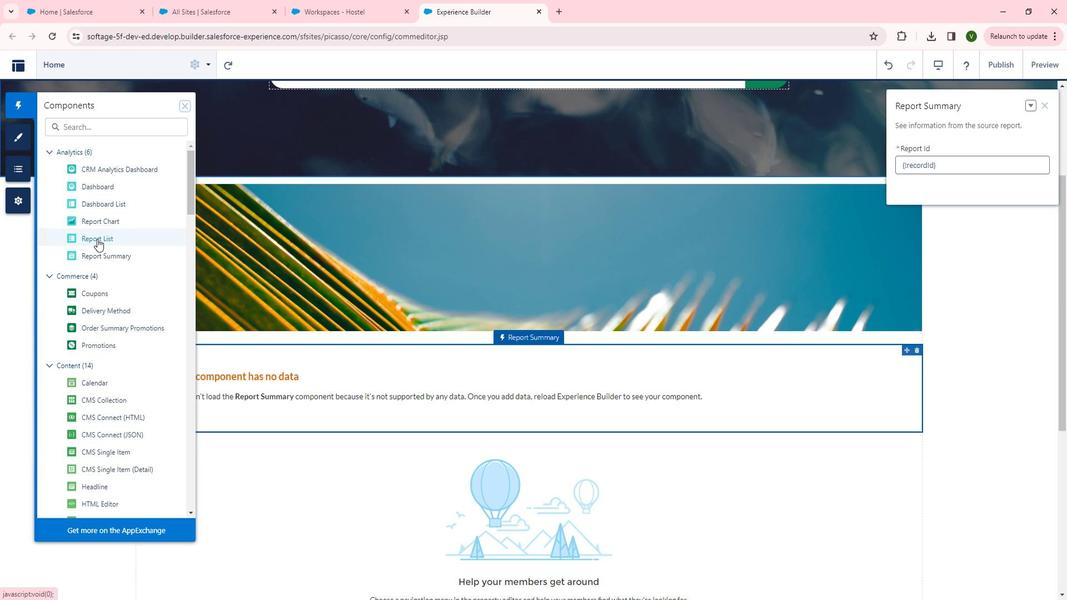 
Action: Mouse pressed left at (106, 240)
Screenshot: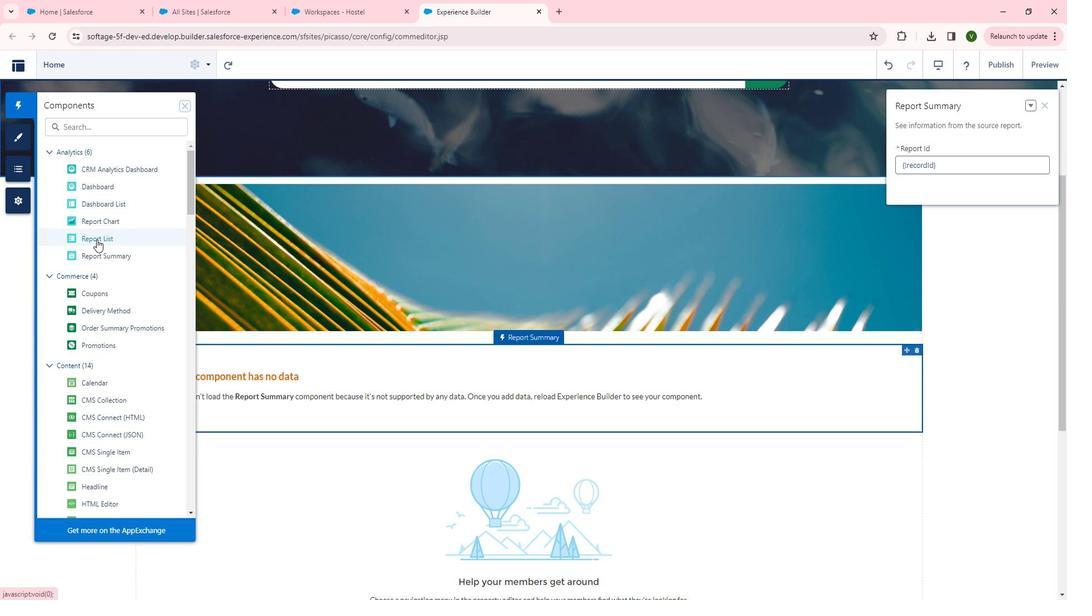 
Action: Mouse moved to (923, 347)
Screenshot: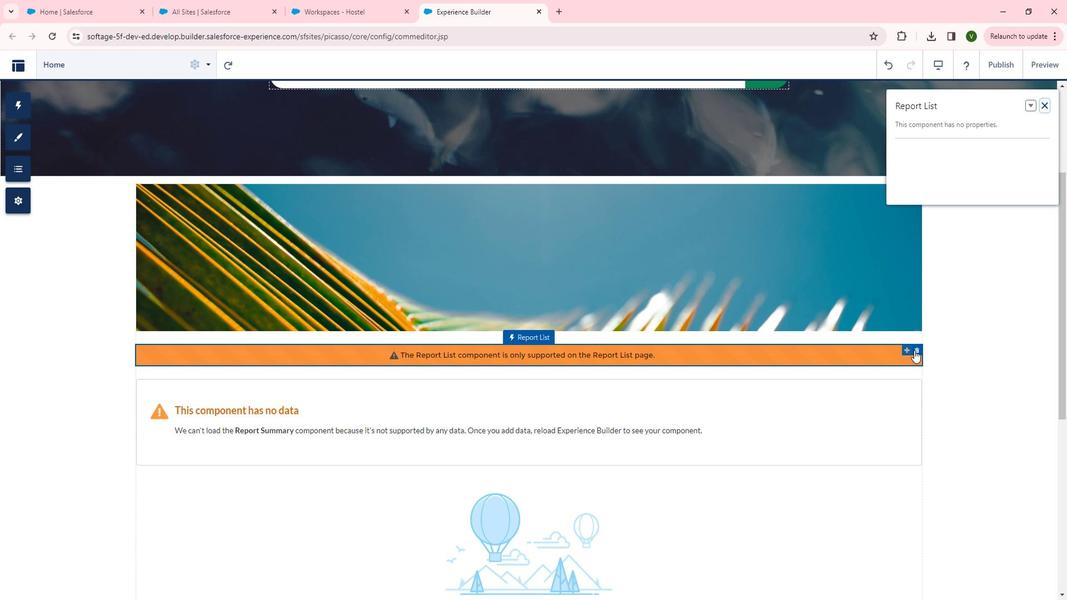 
Action: Mouse pressed left at (923, 347)
Screenshot: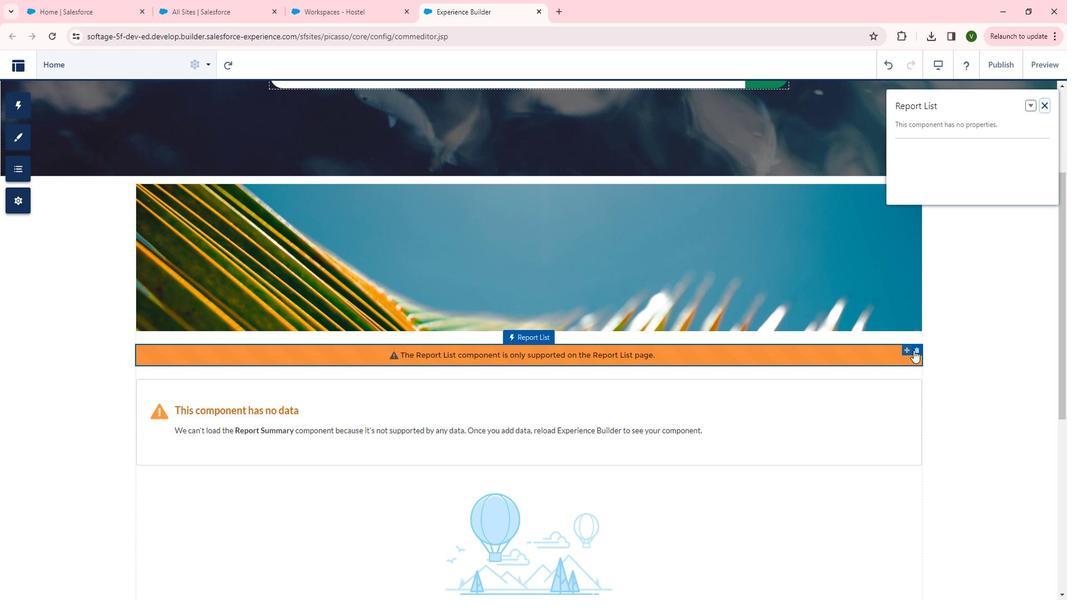 
Action: Mouse moved to (678, 357)
Screenshot: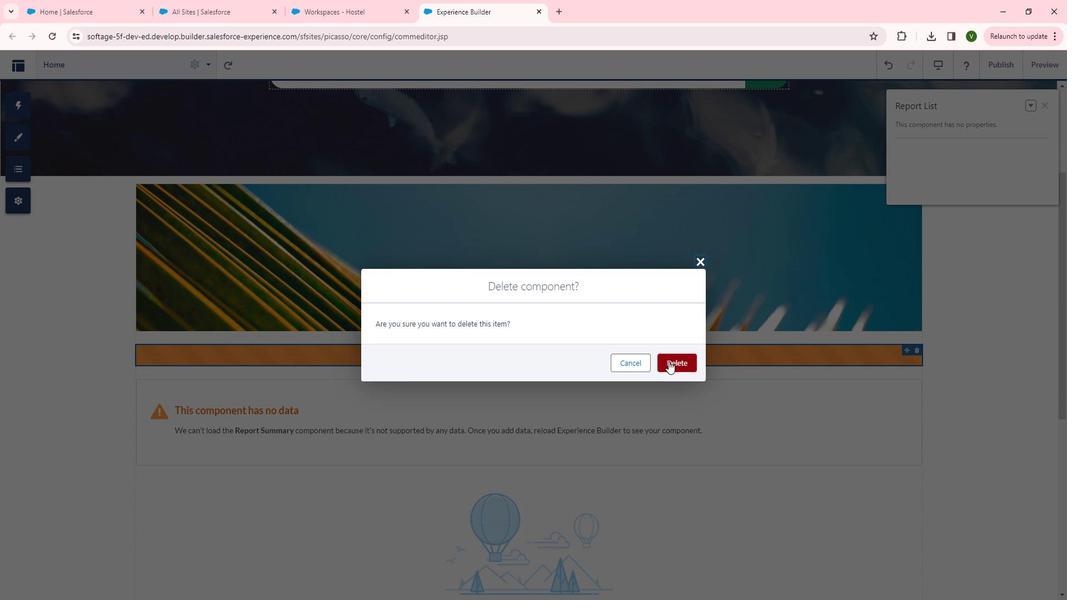 
Action: Mouse pressed left at (678, 357)
Screenshot: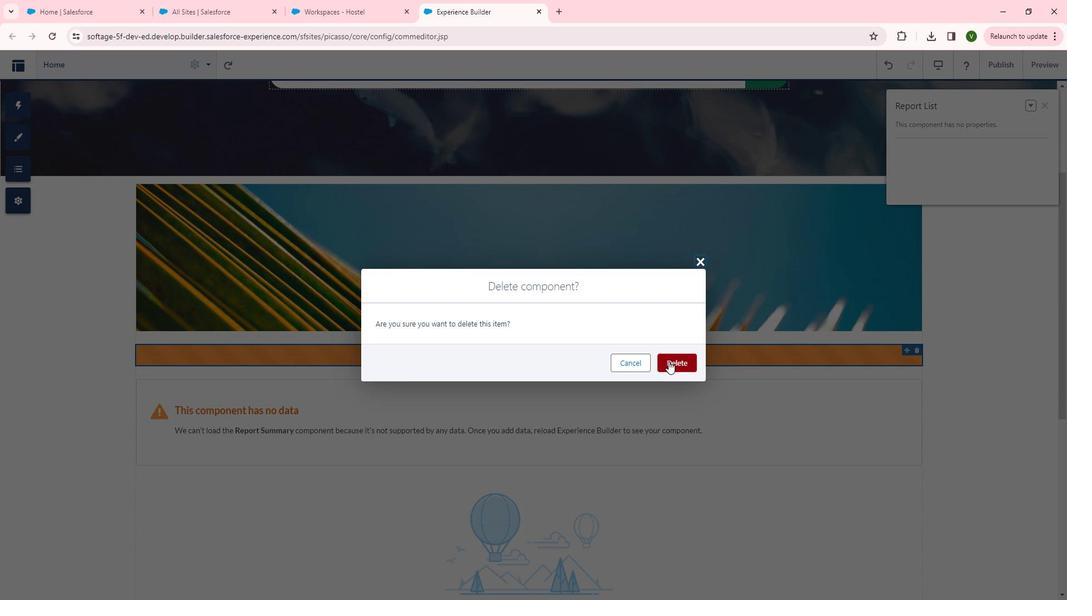 
Action: Mouse moved to (219, 66)
Screenshot: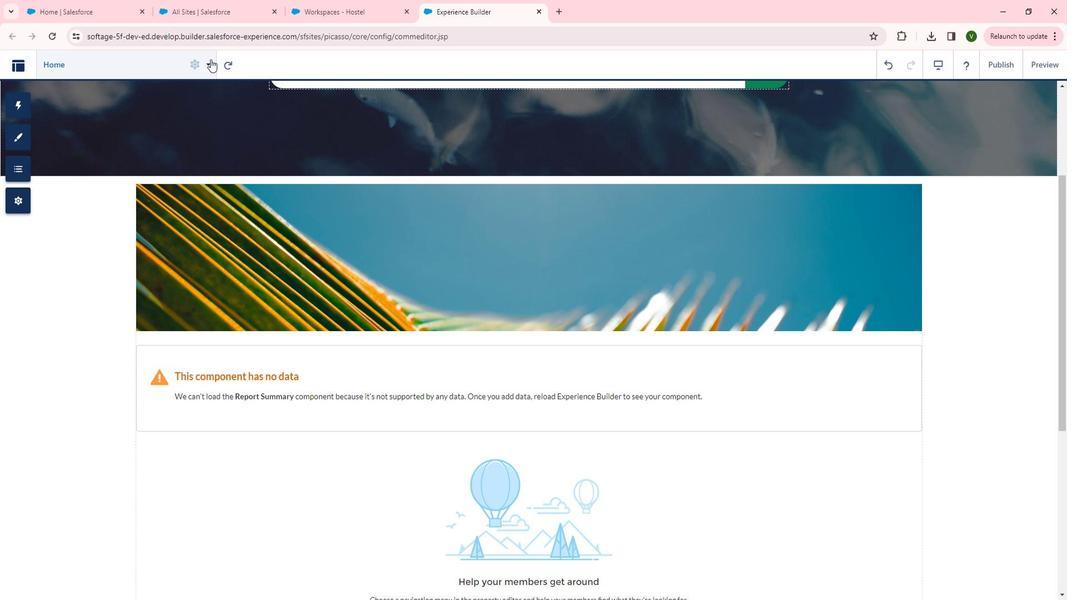 
Action: Mouse pressed left at (219, 66)
Screenshot: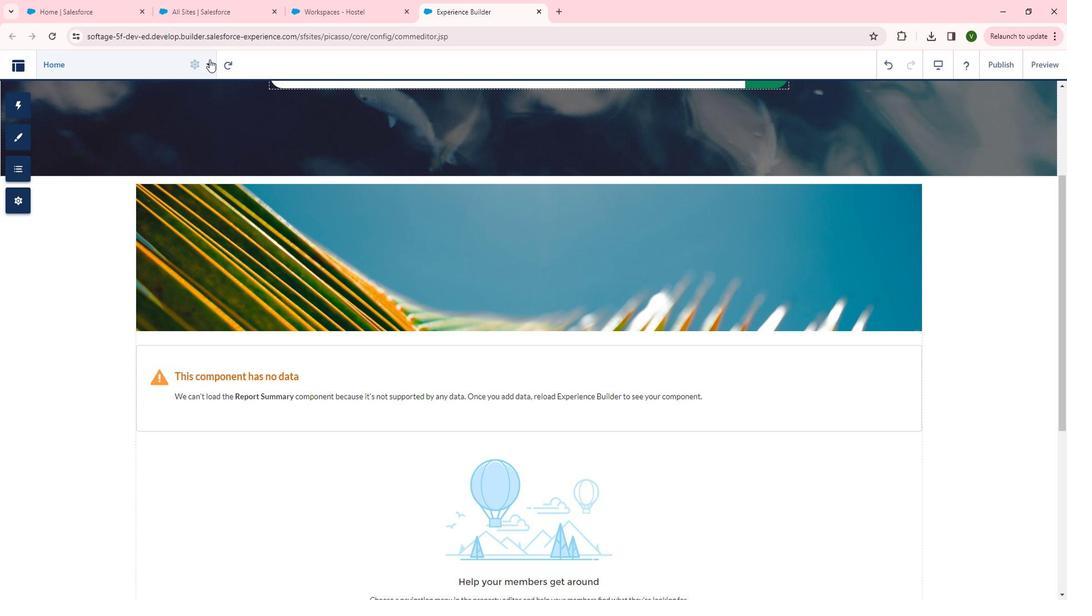 
Action: Mouse moved to (59, 260)
Screenshot: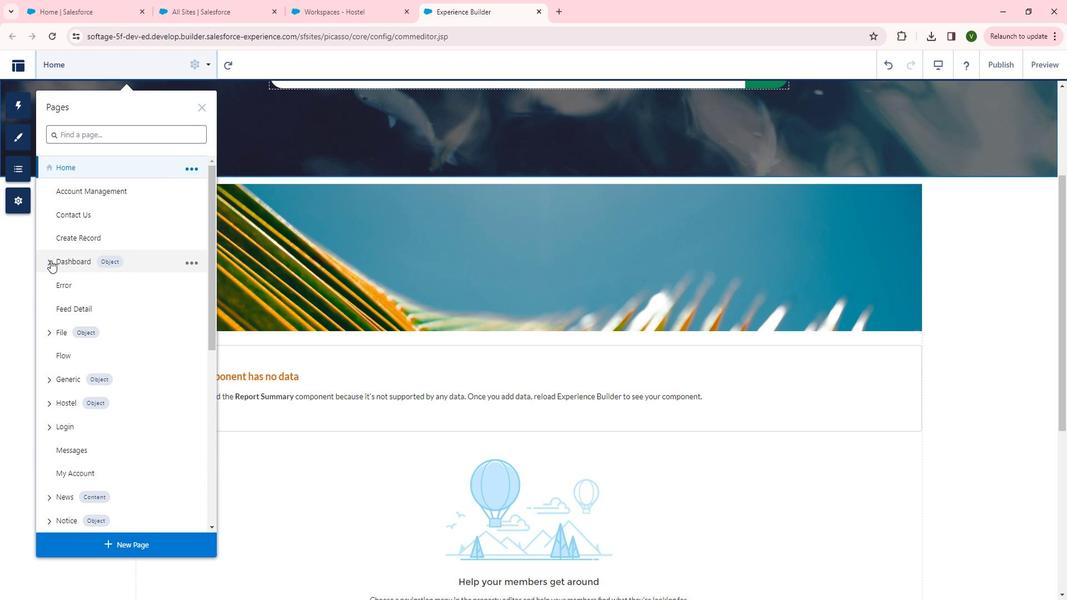 
Action: Mouse pressed left at (59, 260)
Screenshot: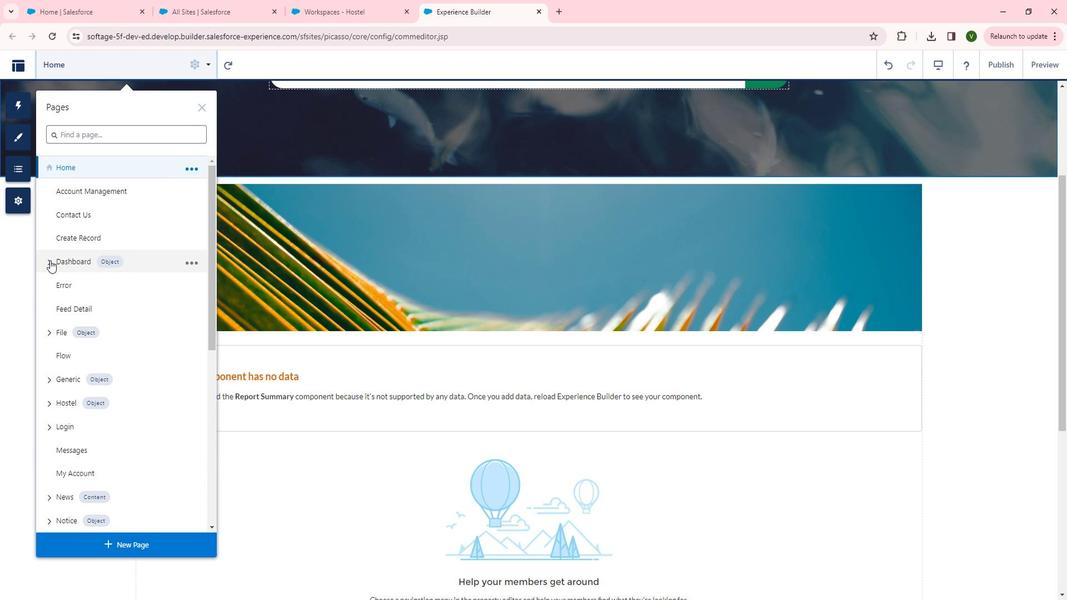 
Action: Mouse moved to (127, 358)
Screenshot: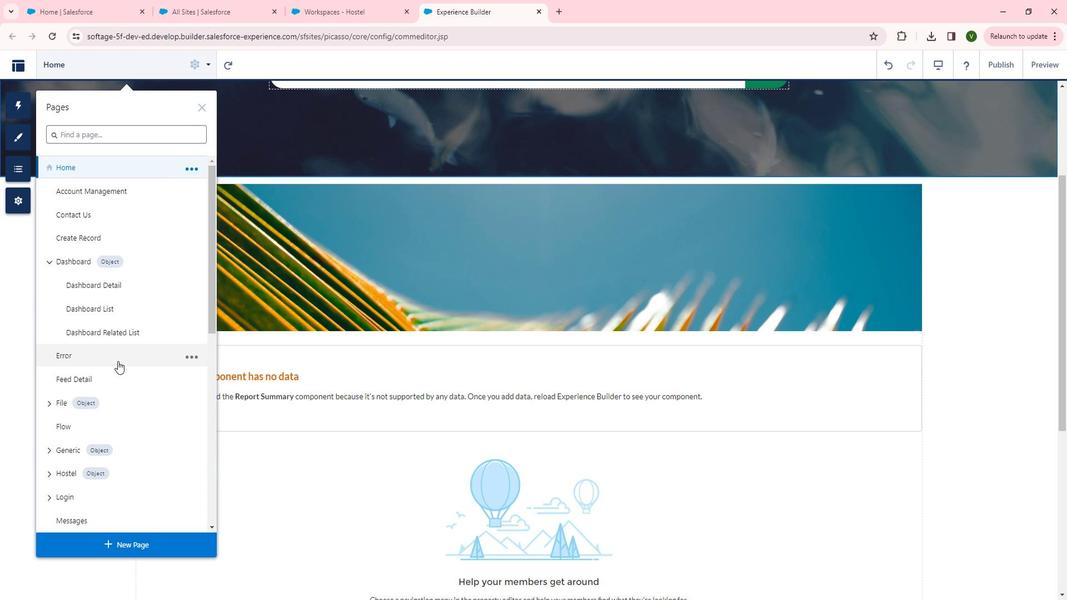 
Action: Mouse scrolled (127, 357) with delta (0, 0)
Screenshot: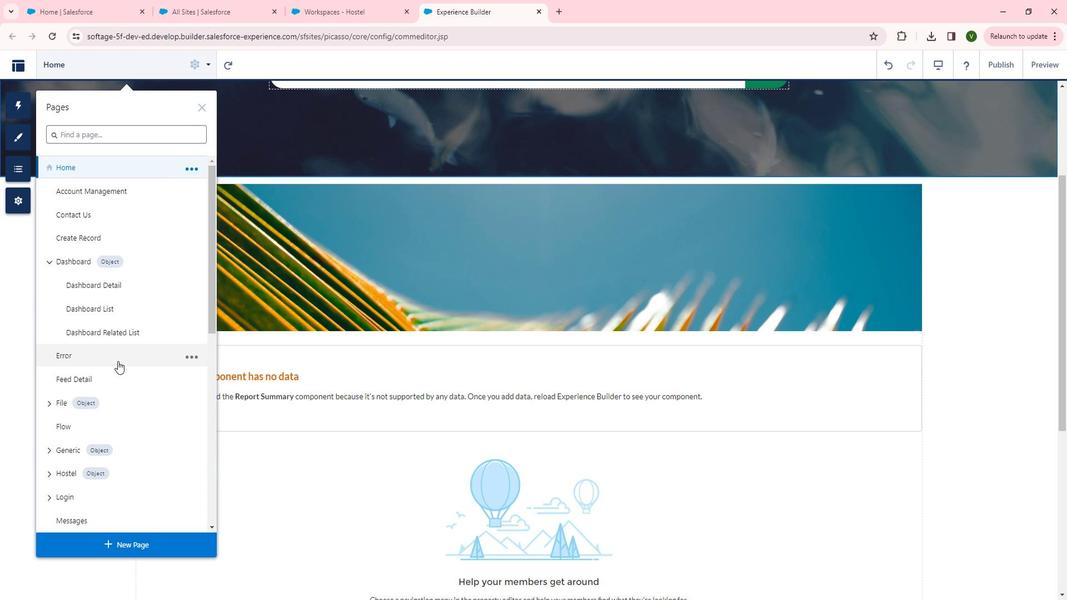 
Action: Mouse moved to (128, 358)
Screenshot: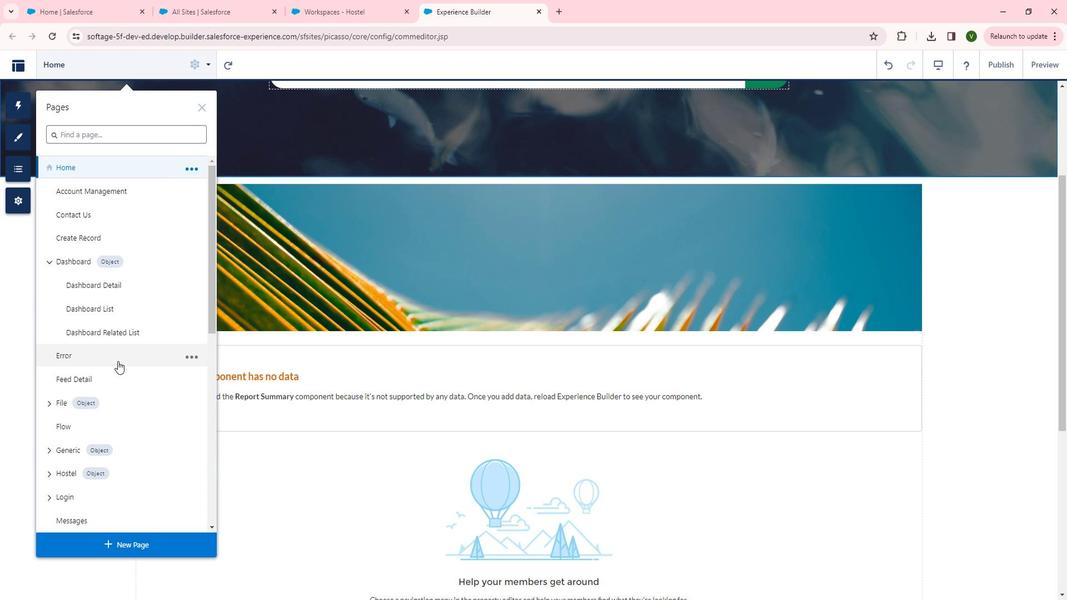 
Action: Mouse scrolled (128, 357) with delta (0, 0)
Screenshot: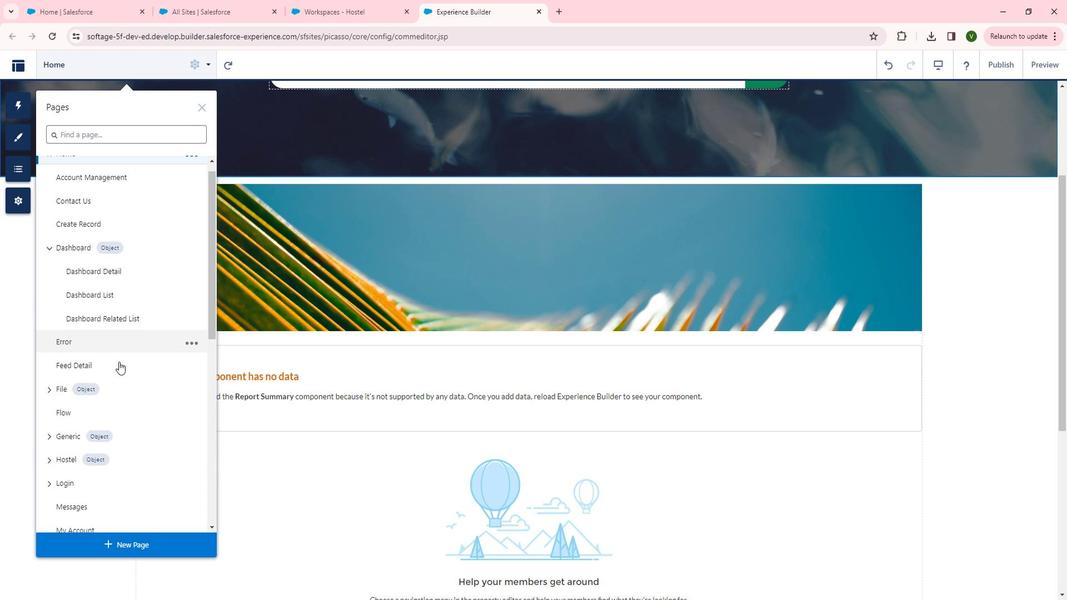 
Action: Mouse scrolled (128, 357) with delta (0, 0)
Screenshot: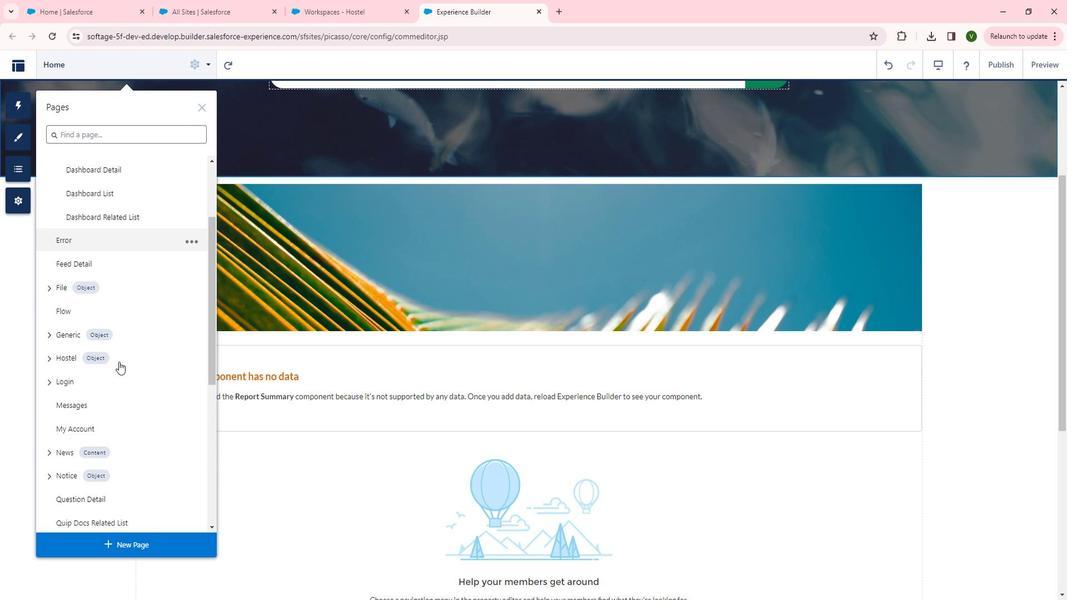 
Action: Mouse moved to (129, 358)
Screenshot: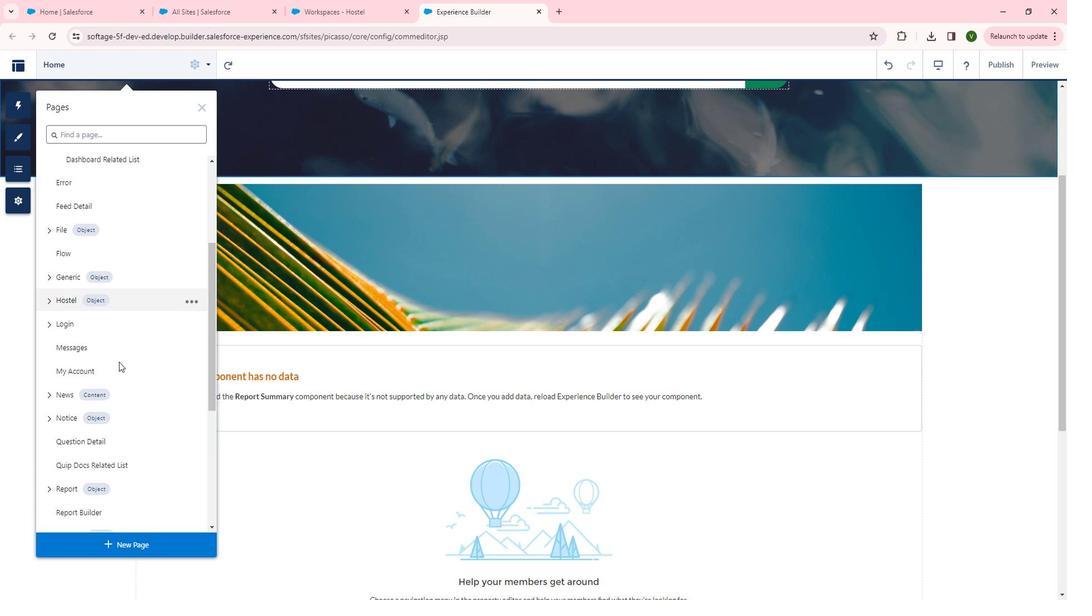 
Action: Mouse scrolled (129, 357) with delta (0, 0)
Screenshot: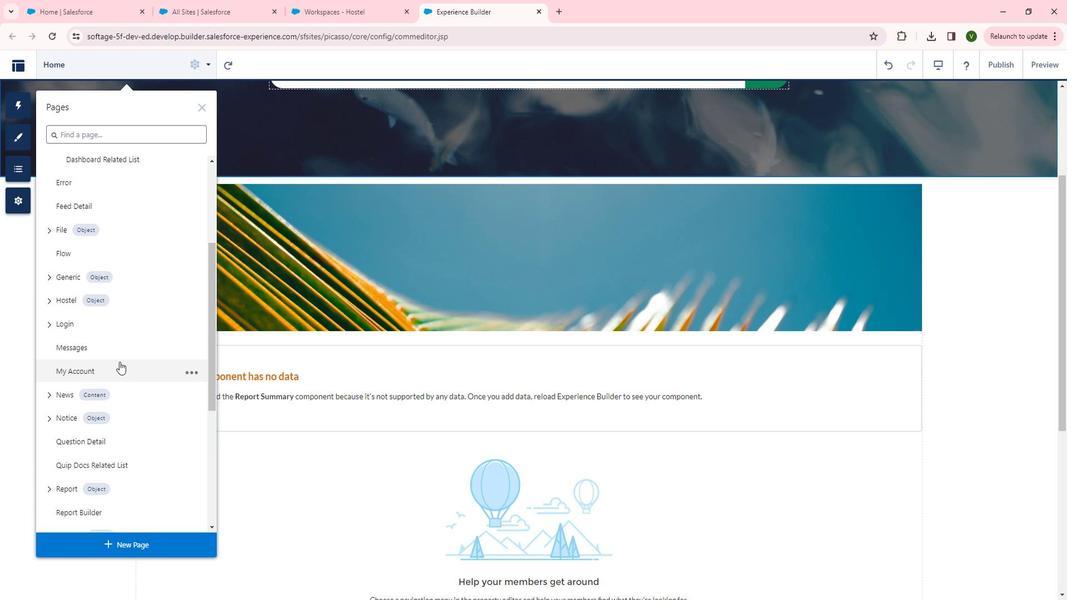 
Action: Mouse moved to (128, 357)
Screenshot: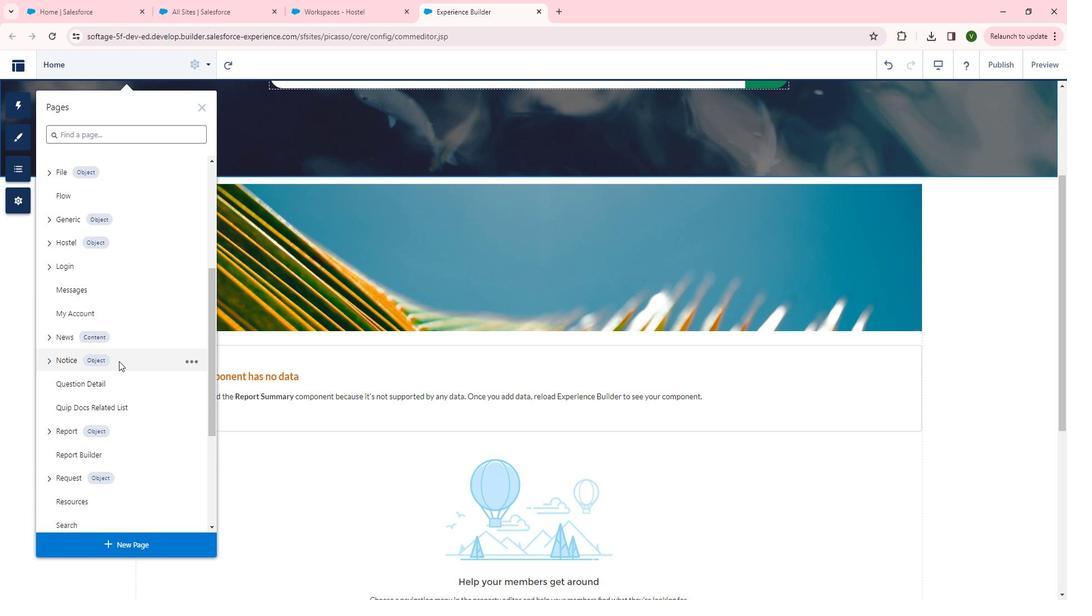 
Action: Mouse scrolled (128, 356) with delta (0, 0)
Screenshot: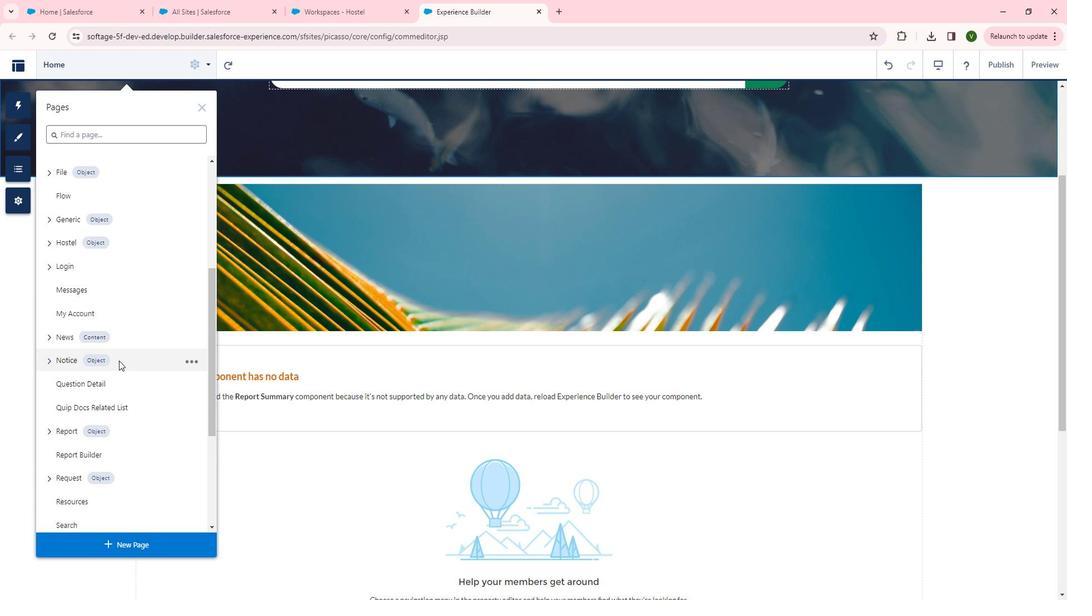 
Action: Mouse scrolled (128, 356) with delta (0, 0)
Screenshot: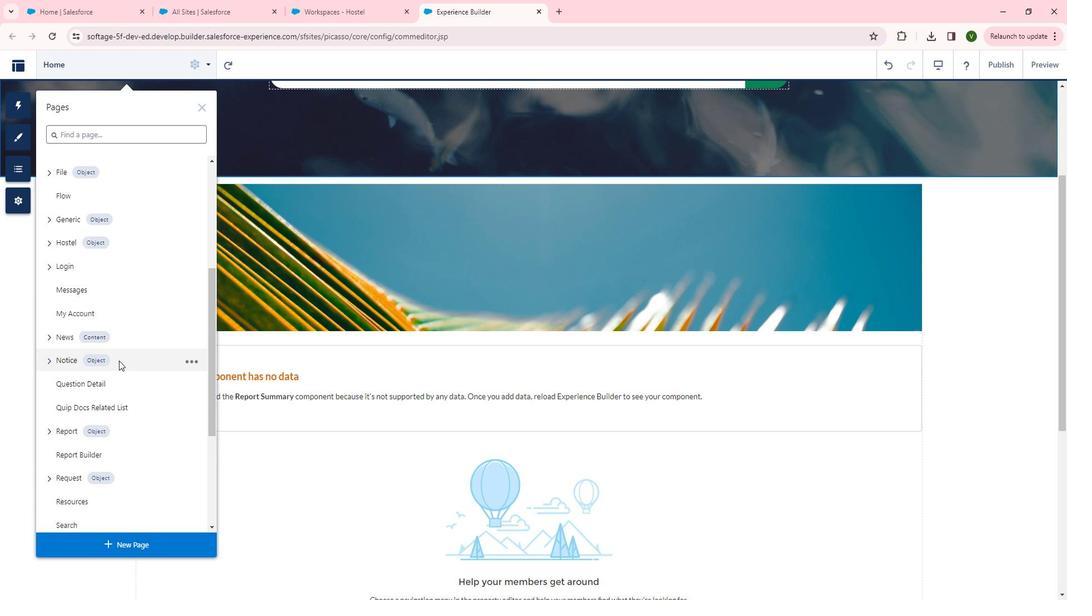 
Action: Mouse moved to (59, 313)
Screenshot: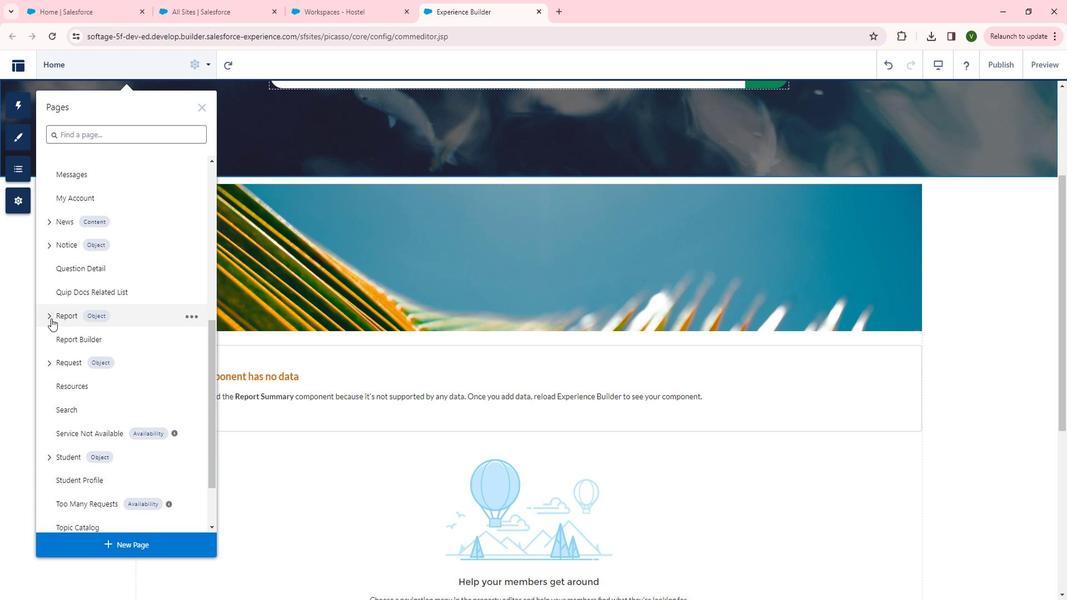
Action: Mouse pressed left at (59, 313)
Screenshot: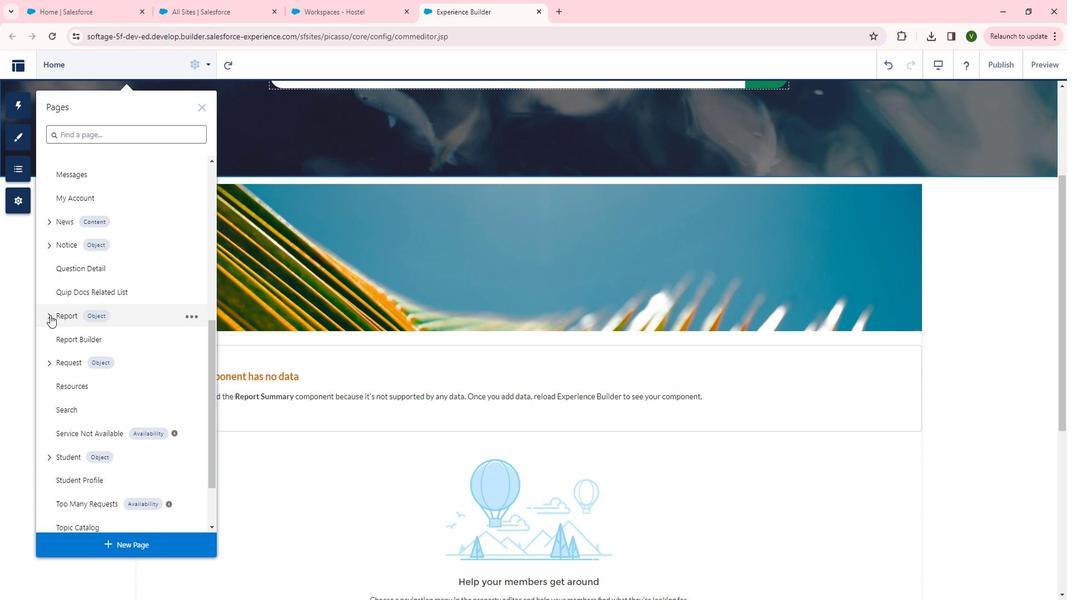 
Action: Mouse moved to (98, 358)
Screenshot: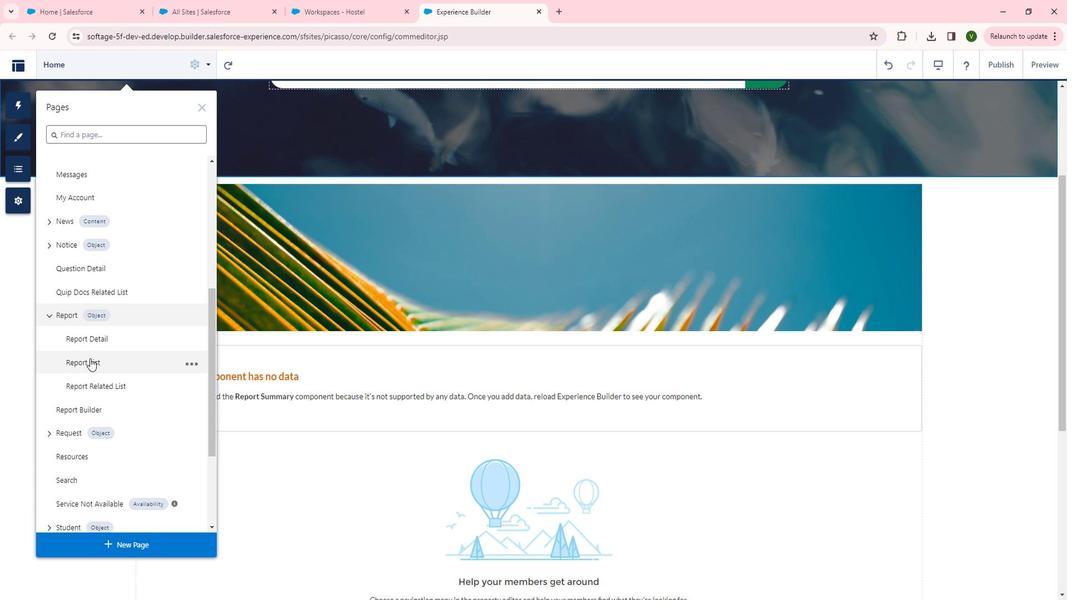 
Action: Mouse pressed left at (98, 358)
Screenshot: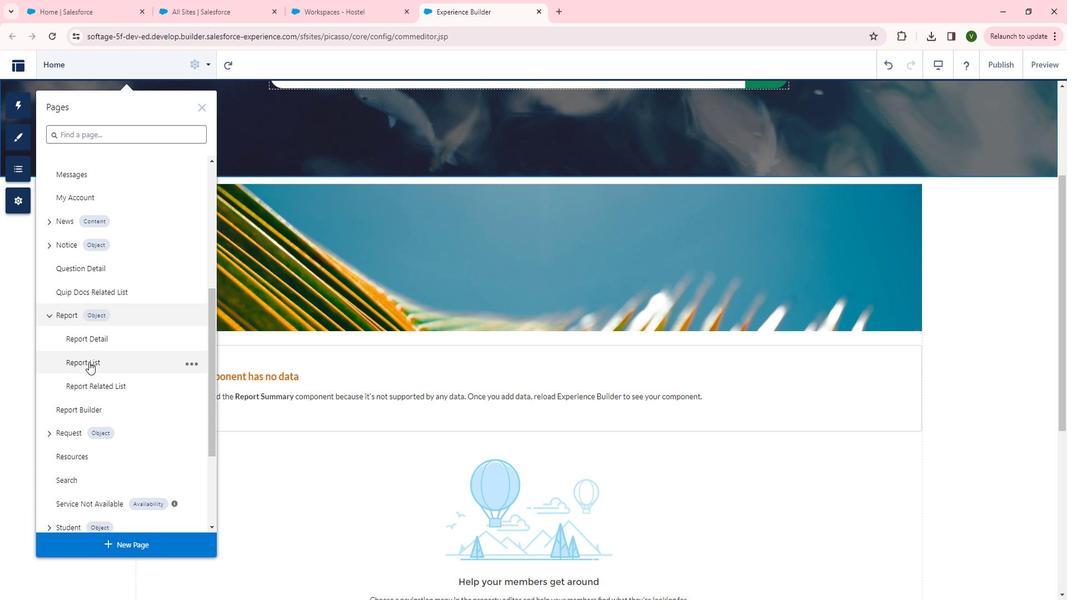 
Action: Mouse moved to (30, 105)
Screenshot: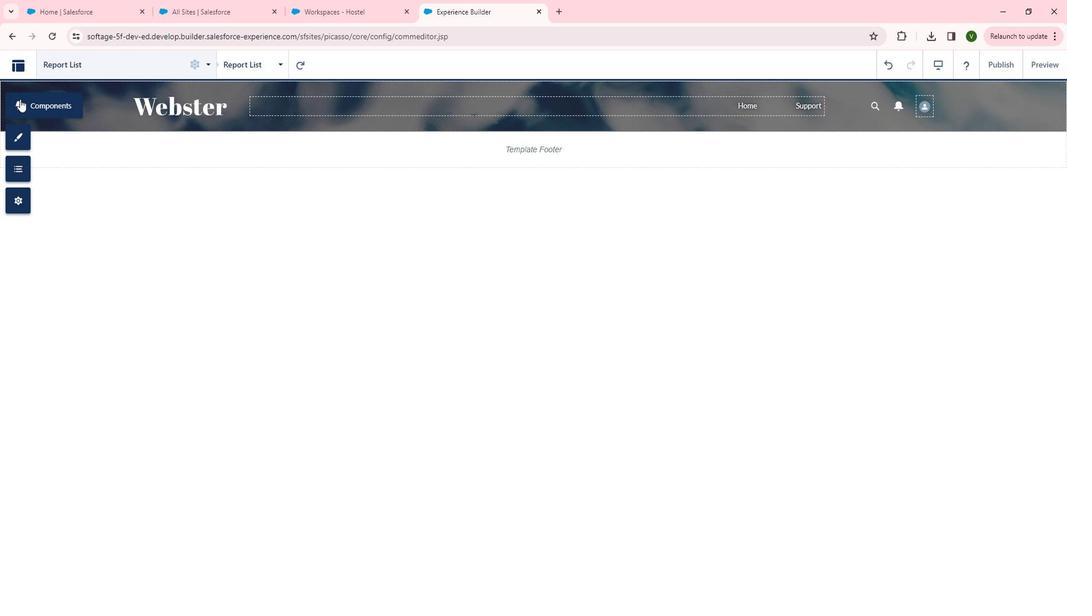 
Action: Mouse pressed left at (30, 105)
Screenshot: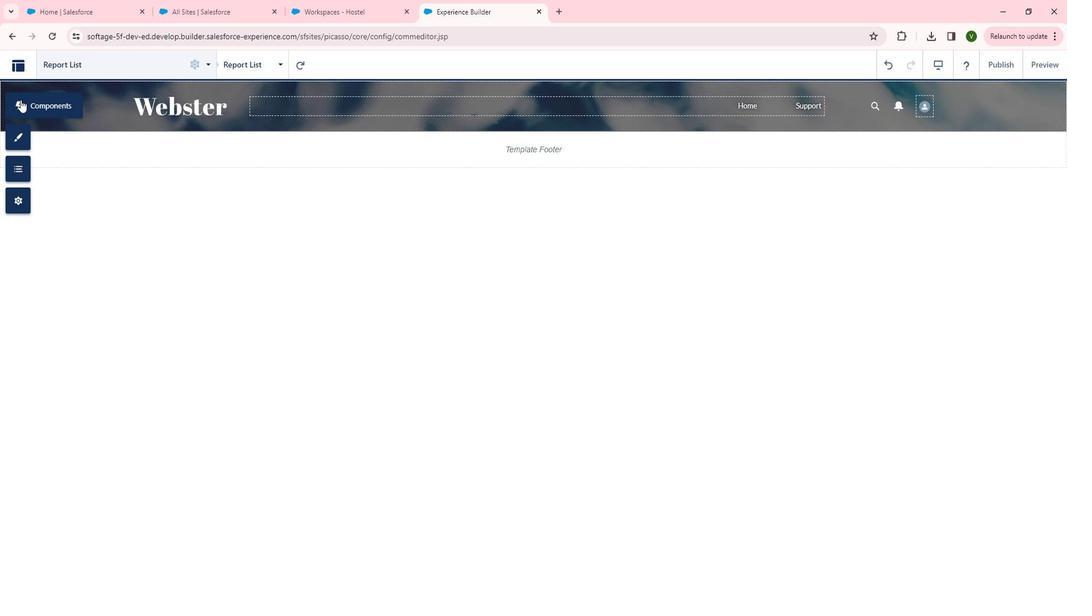 
Action: Mouse moved to (112, 240)
Screenshot: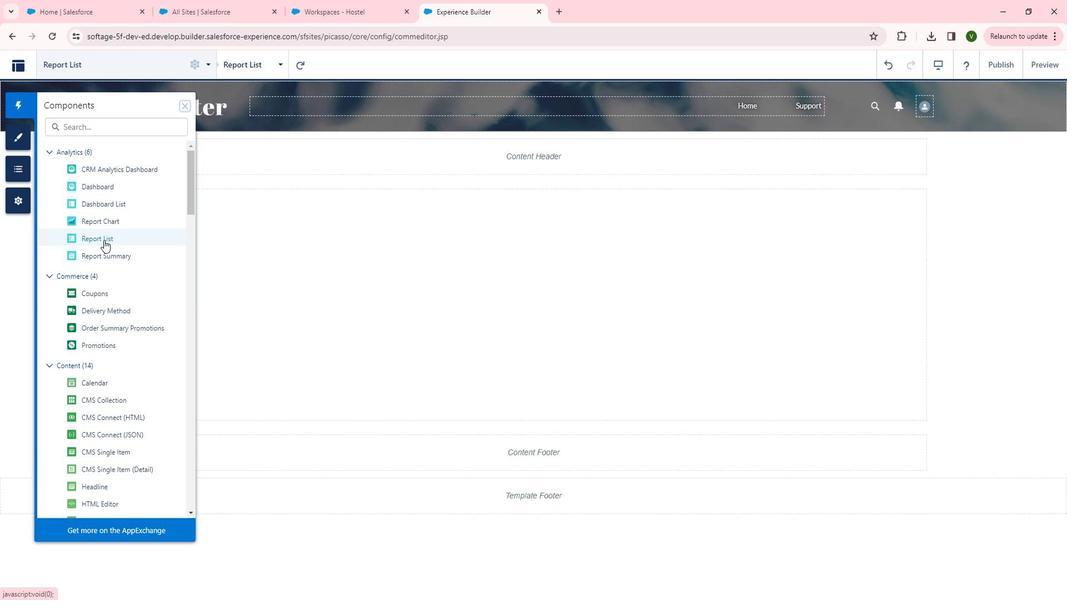 
Action: Mouse pressed left at (112, 240)
Screenshot: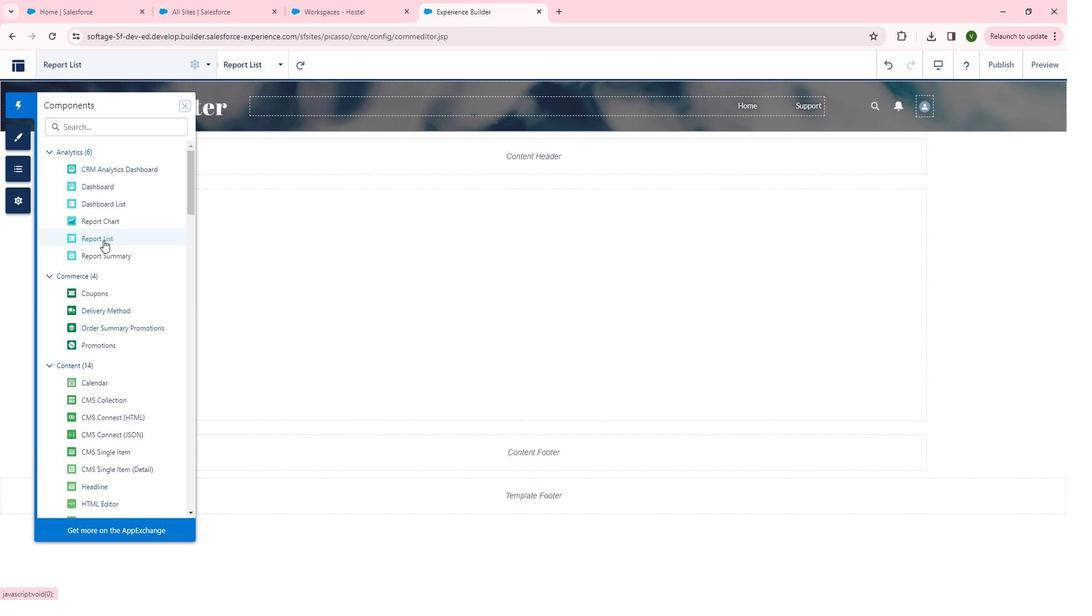 
Action: Mouse moved to (1052, 69)
Screenshot: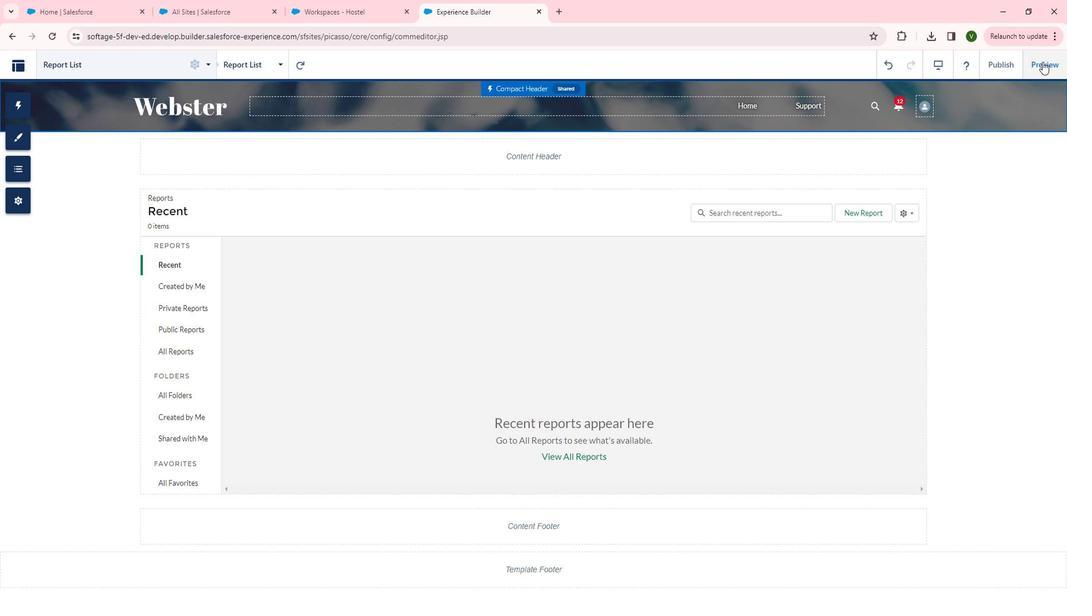 
Action: Mouse pressed left at (1052, 69)
Screenshot: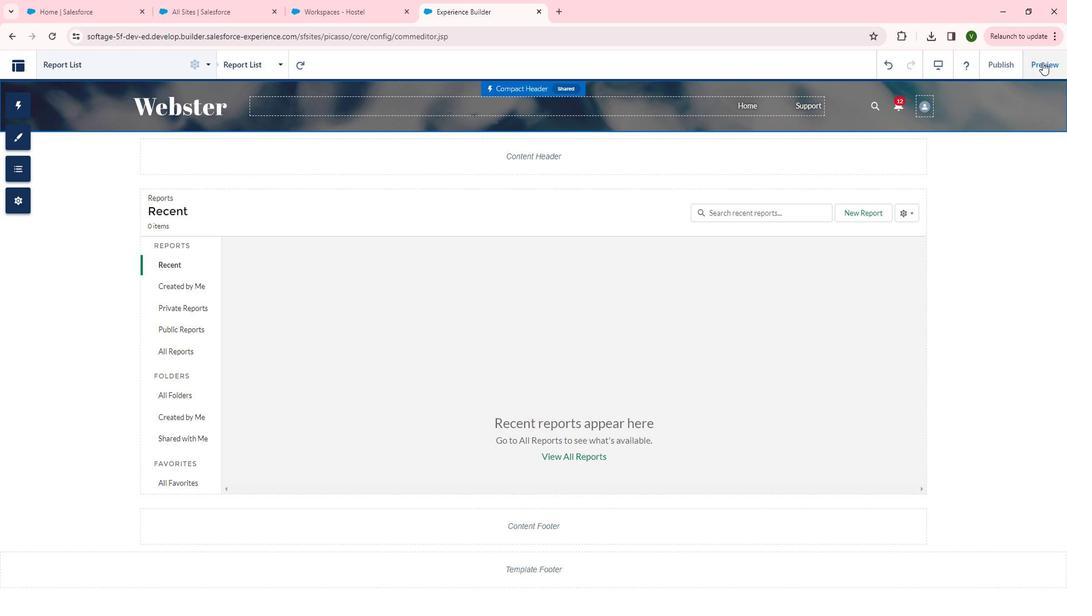 
Action: Mouse moved to (185, 312)
Screenshot: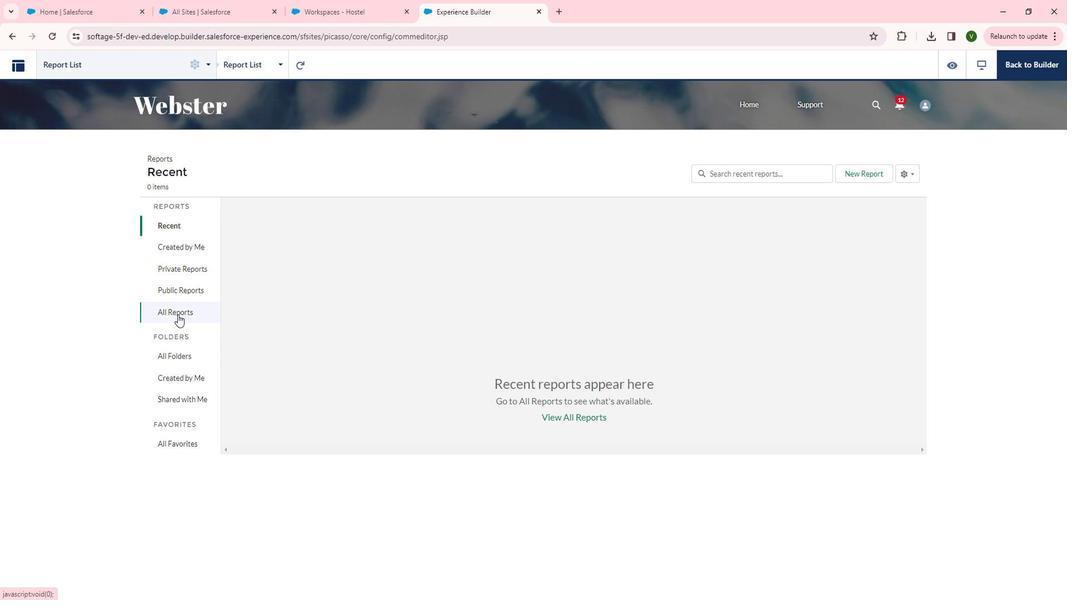 
Action: Mouse pressed left at (185, 312)
Screenshot: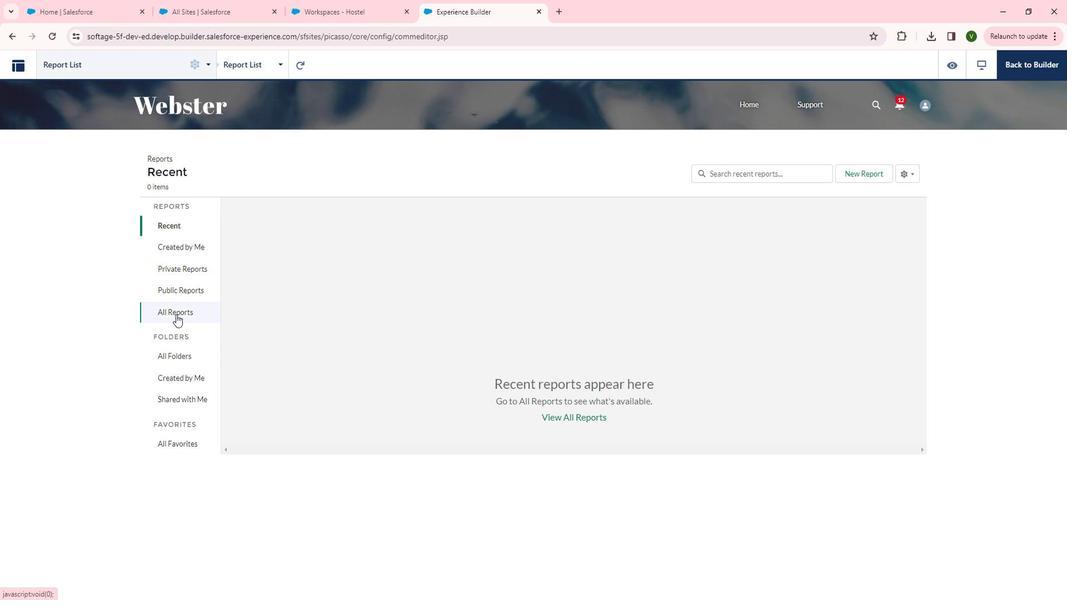 
Action: Mouse moved to (290, 232)
Screenshot: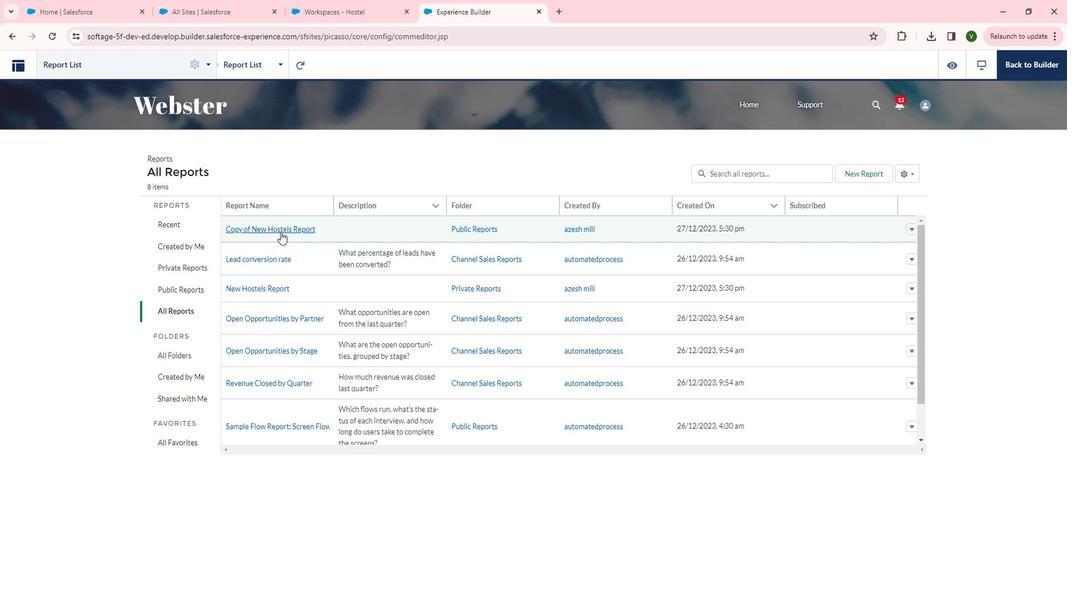 
Action: Mouse pressed left at (290, 232)
Screenshot: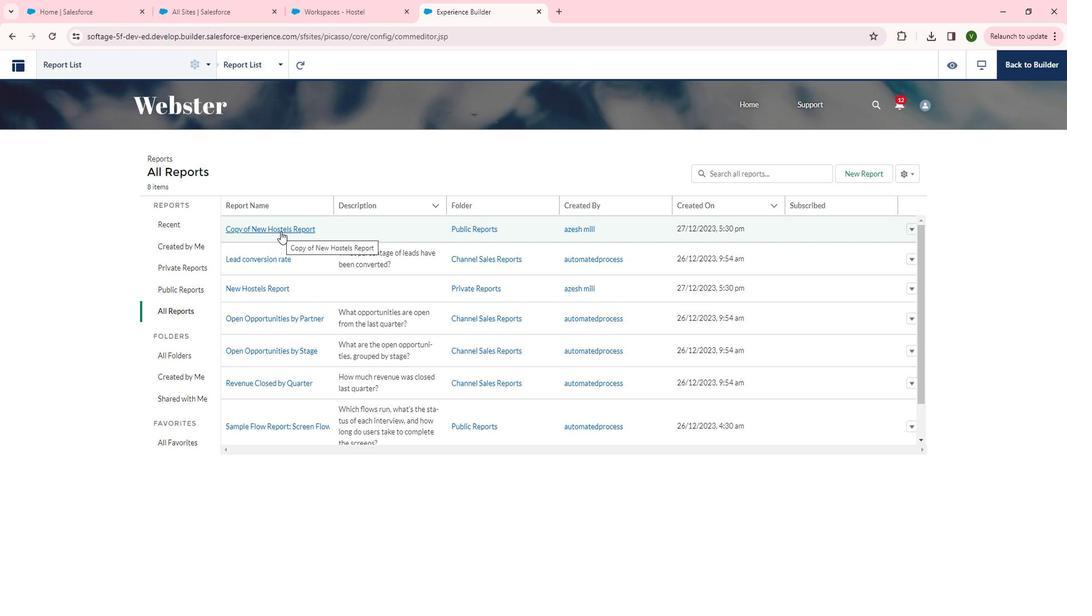 
Action: Mouse moved to (1056, 71)
Screenshot: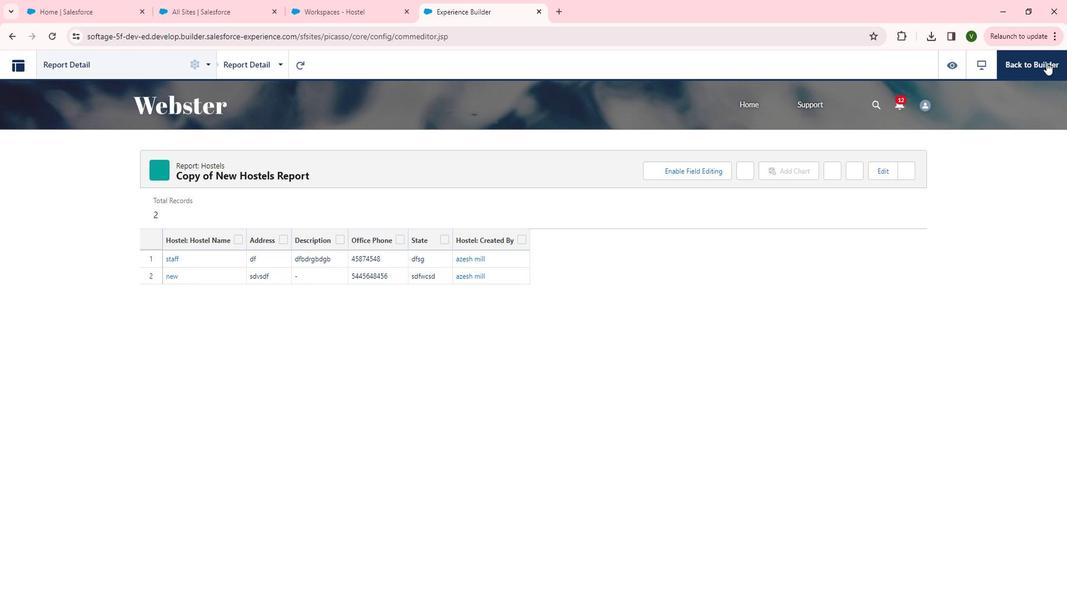 
Action: Mouse pressed left at (1056, 71)
Screenshot: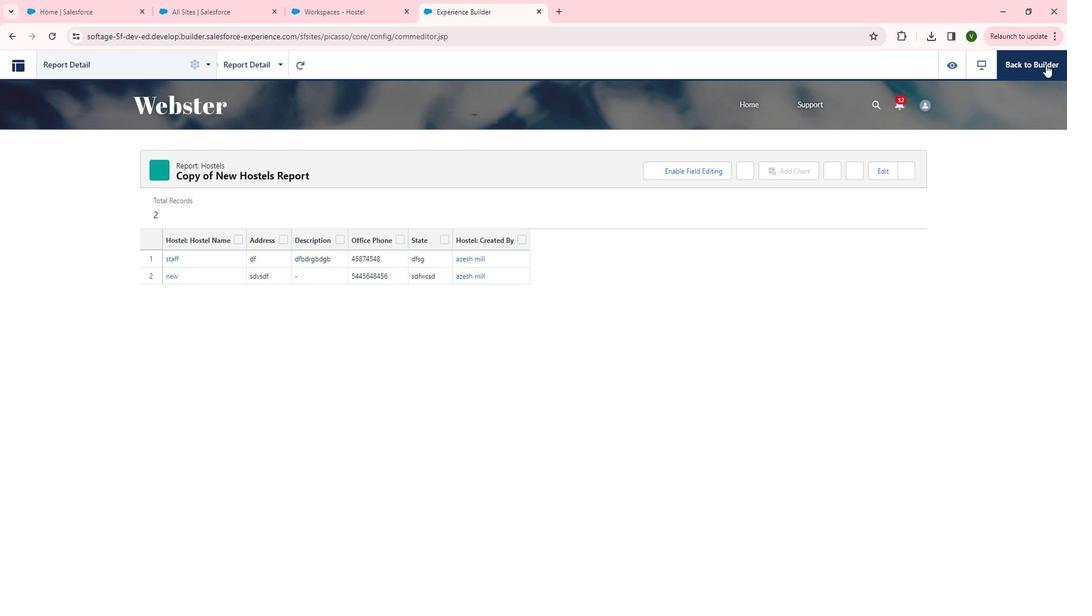 
Action: Mouse moved to (993, 248)
Screenshot: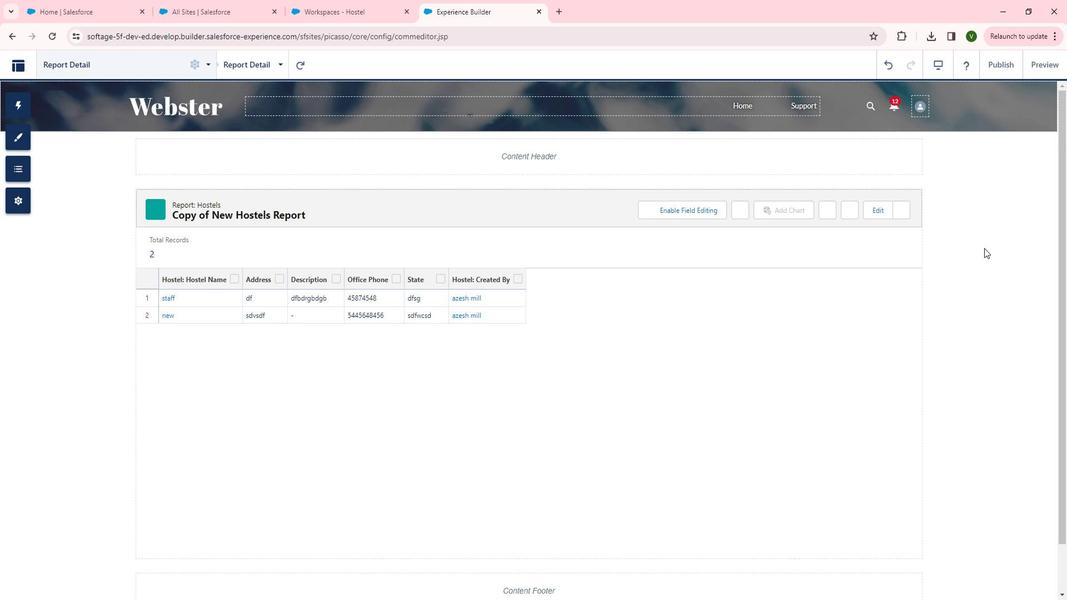 
Action: Mouse pressed left at (993, 248)
Screenshot: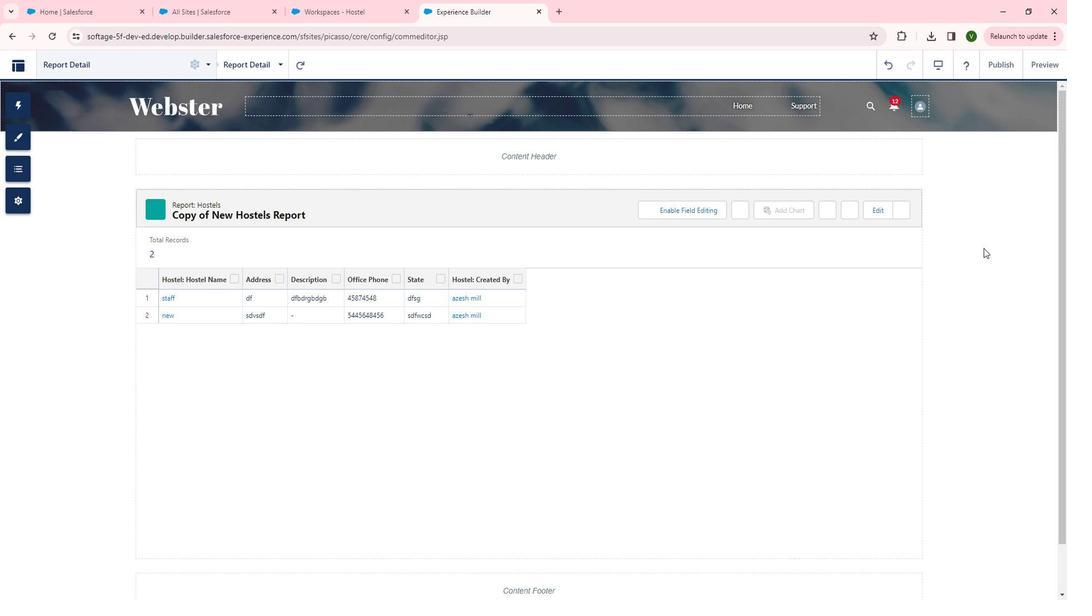 
